 Task: Find a place to stay in Khanabad, Afghanistan, for 8 guests from 26 Aug to 10 Sep, with a price range of ₹10,000 to ₹15,000, 6 bedrooms, 6 beds, 6 bathrooms, and amenities like WiFi, air conditioning, pool, gym, and breakfast, with self check-in.
Action: Mouse moved to (661, 105)
Screenshot: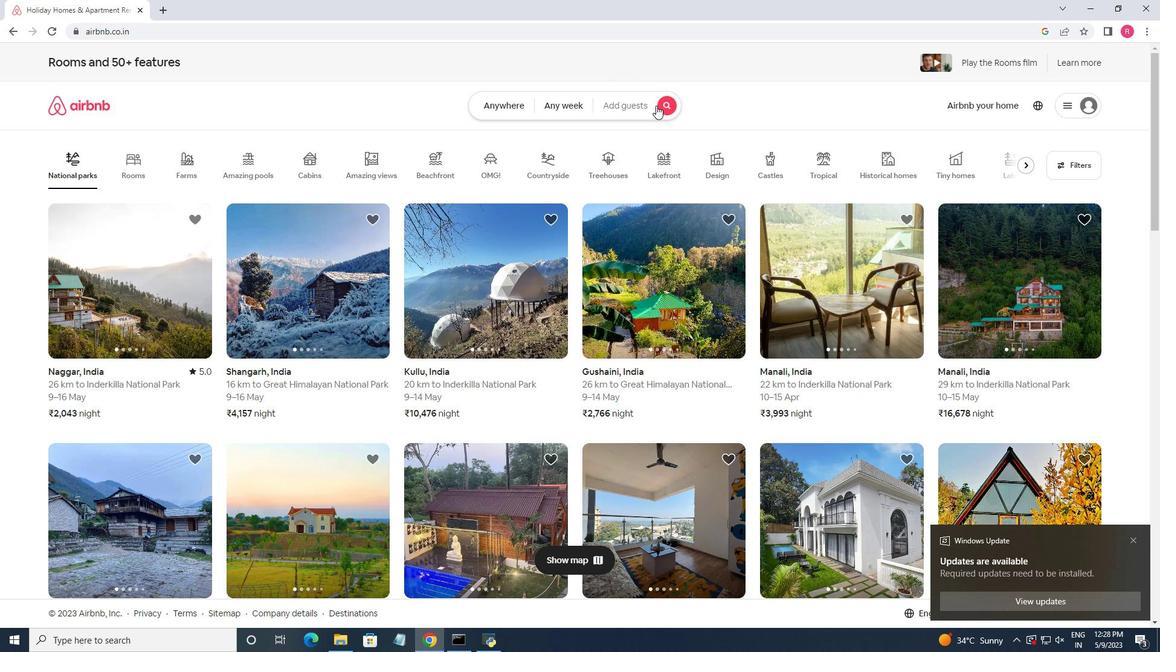 
Action: Mouse pressed left at (661, 105)
Screenshot: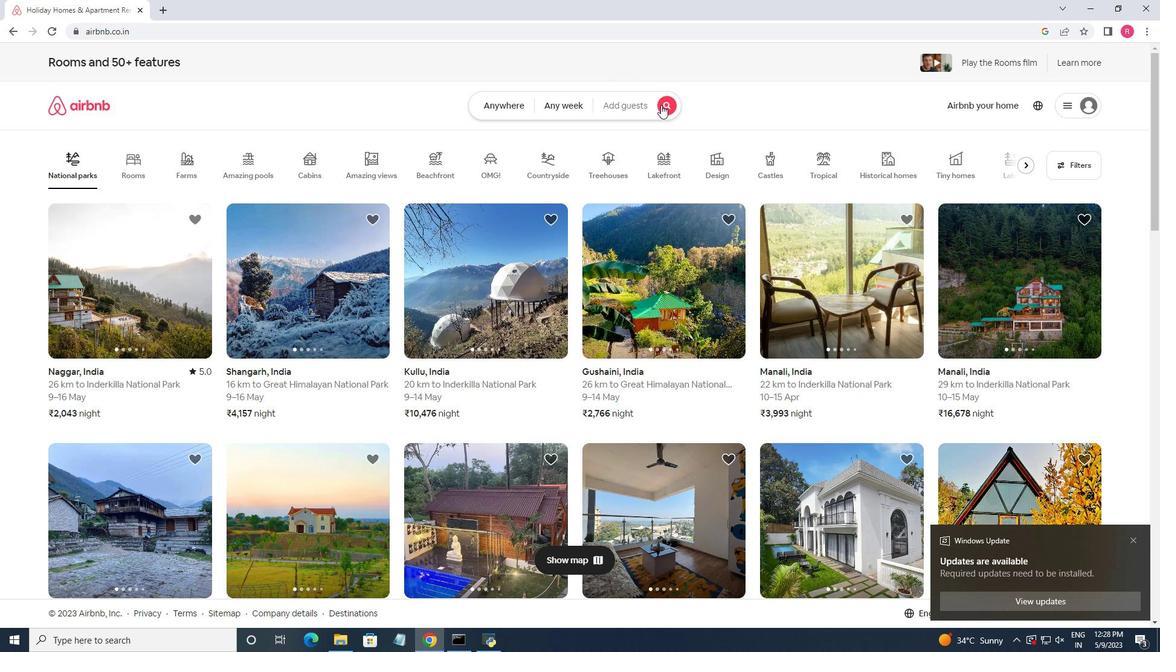 
Action: Mouse moved to (407, 151)
Screenshot: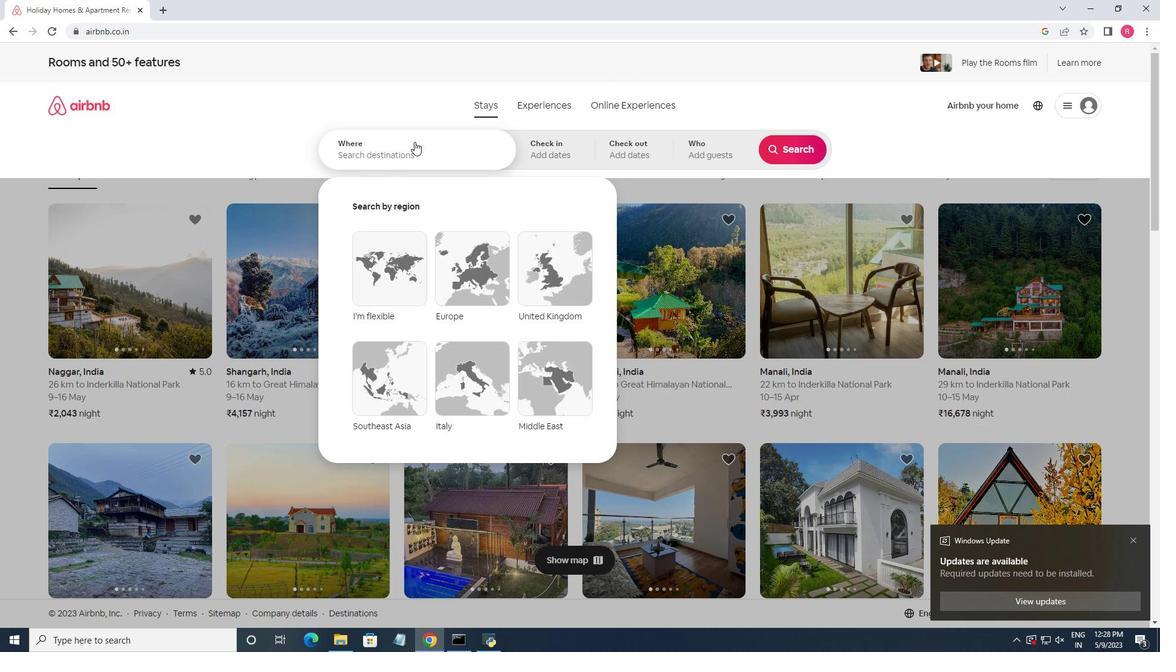 
Action: Mouse pressed left at (407, 151)
Screenshot: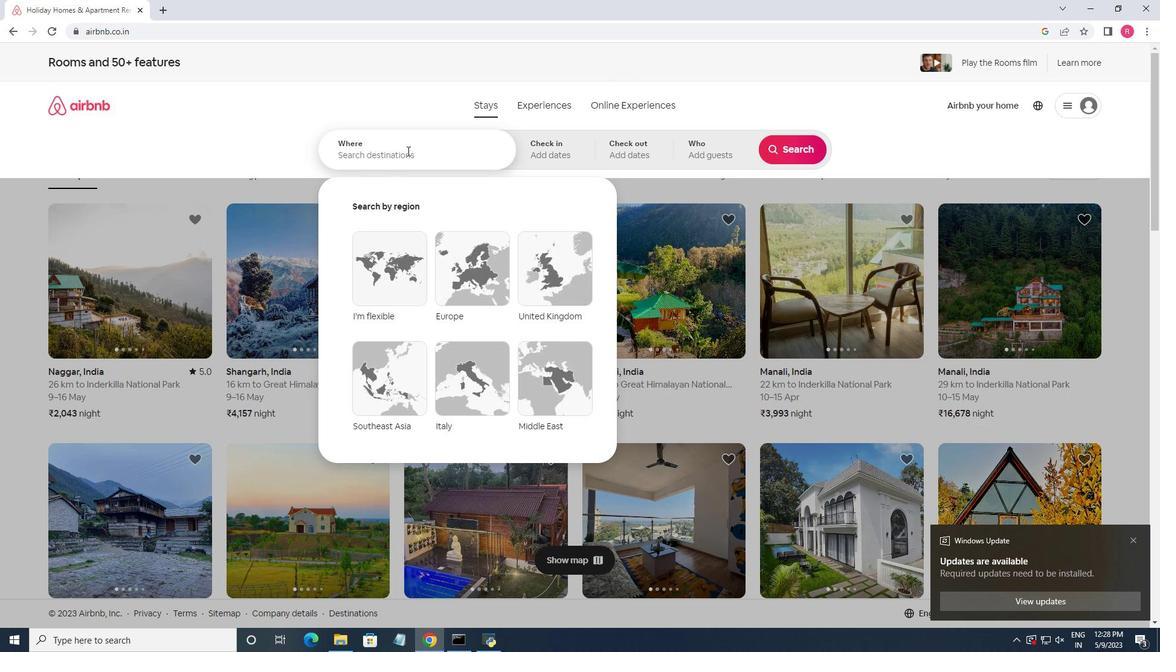 
Action: Key pressed <Key.shift><Key.shift><Key.shift><Key.shift><Key.shift><Key.shift><Key.shift><Key.shift><Key.shift><Key.shift><Key.shift><Key.shift>Khanabad,<Key.space><Key.shift><Key.shift><Key.shift><Key.shift><Key.shift>Afghanistan<Key.enter>
Screenshot: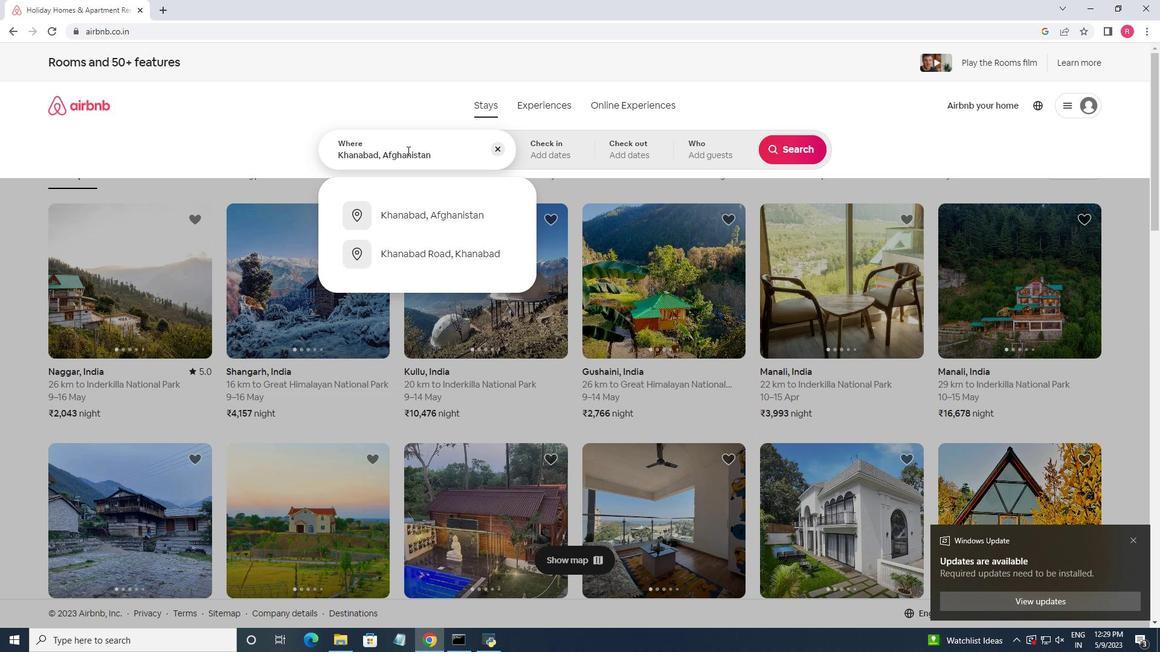 
Action: Mouse moved to (786, 244)
Screenshot: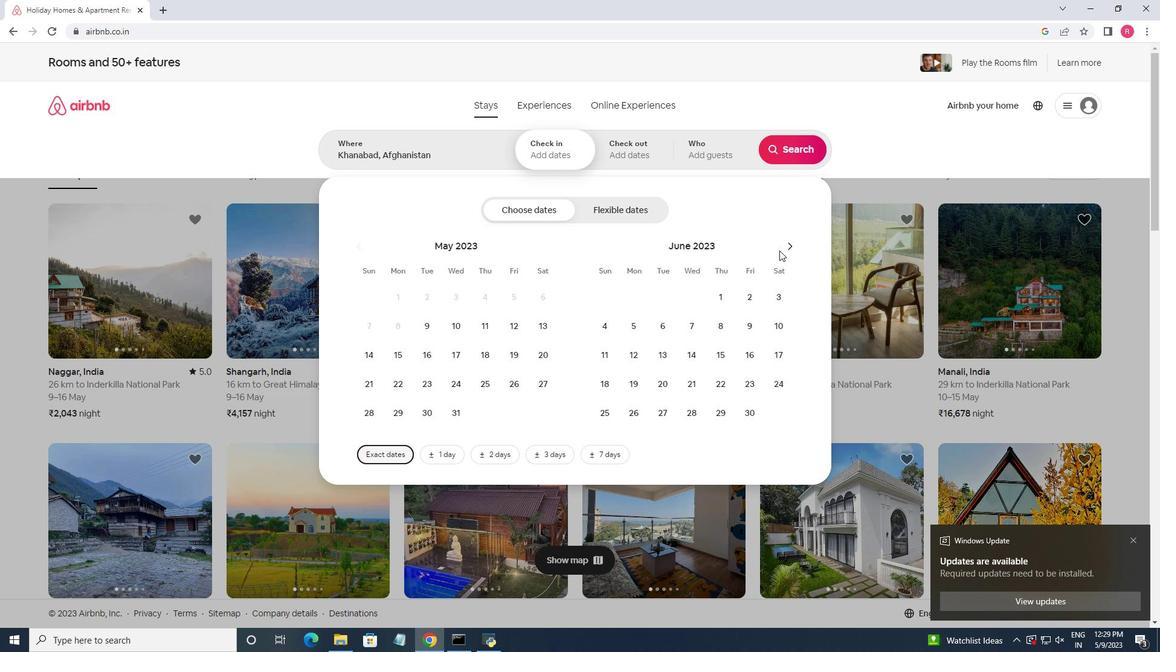 
Action: Mouse pressed left at (786, 244)
Screenshot: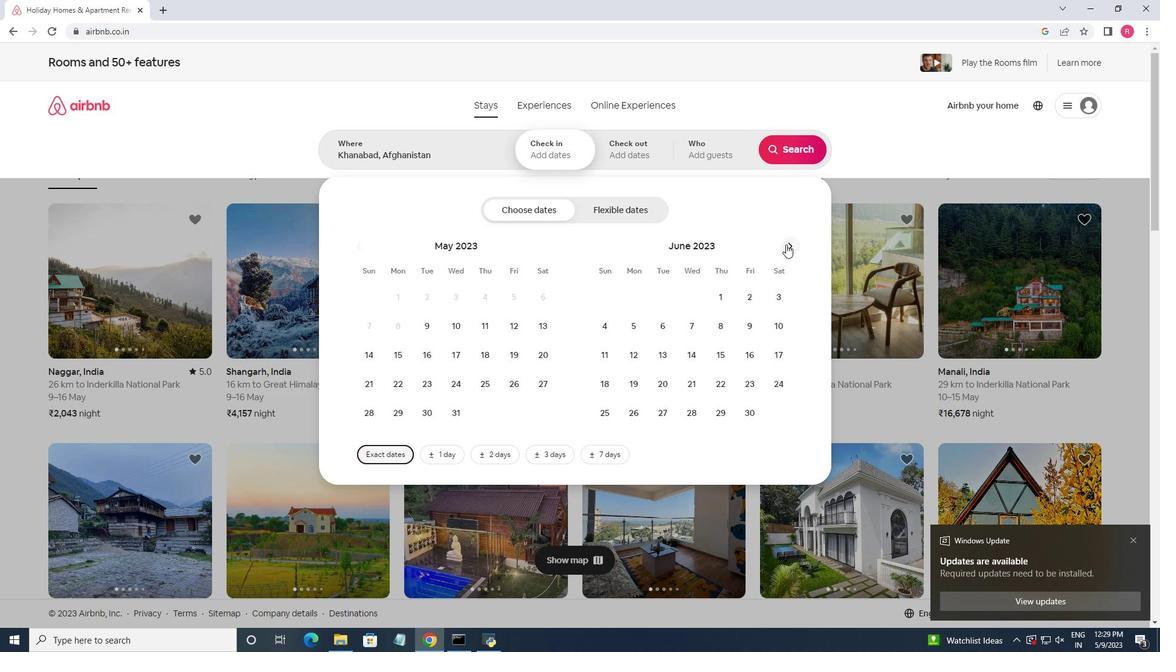
Action: Mouse pressed left at (786, 244)
Screenshot: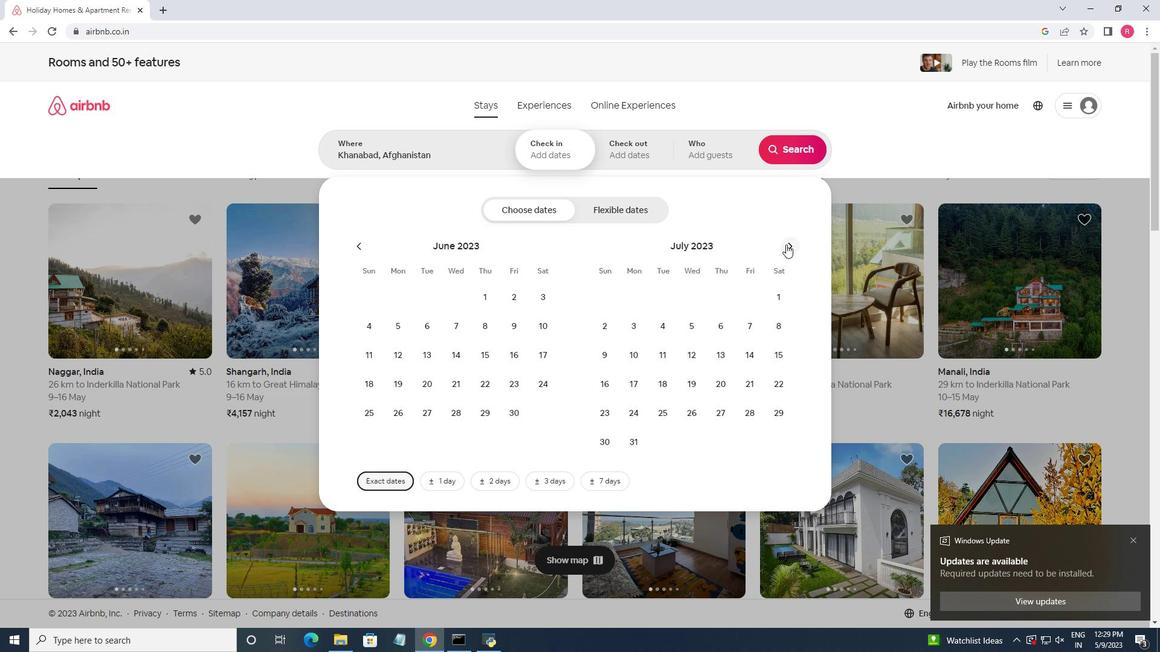 
Action: Mouse pressed left at (786, 244)
Screenshot: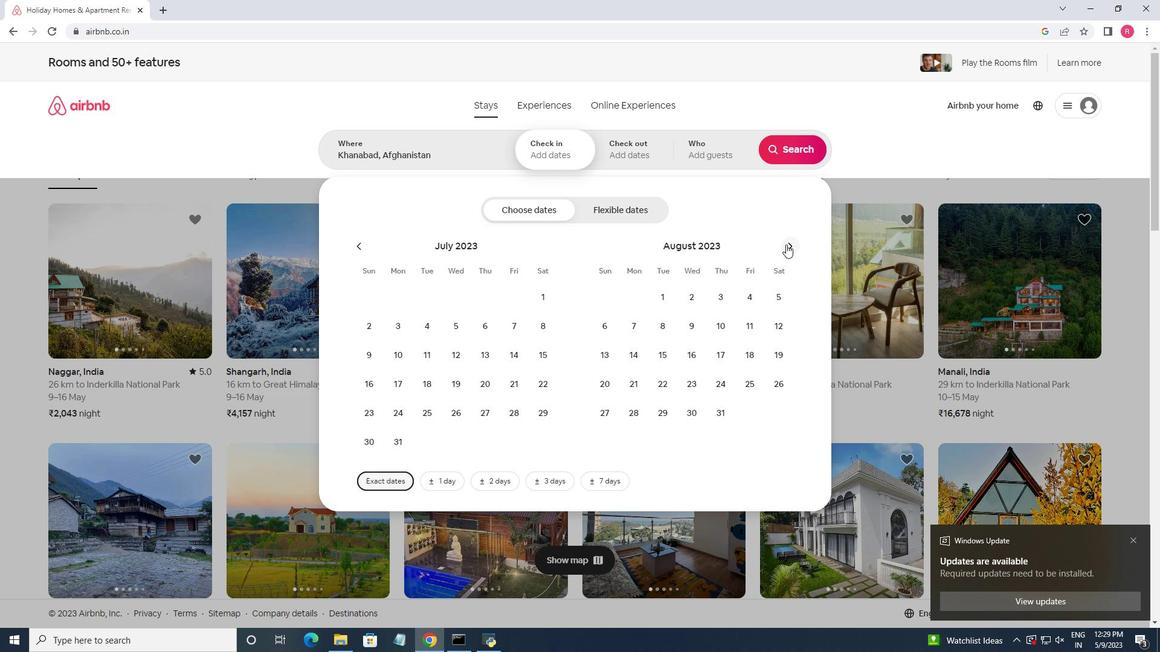 
Action: Mouse moved to (540, 389)
Screenshot: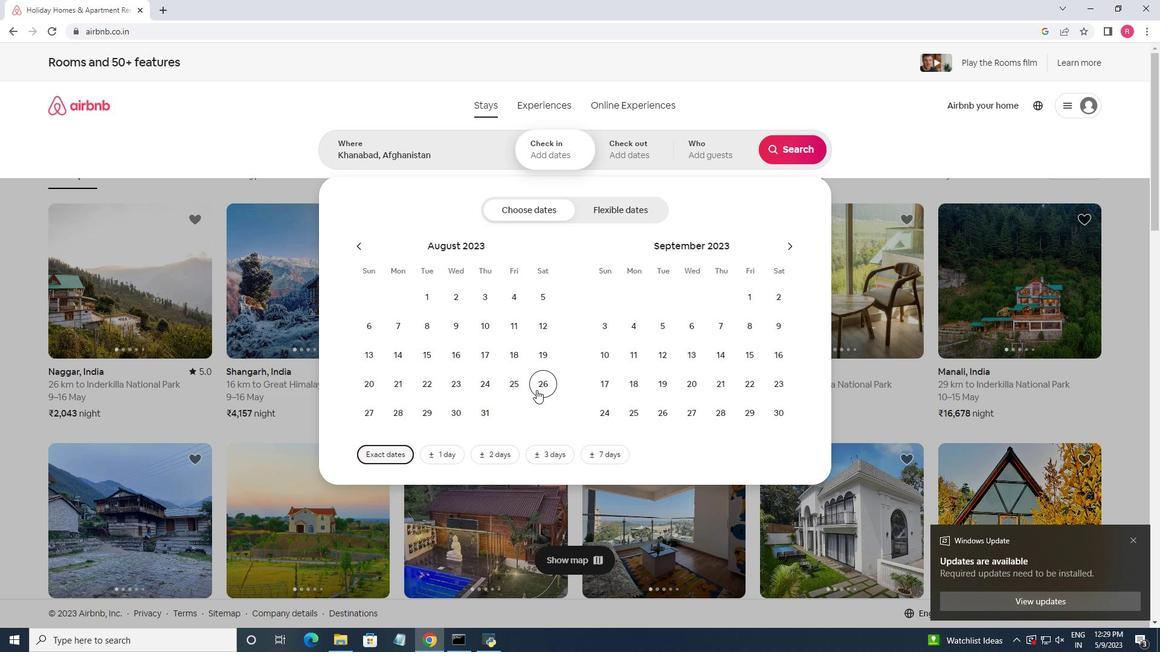 
Action: Mouse pressed left at (540, 389)
Screenshot: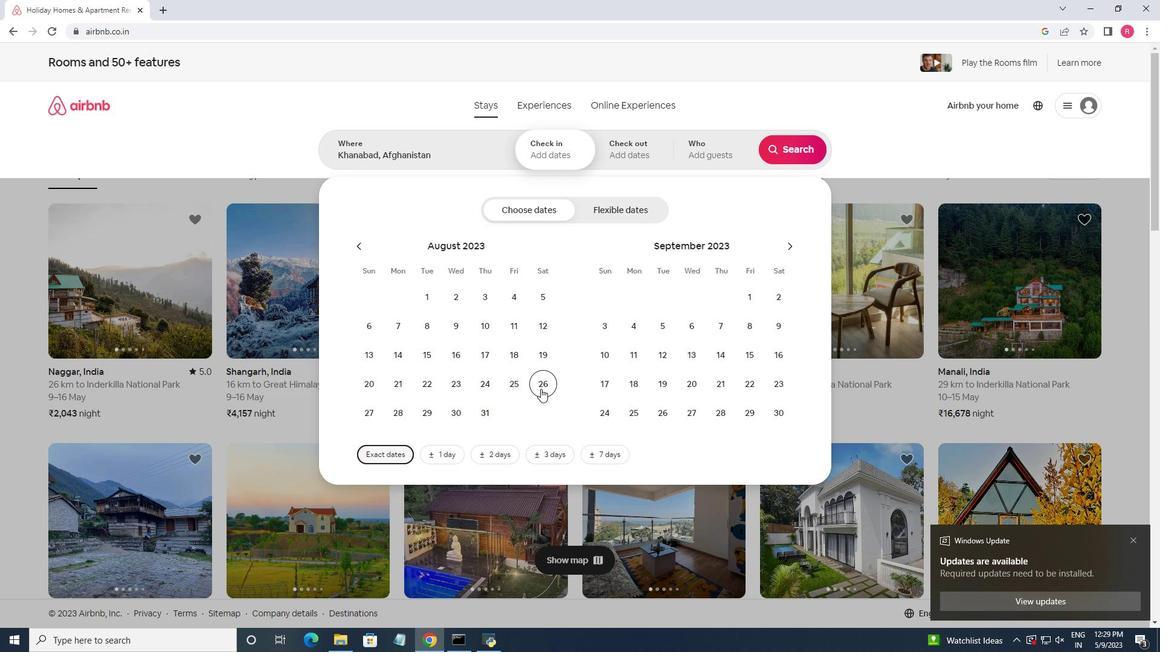 
Action: Mouse moved to (612, 357)
Screenshot: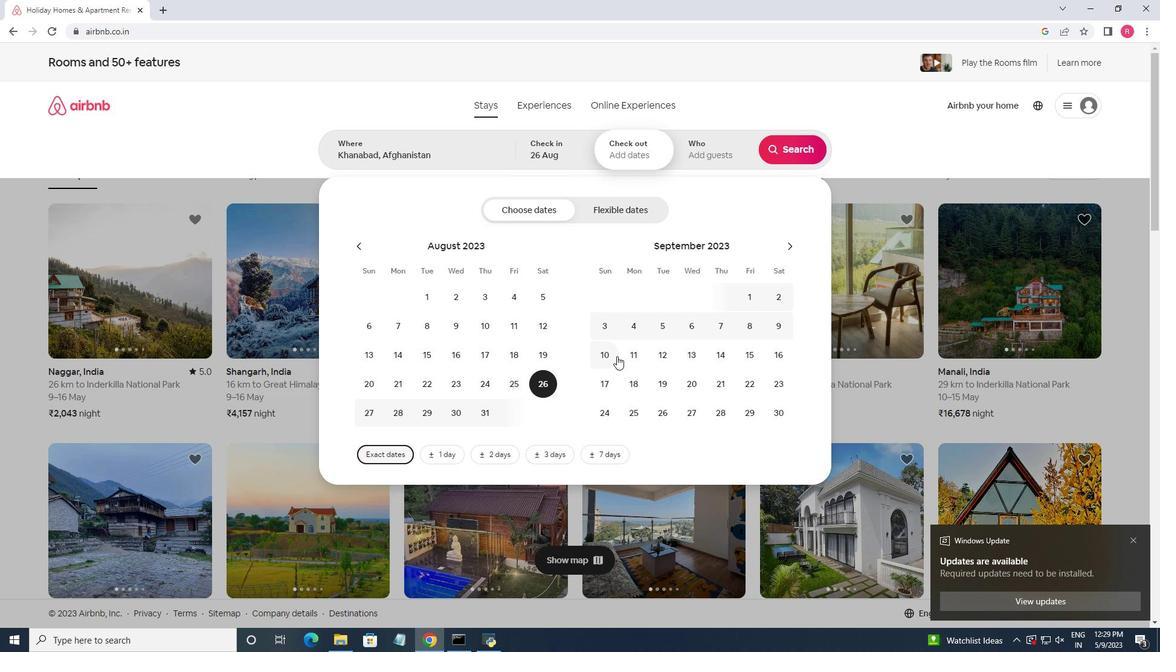 
Action: Mouse pressed left at (612, 357)
Screenshot: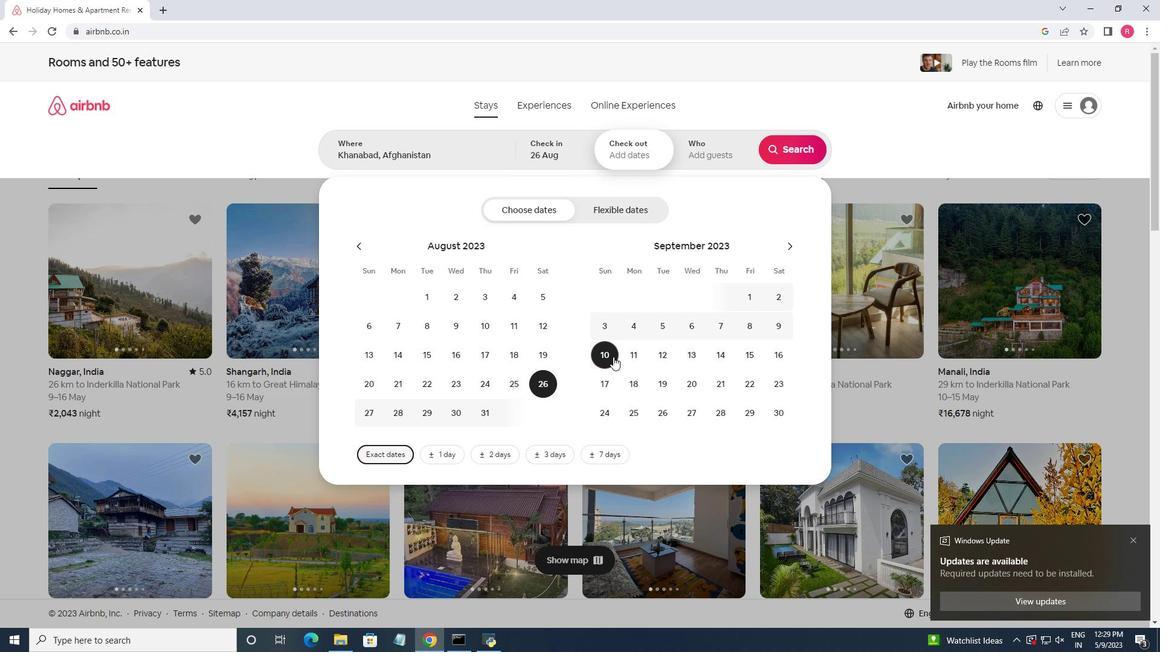 
Action: Mouse moved to (707, 157)
Screenshot: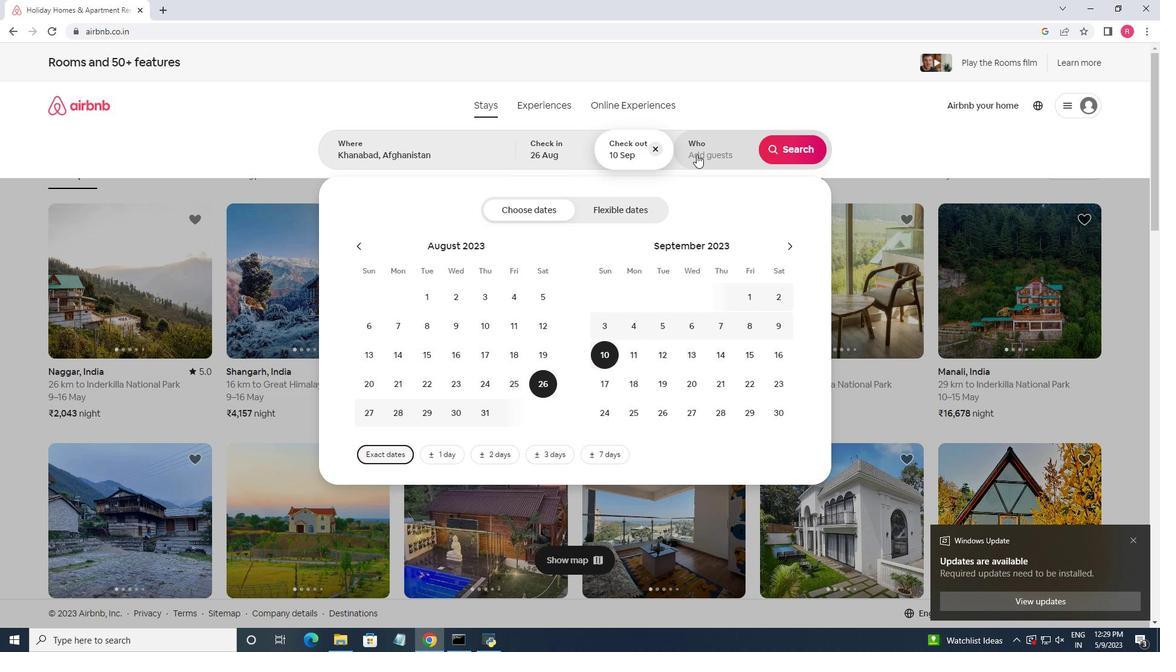 
Action: Mouse pressed left at (707, 157)
Screenshot: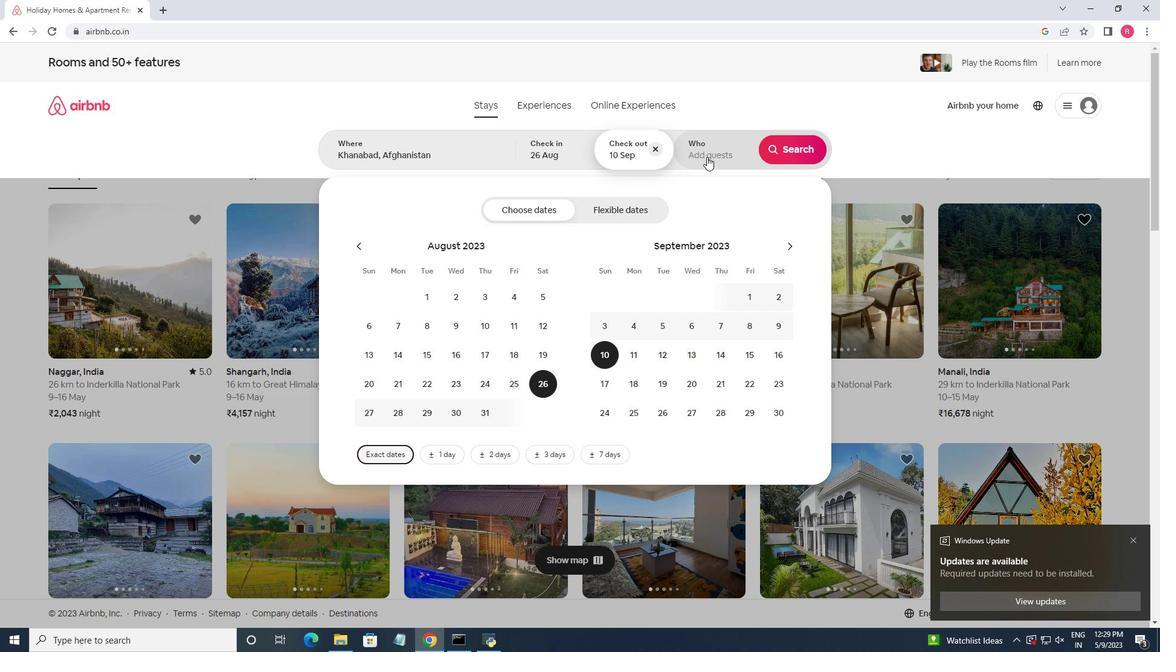 
Action: Mouse moved to (799, 218)
Screenshot: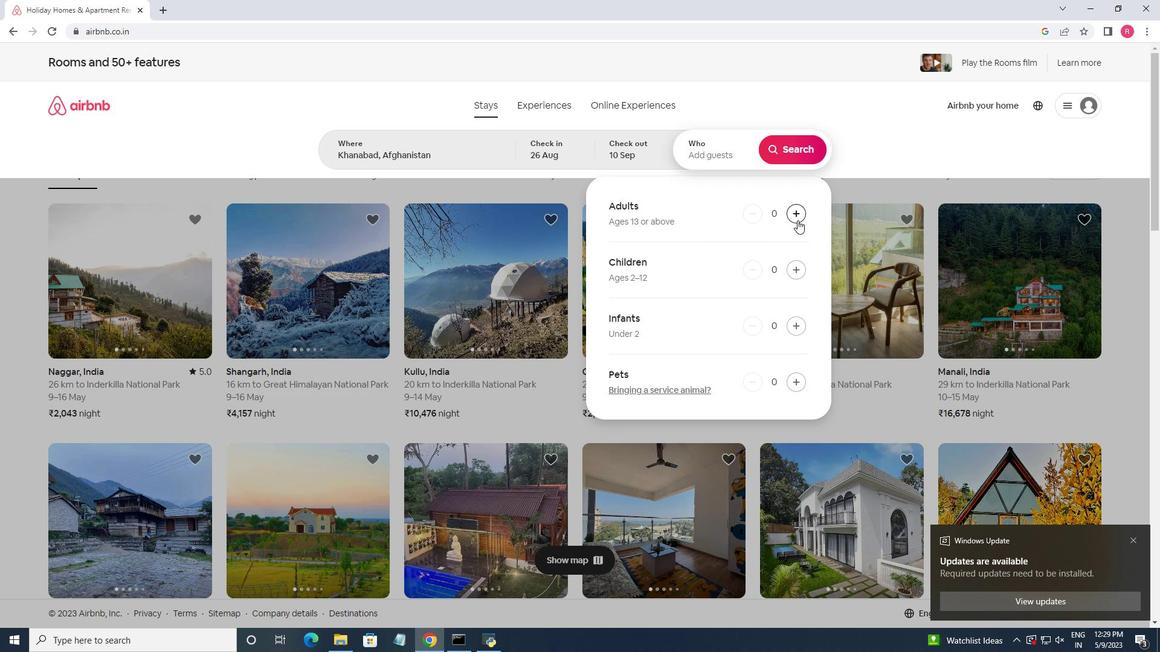 
Action: Mouse pressed left at (799, 218)
Screenshot: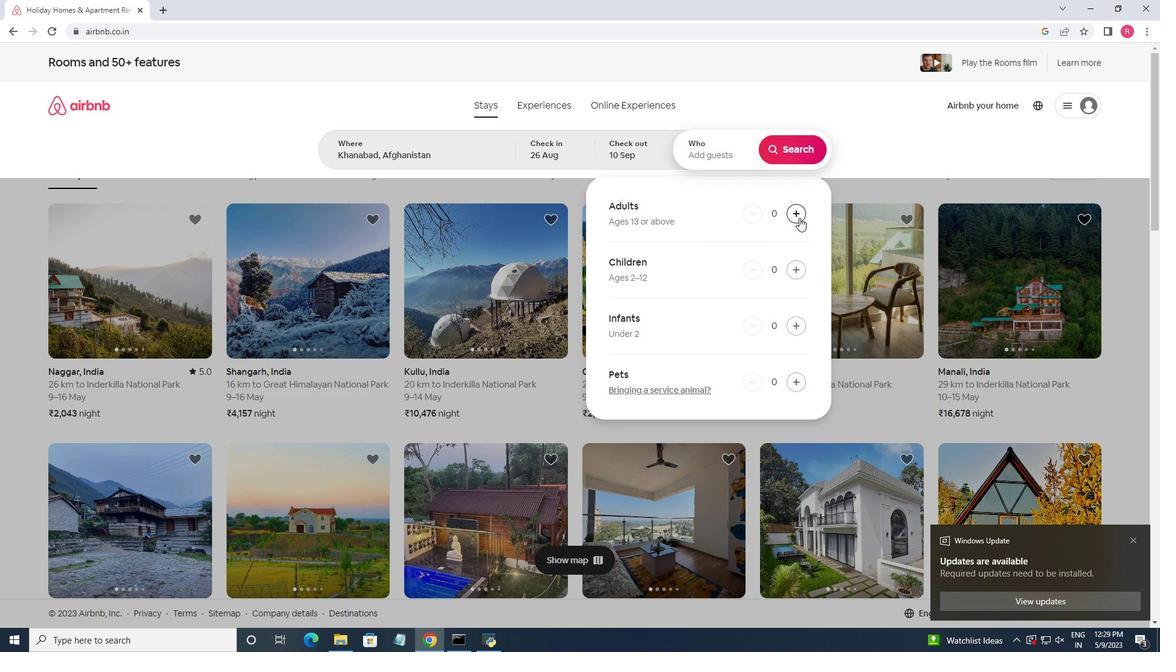 
Action: Mouse pressed left at (799, 218)
Screenshot: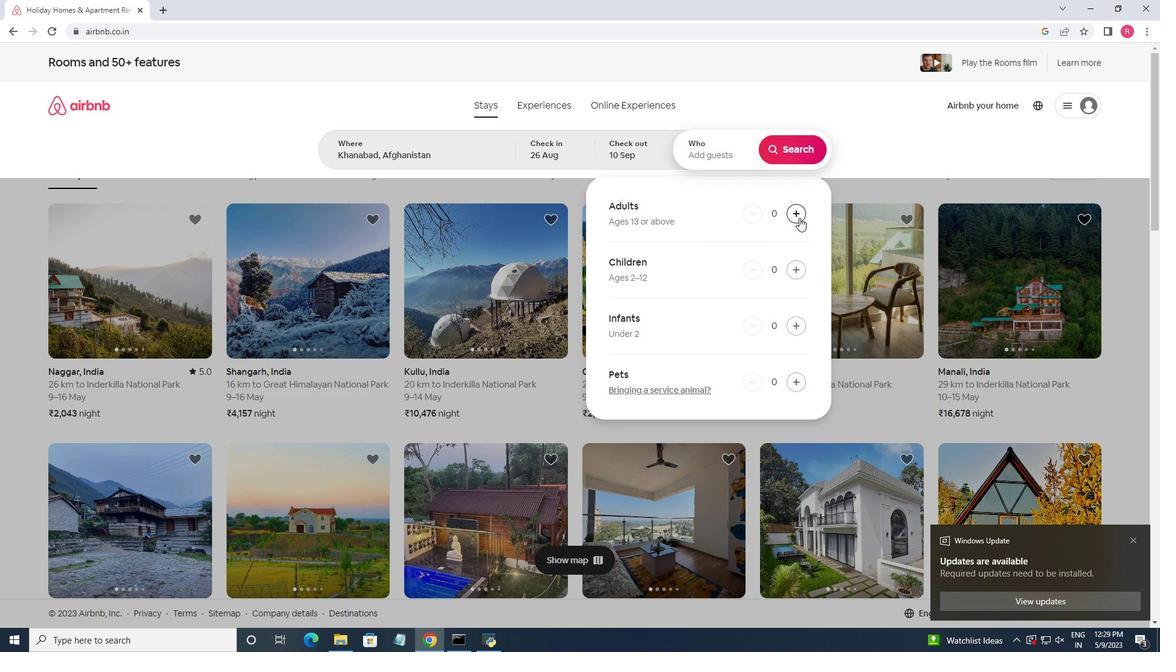 
Action: Mouse pressed left at (799, 218)
Screenshot: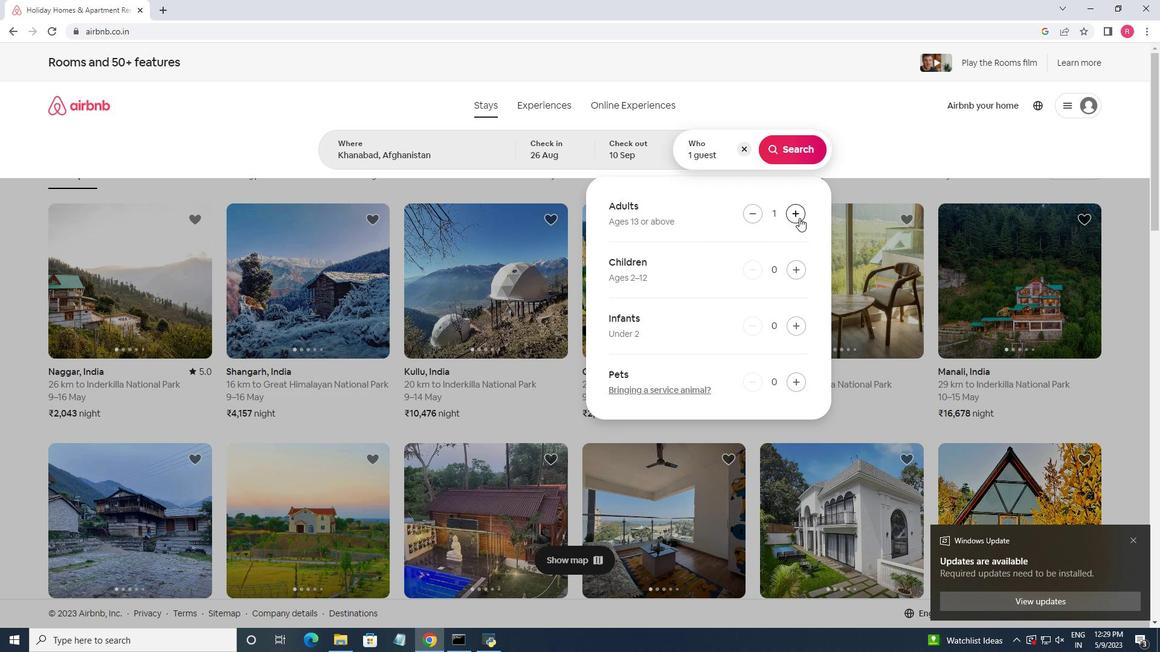 
Action: Mouse pressed left at (799, 218)
Screenshot: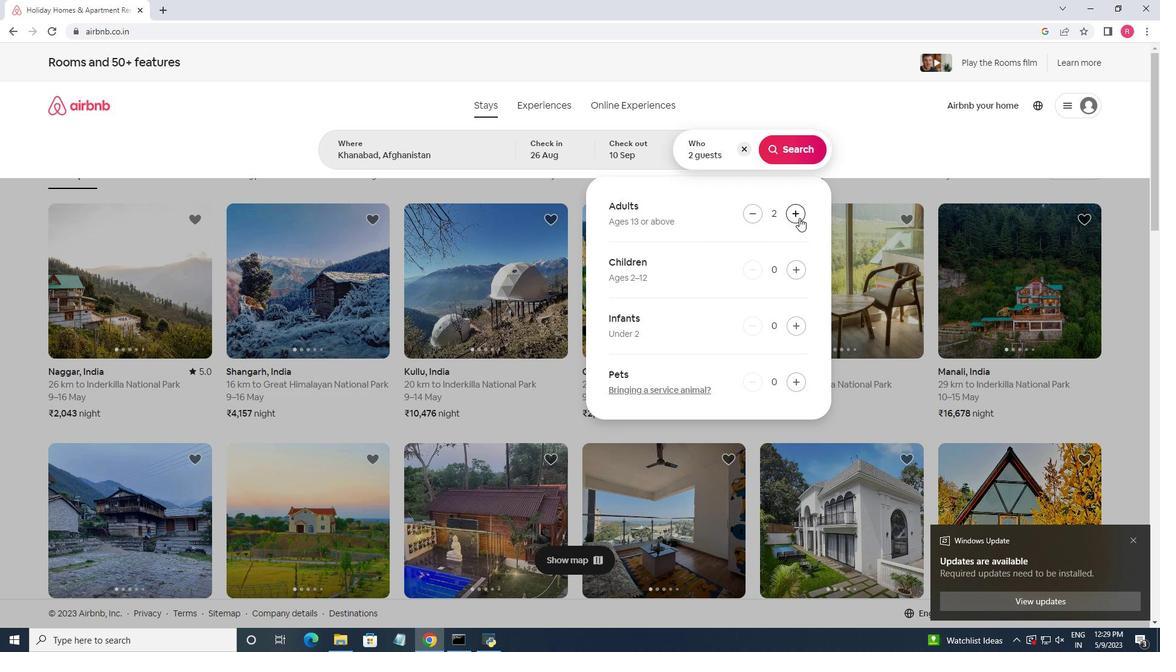 
Action: Mouse pressed left at (799, 218)
Screenshot: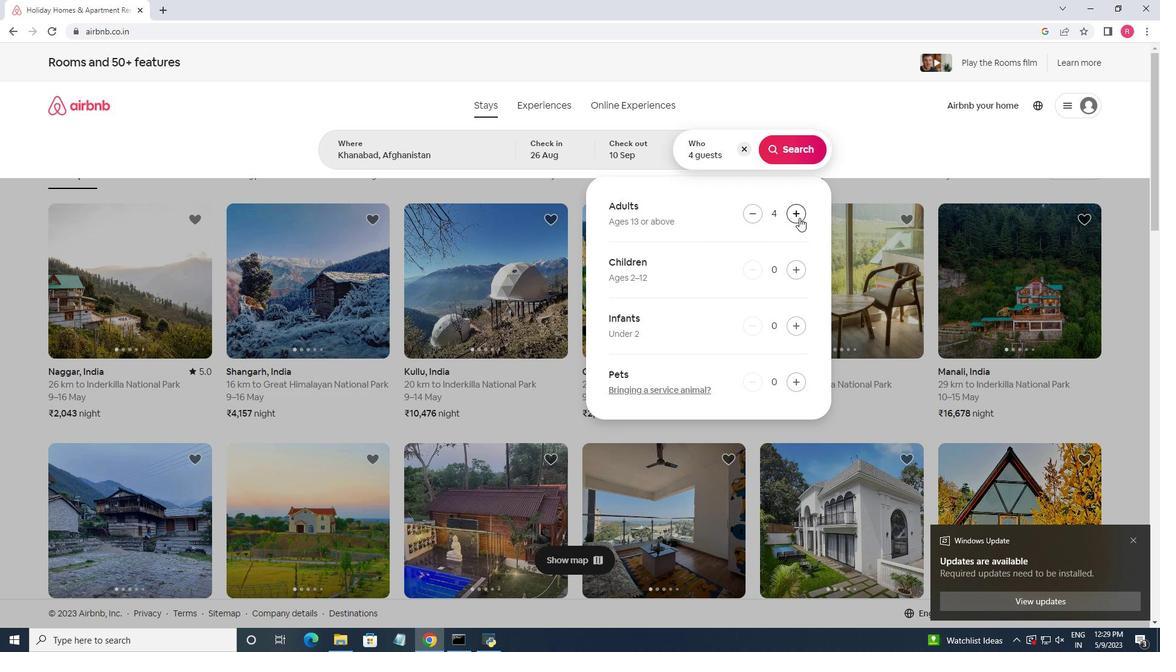 
Action: Mouse moved to (791, 216)
Screenshot: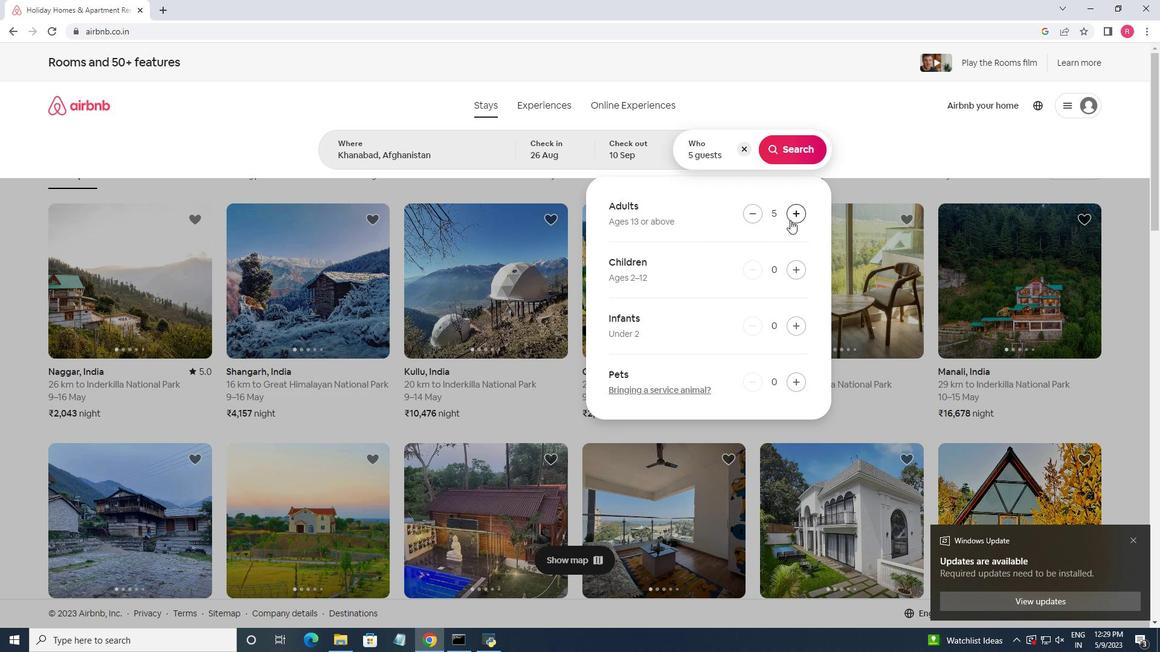 
Action: Mouse pressed left at (791, 216)
Screenshot: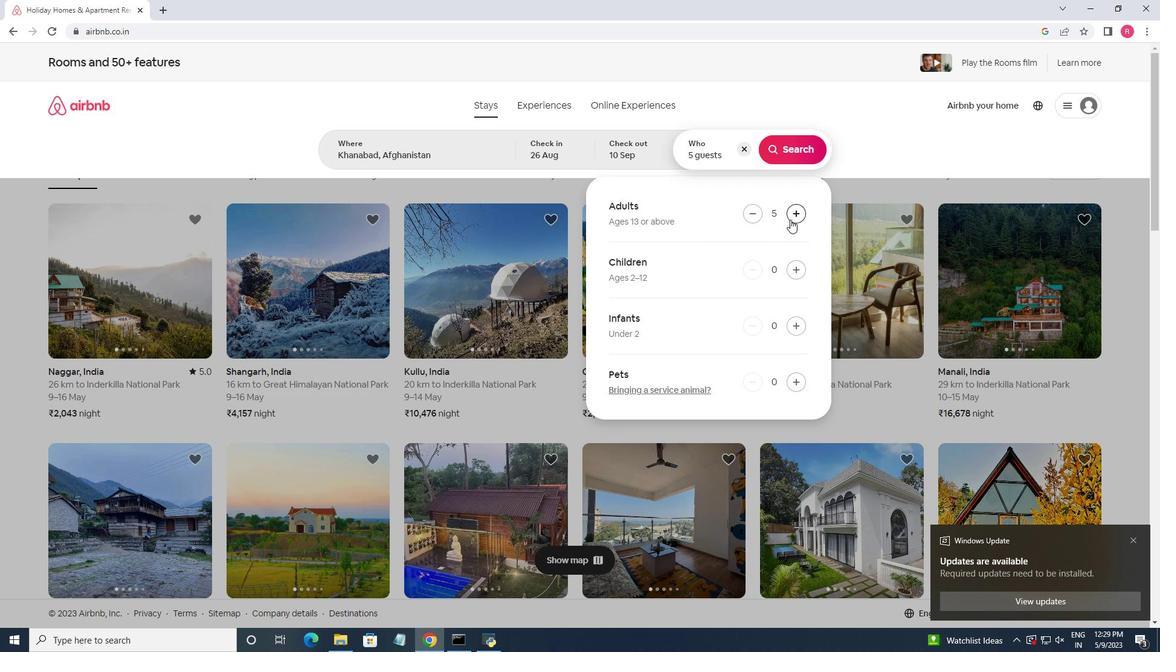 
Action: Mouse moved to (789, 272)
Screenshot: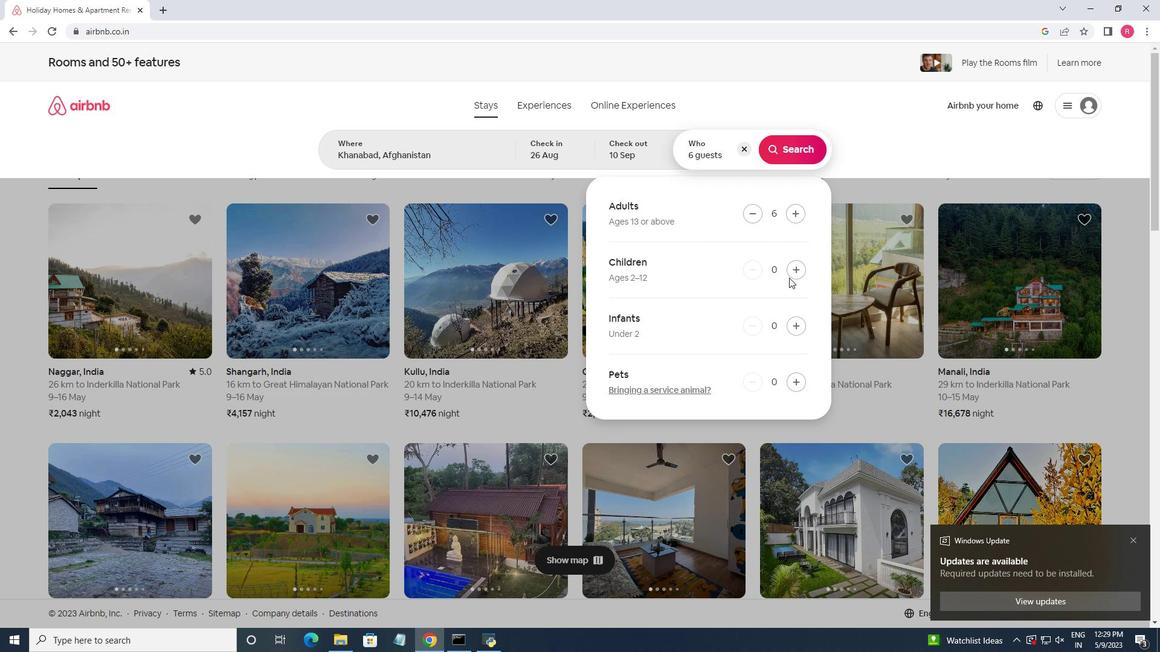 
Action: Mouse pressed left at (789, 272)
Screenshot: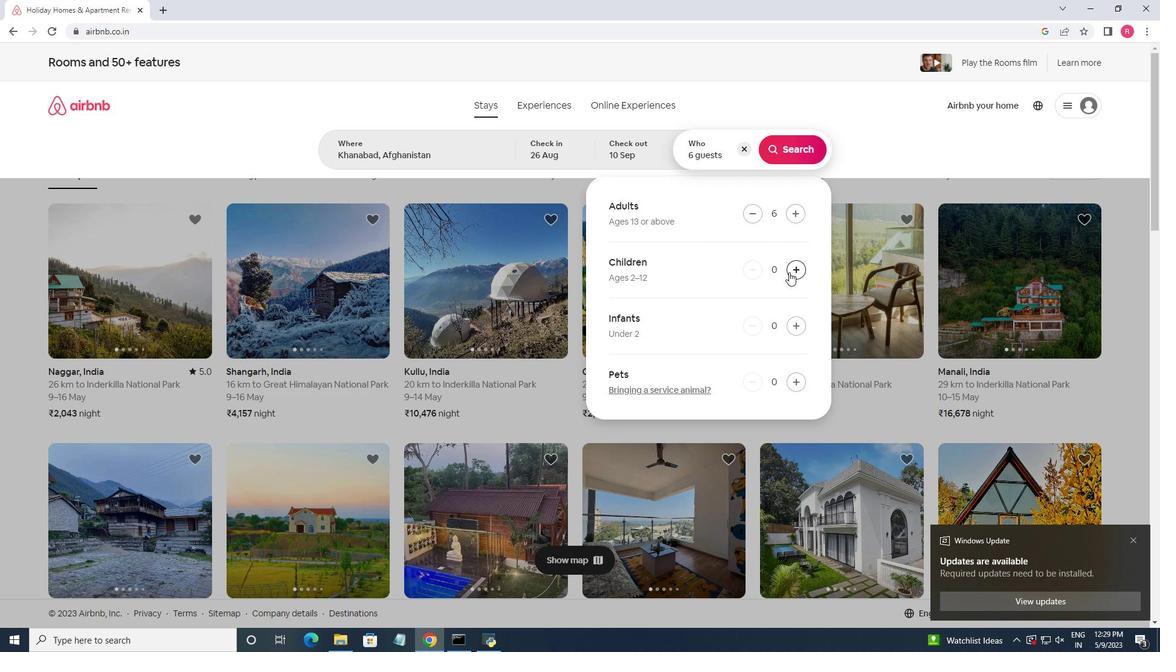 
Action: Mouse pressed left at (789, 272)
Screenshot: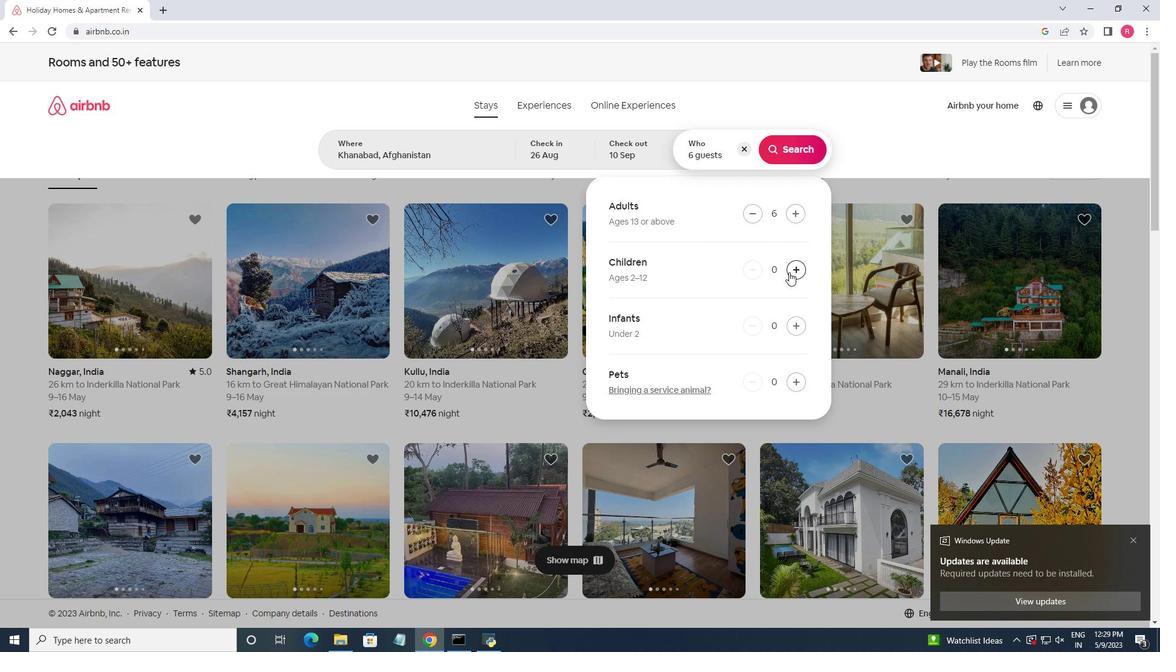 
Action: Mouse moved to (799, 150)
Screenshot: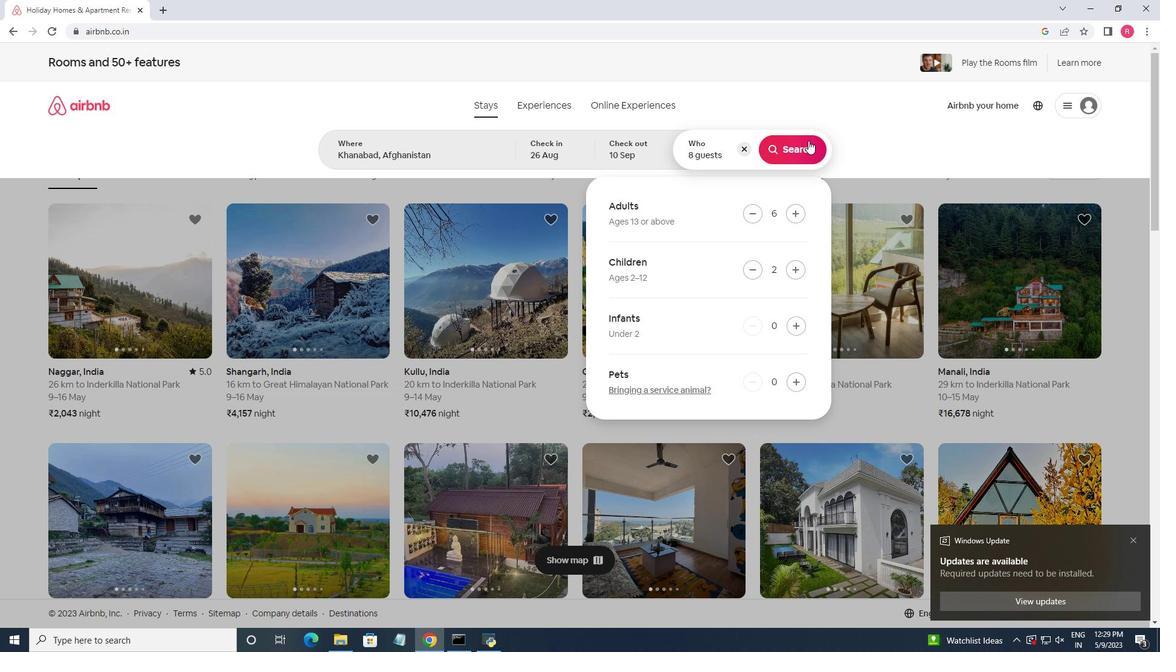 
Action: Mouse pressed left at (799, 150)
Screenshot: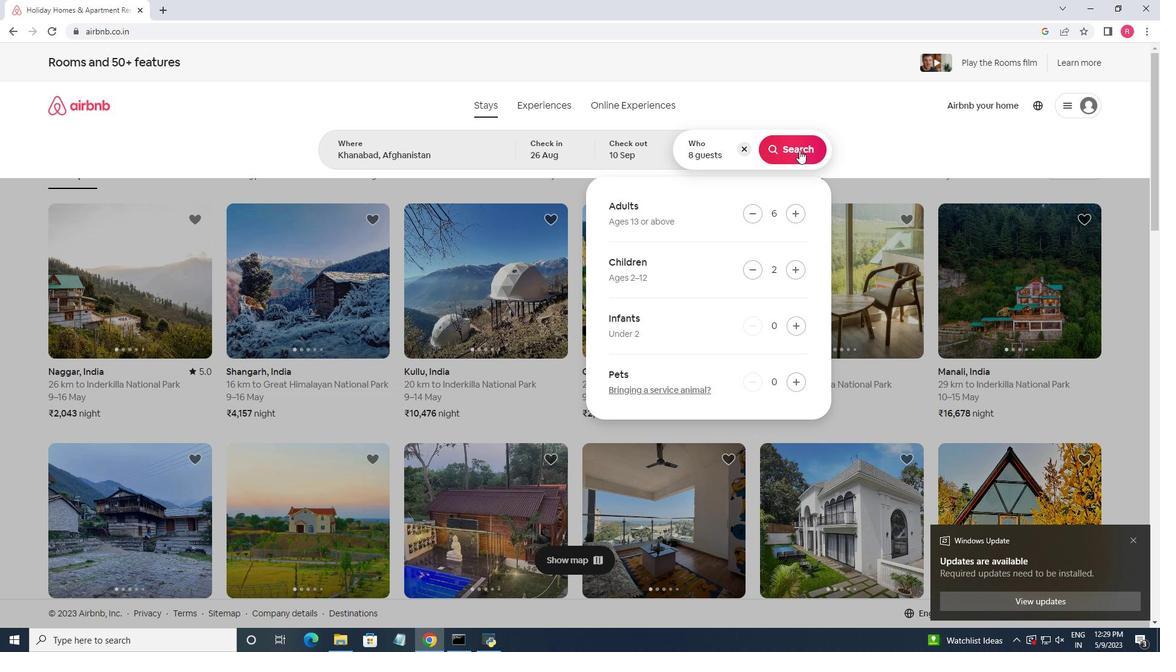 
Action: Mouse moved to (1102, 120)
Screenshot: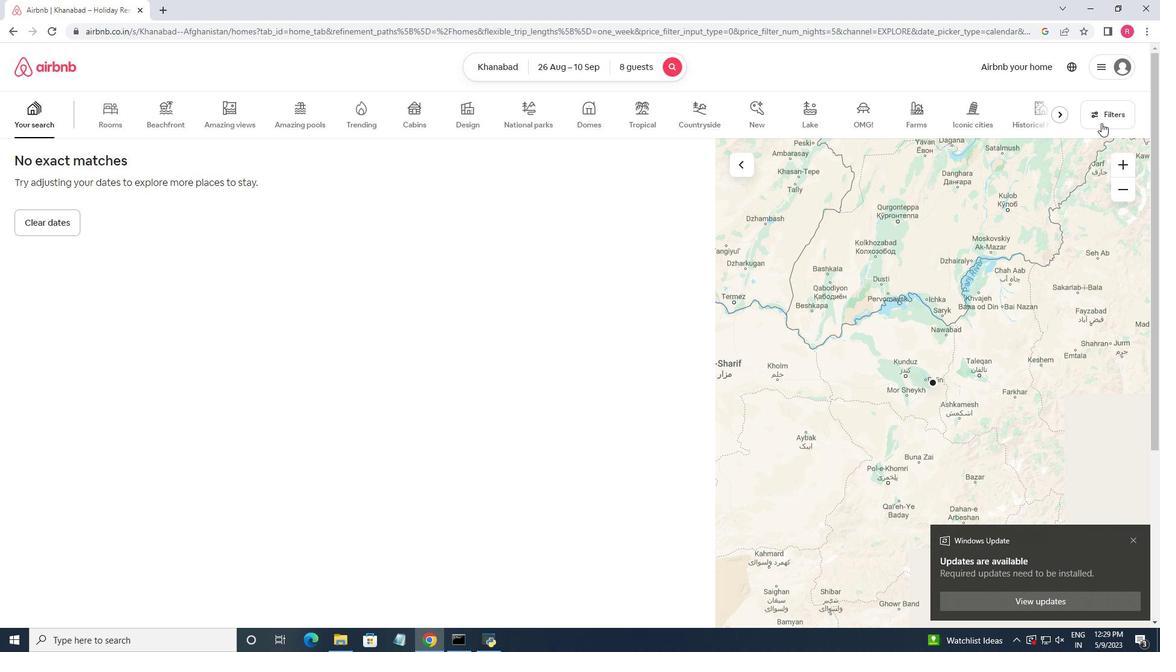 
Action: Mouse pressed left at (1102, 120)
Screenshot: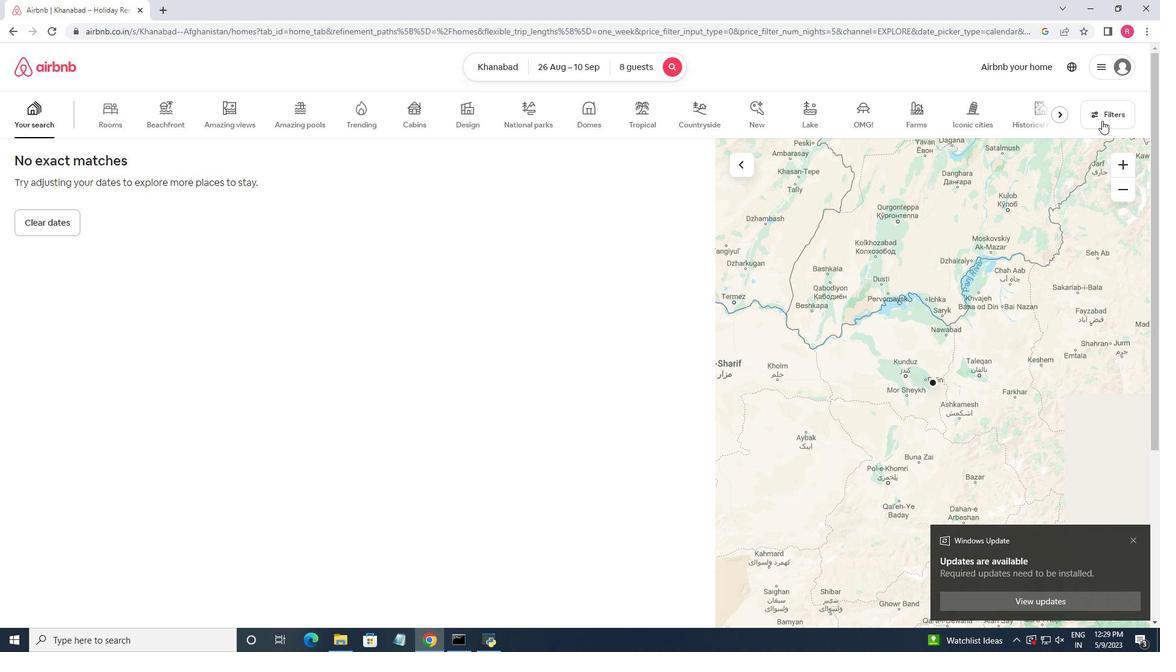 
Action: Mouse moved to (433, 413)
Screenshot: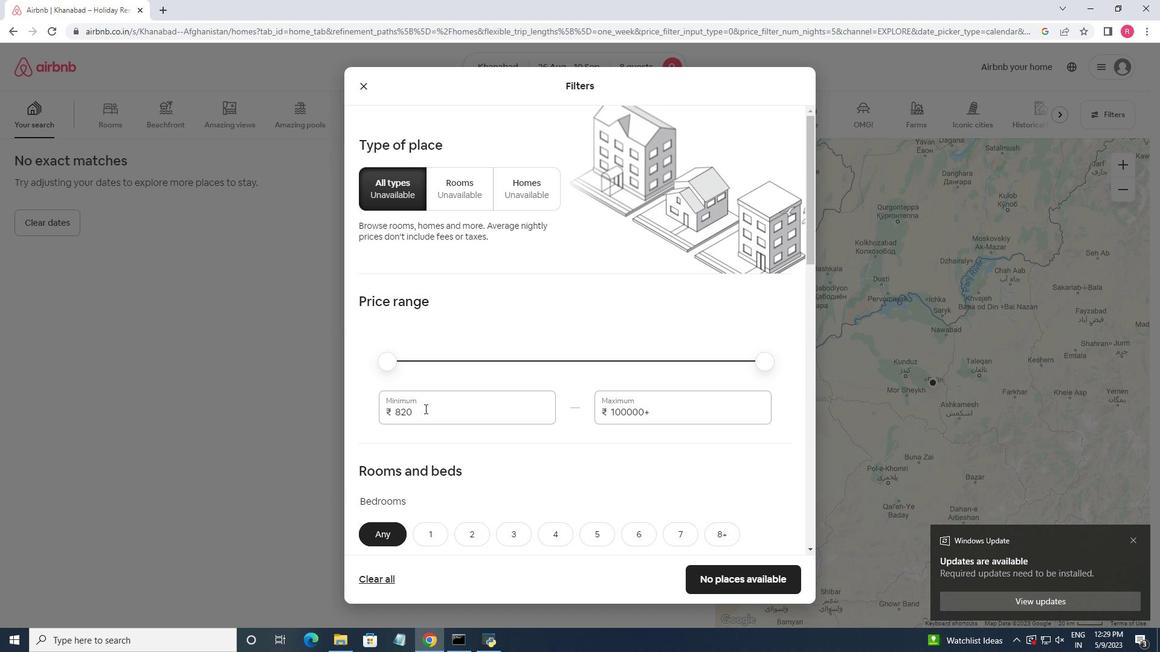 
Action: Mouse pressed left at (433, 413)
Screenshot: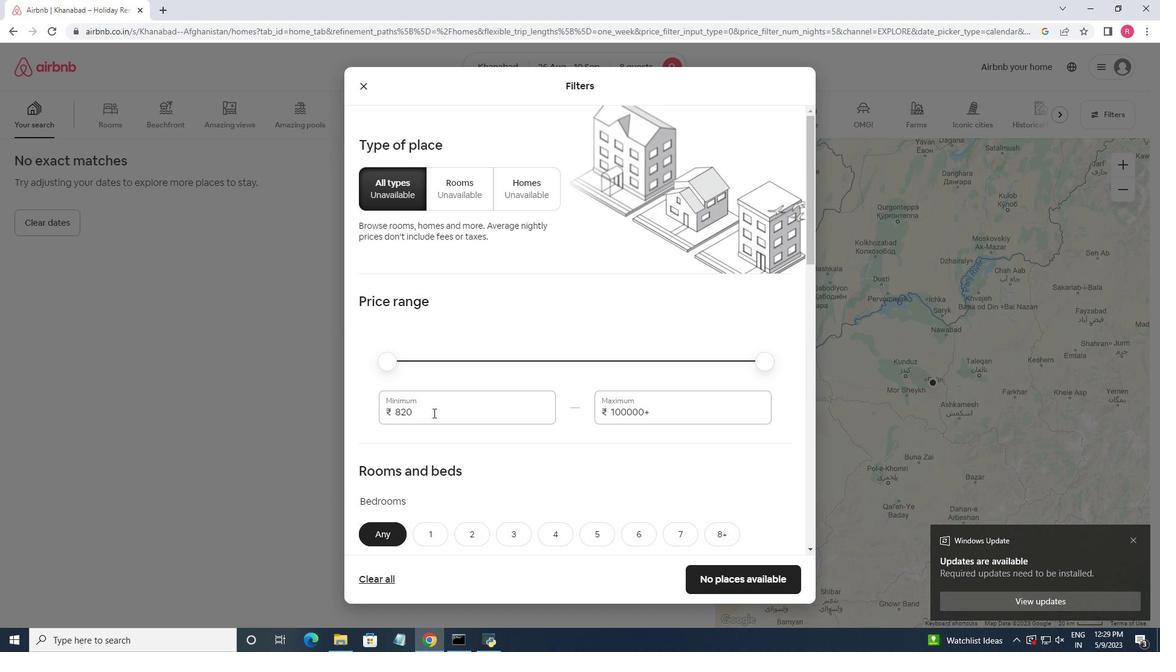 
Action: Mouse pressed left at (433, 413)
Screenshot: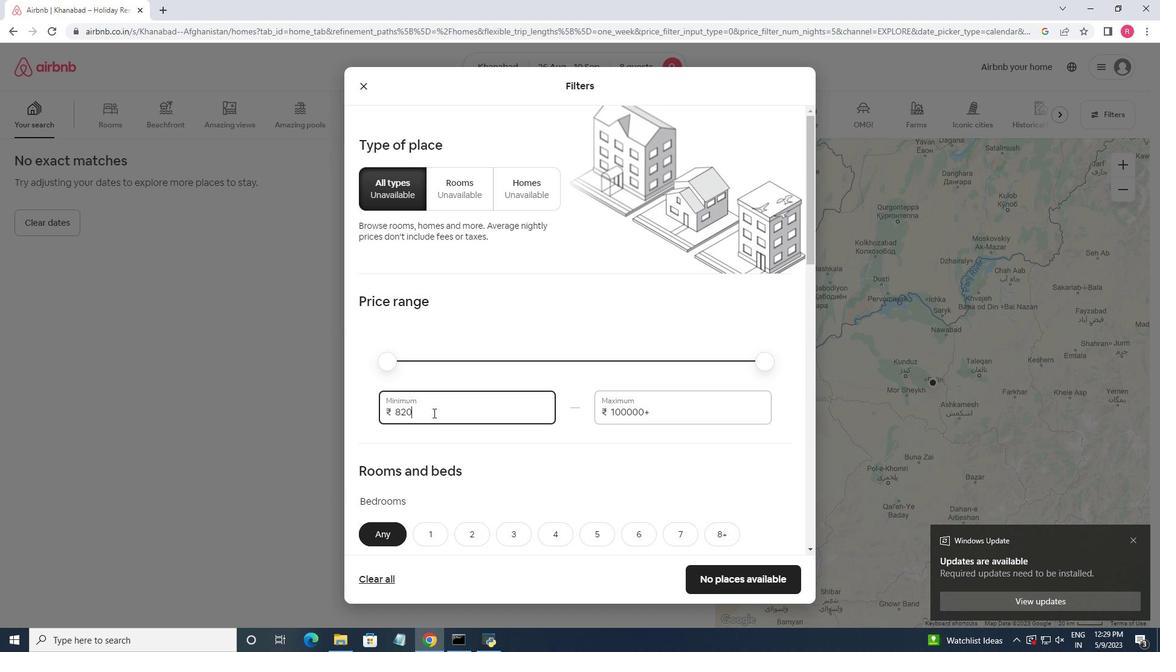 
Action: Key pressed <Key.backspace>10000<Key.tab>15000
Screenshot: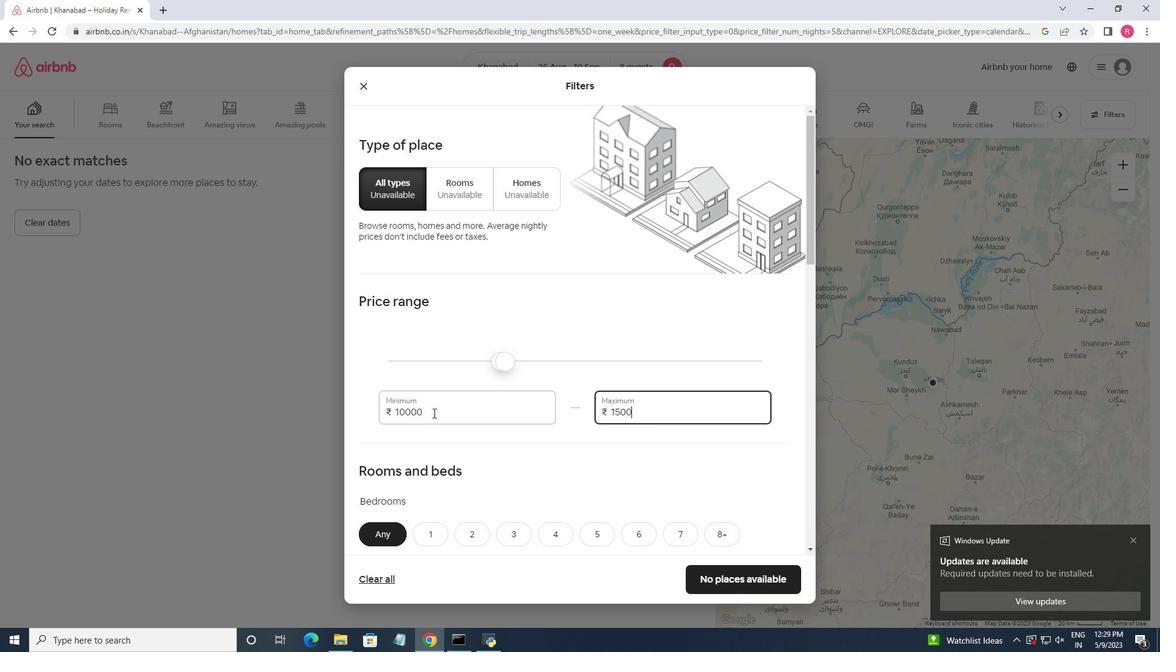 
Action: Mouse moved to (540, 355)
Screenshot: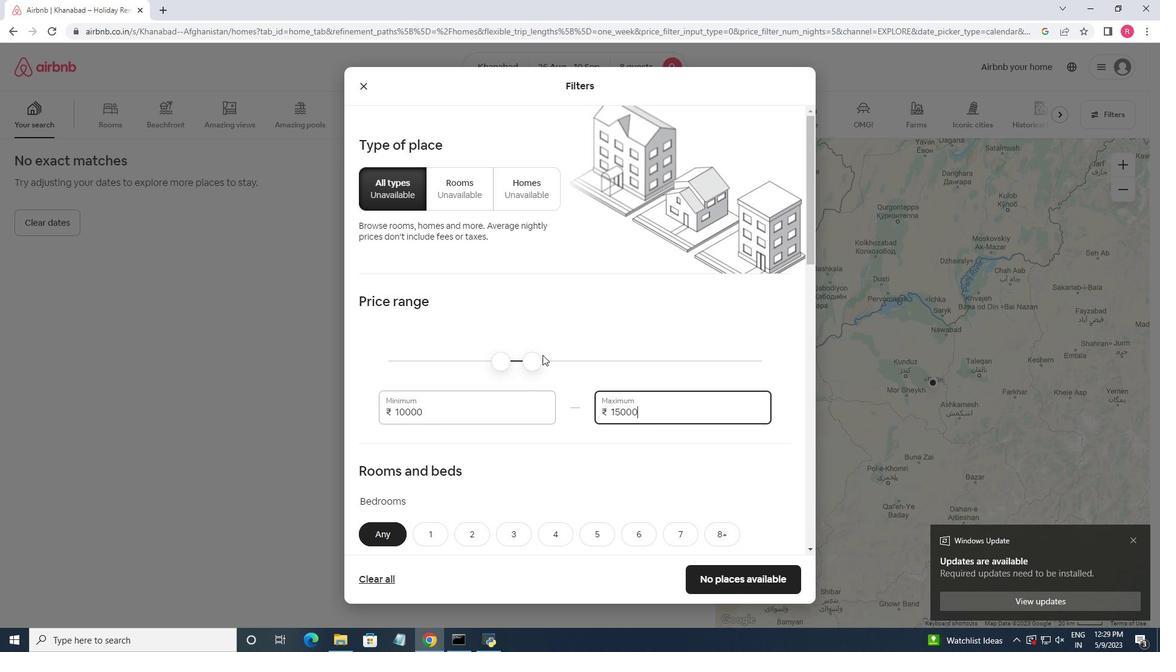 
Action: Mouse scrolled (540, 354) with delta (0, 0)
Screenshot: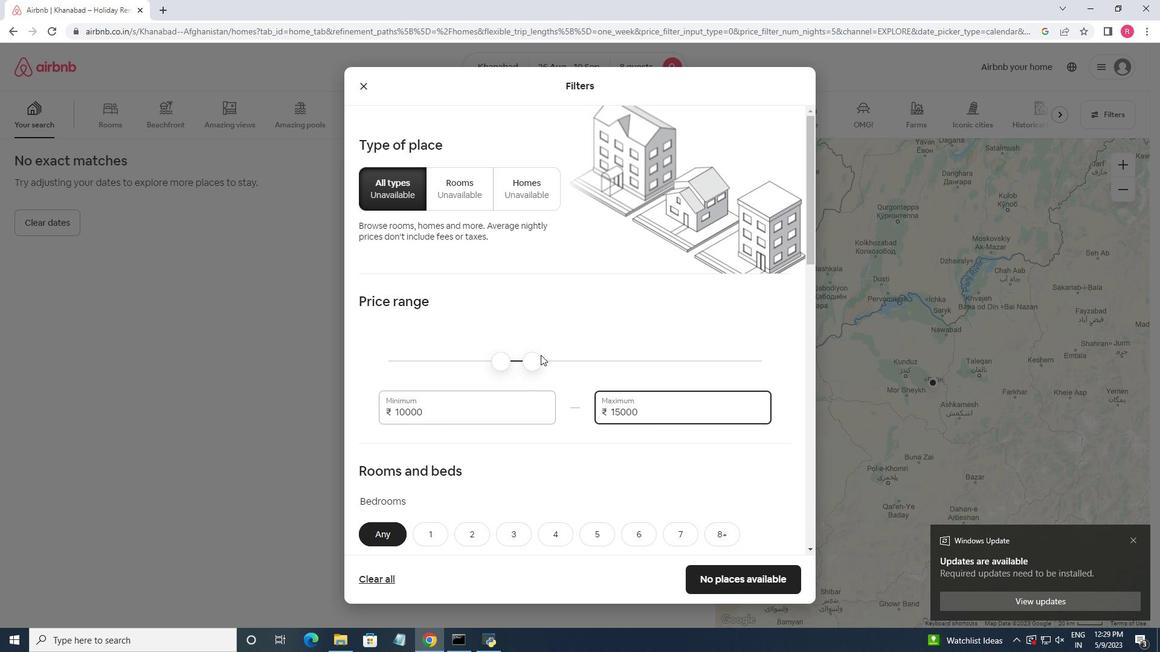 
Action: Mouse scrolled (540, 354) with delta (0, 0)
Screenshot: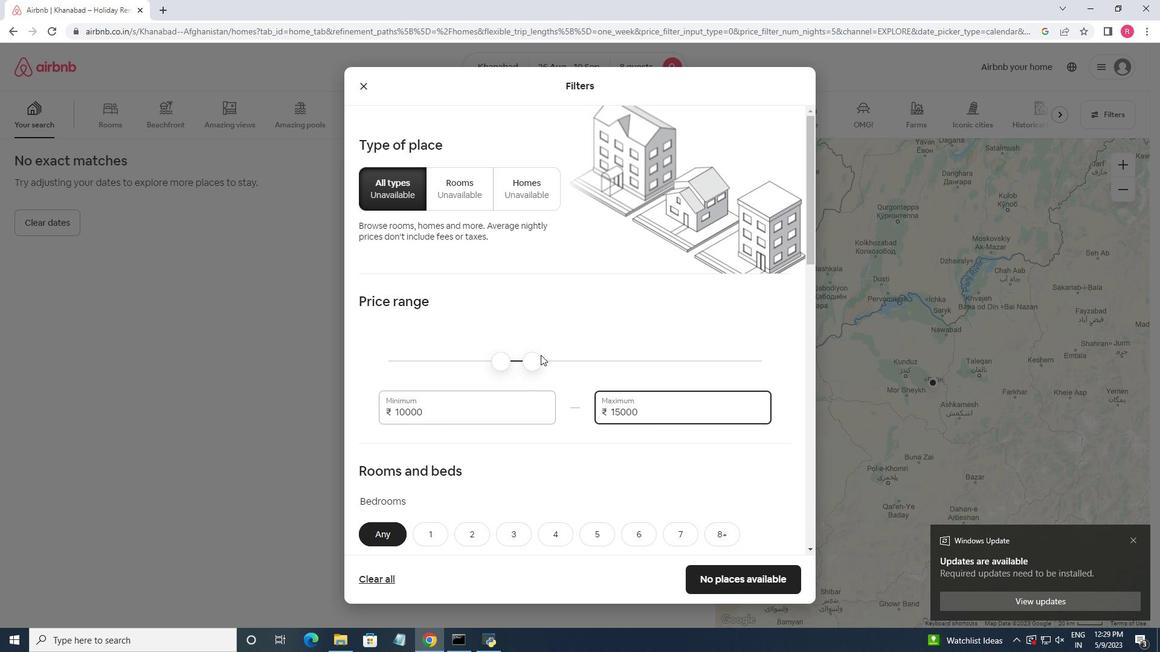 
Action: Mouse moved to (631, 411)
Screenshot: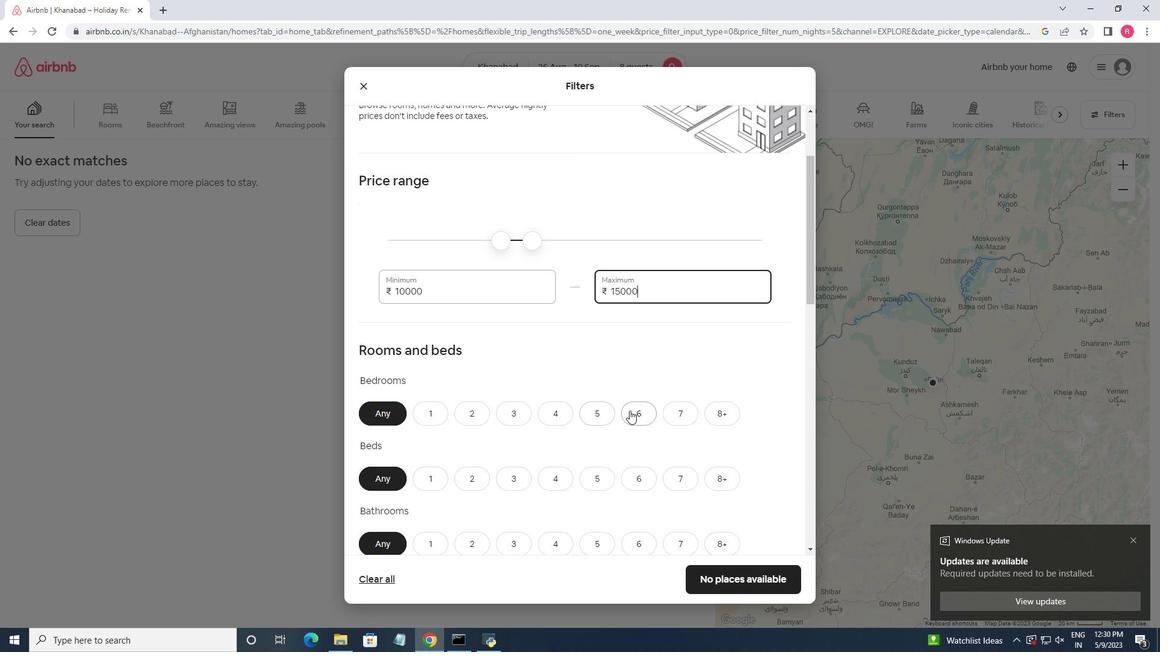 
Action: Mouse pressed left at (631, 411)
Screenshot: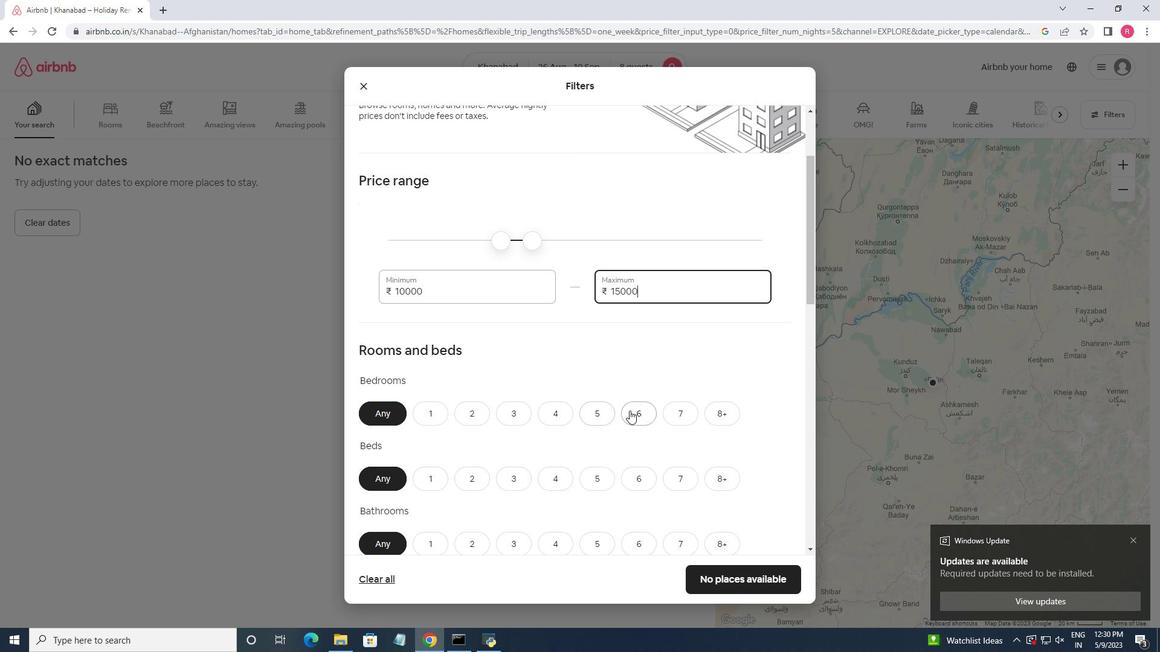 
Action: Mouse moved to (630, 481)
Screenshot: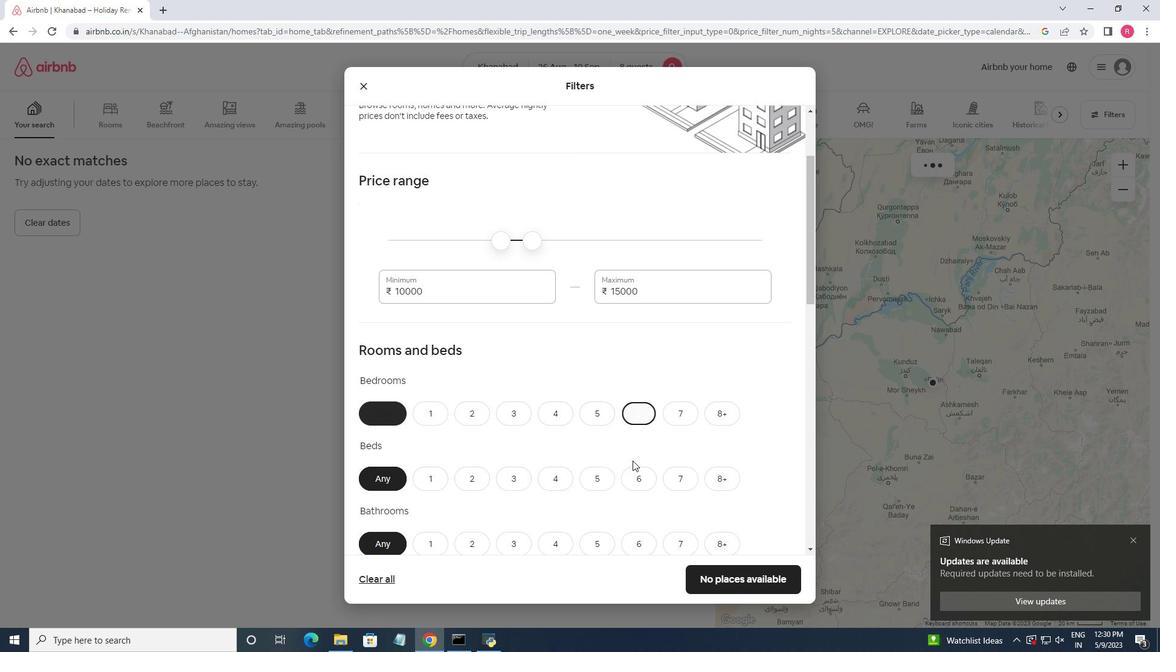 
Action: Mouse pressed left at (630, 481)
Screenshot: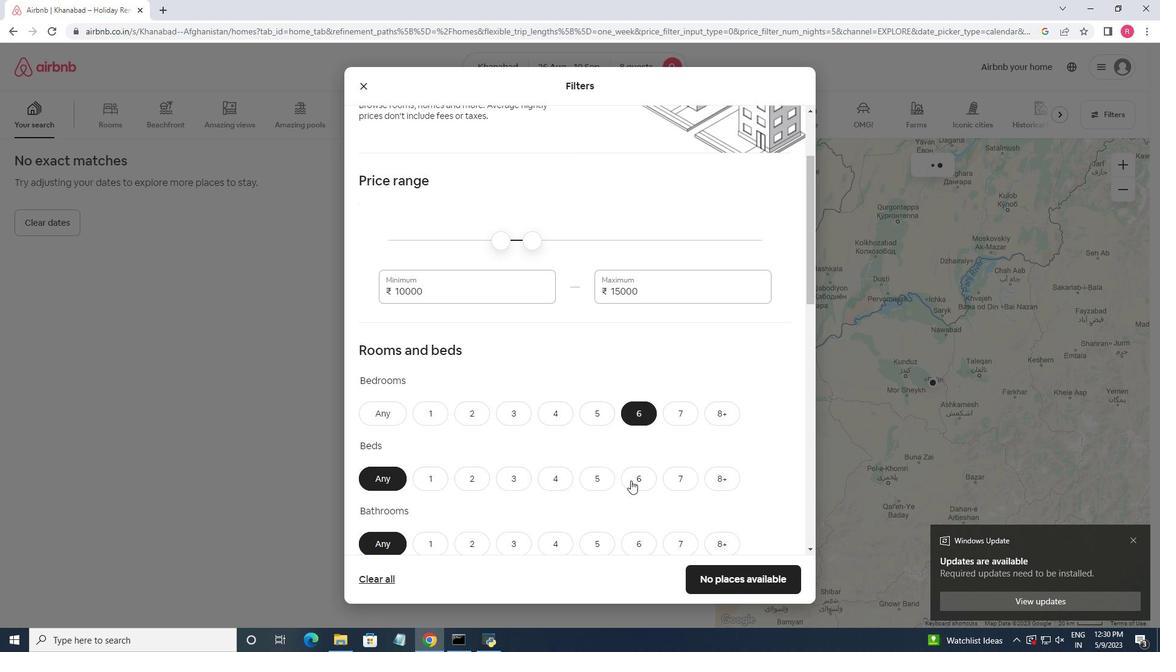 
Action: Mouse moved to (571, 395)
Screenshot: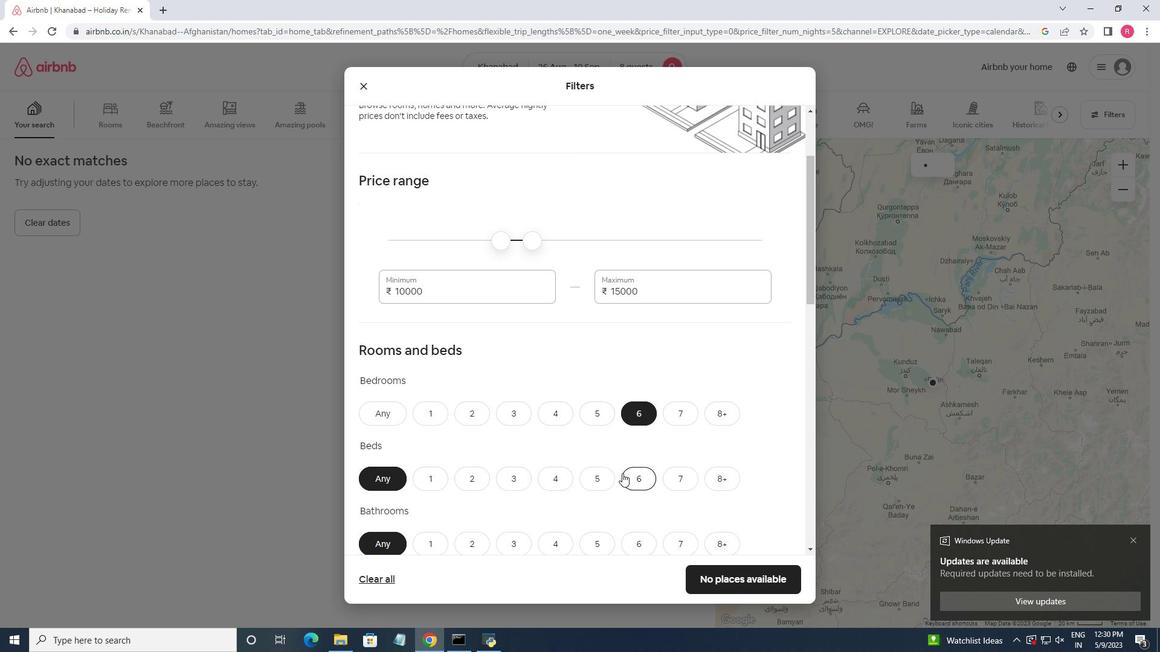 
Action: Mouse scrolled (571, 395) with delta (0, 0)
Screenshot: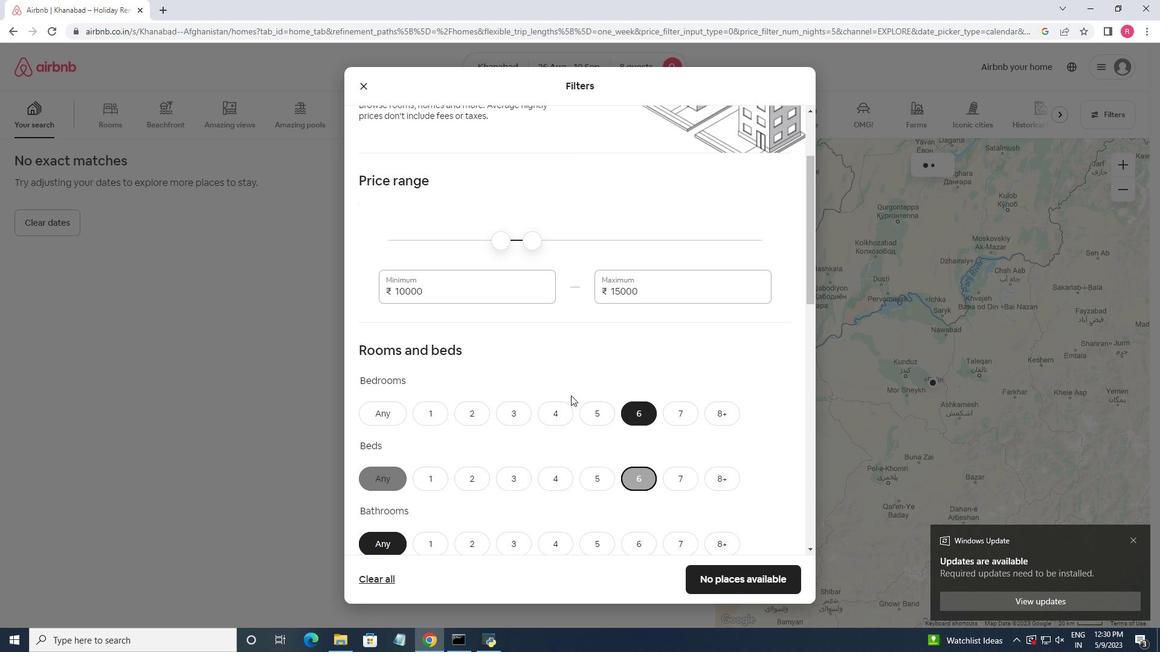 
Action: Mouse scrolled (571, 395) with delta (0, 0)
Screenshot: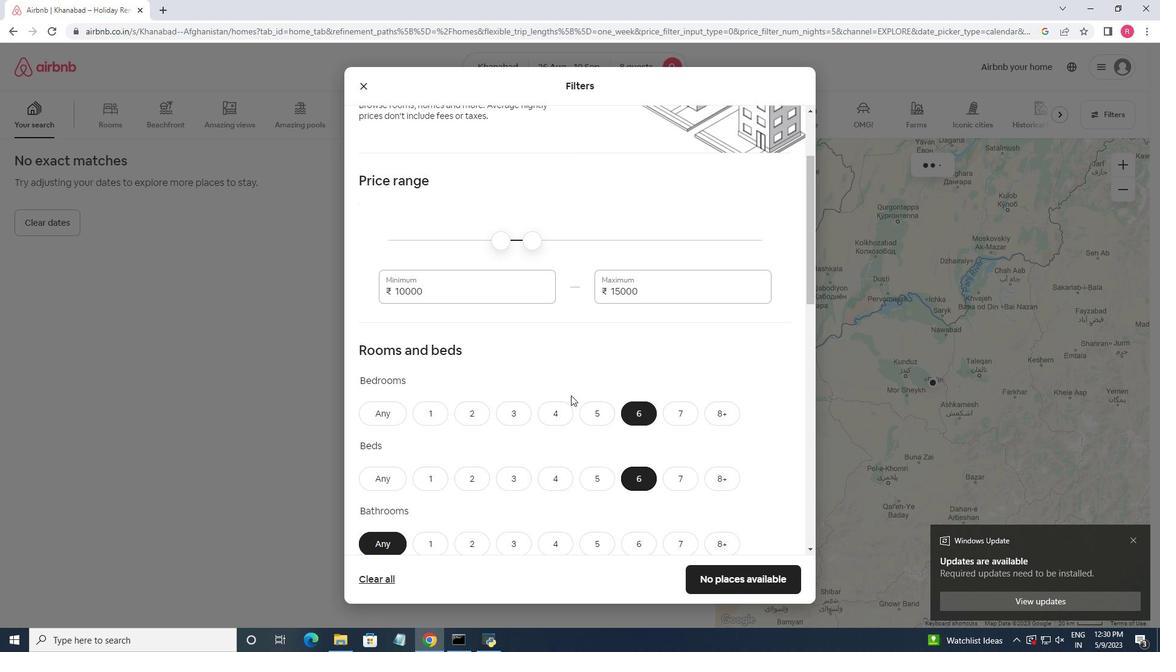 
Action: Mouse moved to (637, 418)
Screenshot: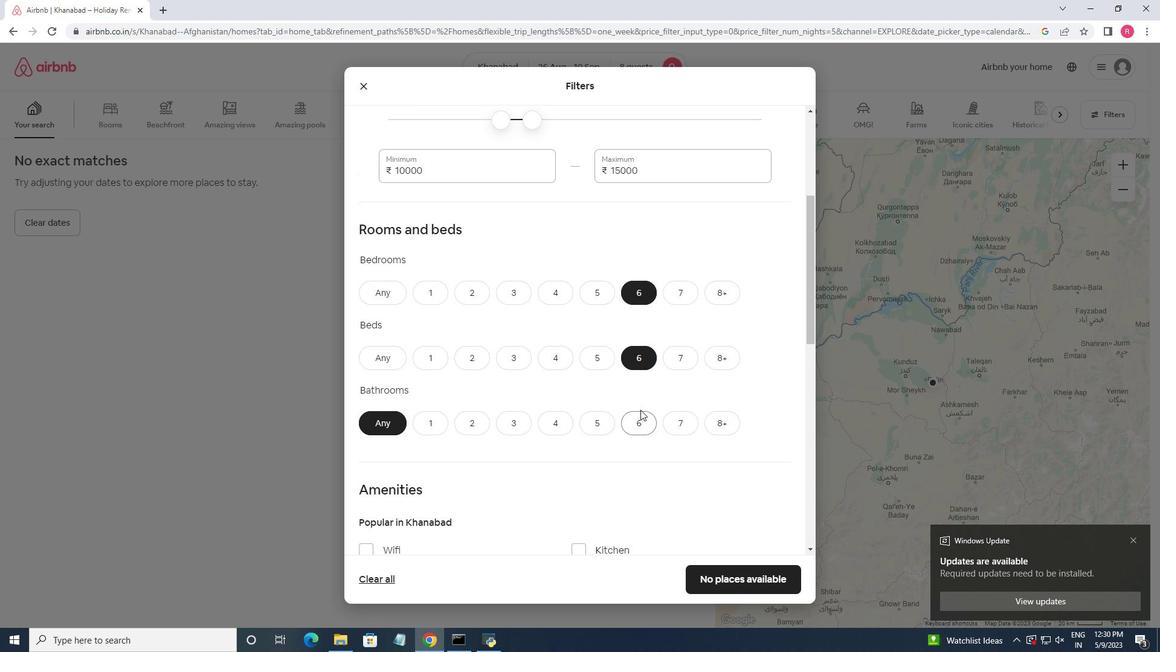 
Action: Mouse pressed left at (637, 418)
Screenshot: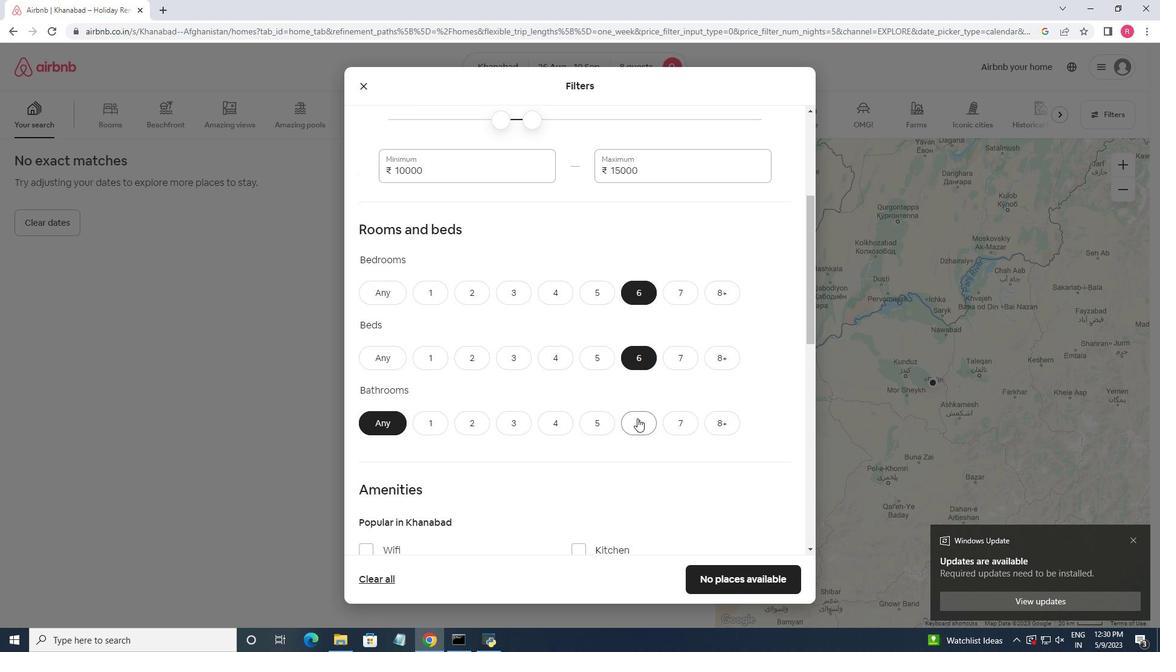 
Action: Mouse moved to (511, 401)
Screenshot: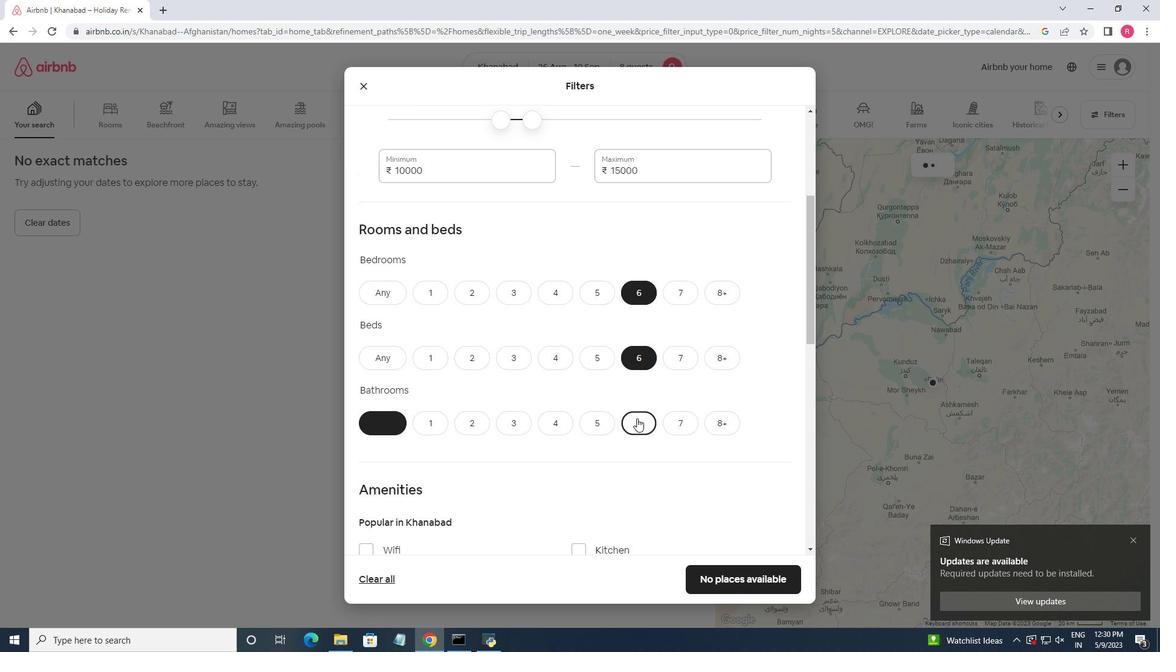 
Action: Mouse scrolled (511, 400) with delta (0, 0)
Screenshot: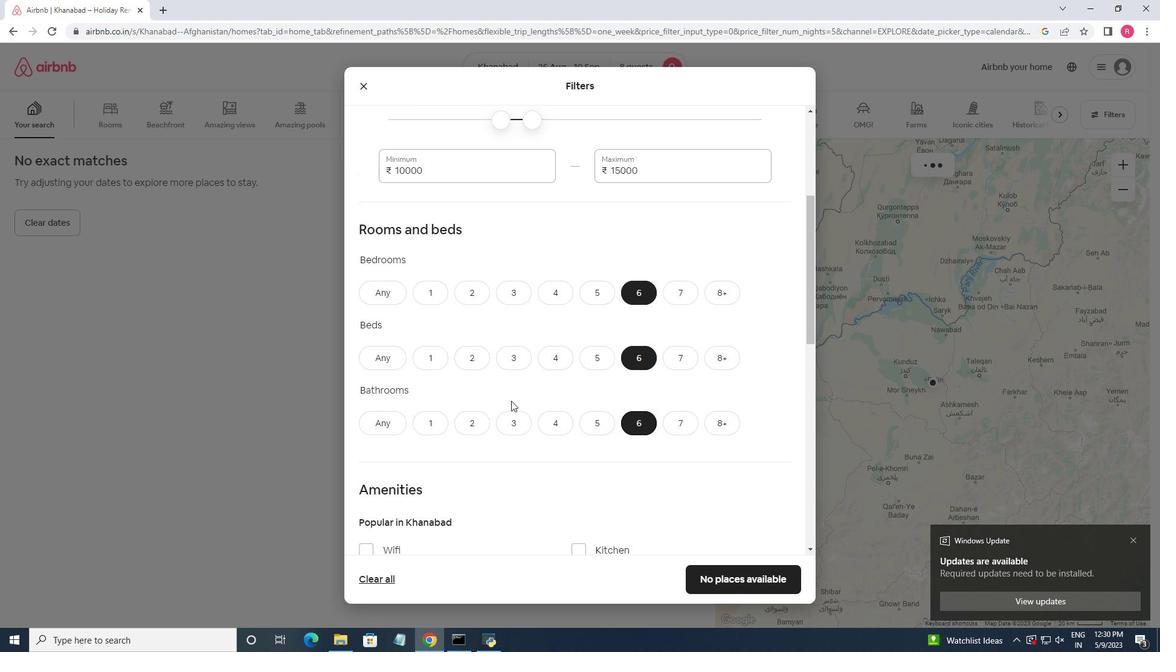 
Action: Mouse scrolled (511, 400) with delta (0, 0)
Screenshot: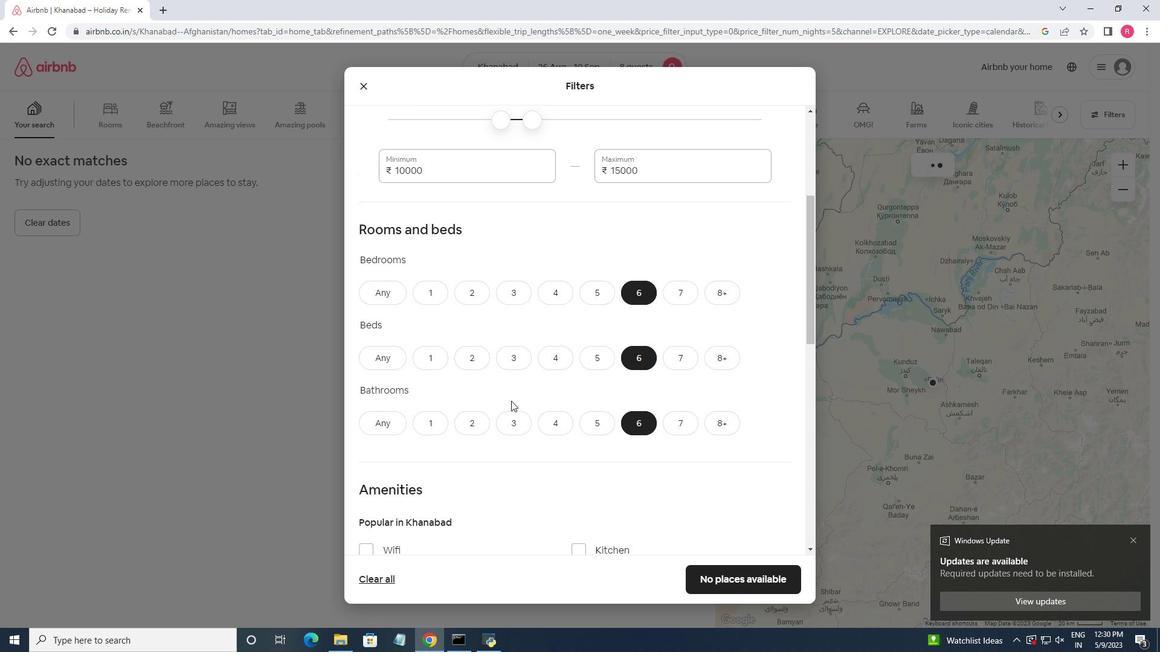 
Action: Mouse moved to (536, 384)
Screenshot: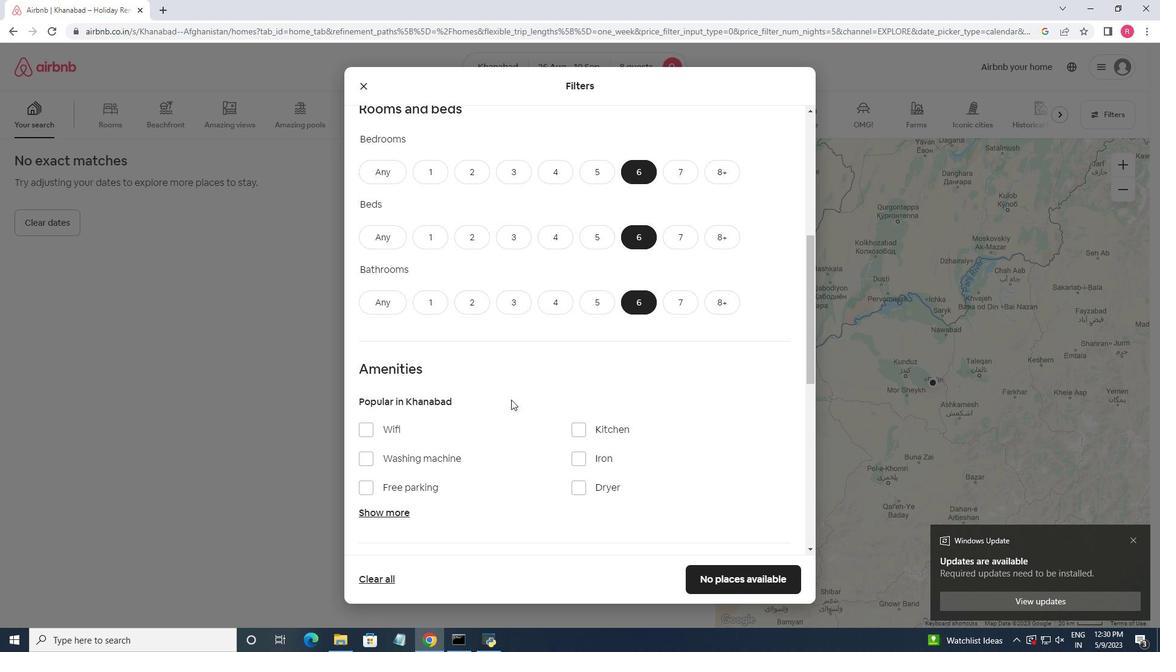 
Action: Mouse scrolled (536, 385) with delta (0, 0)
Screenshot: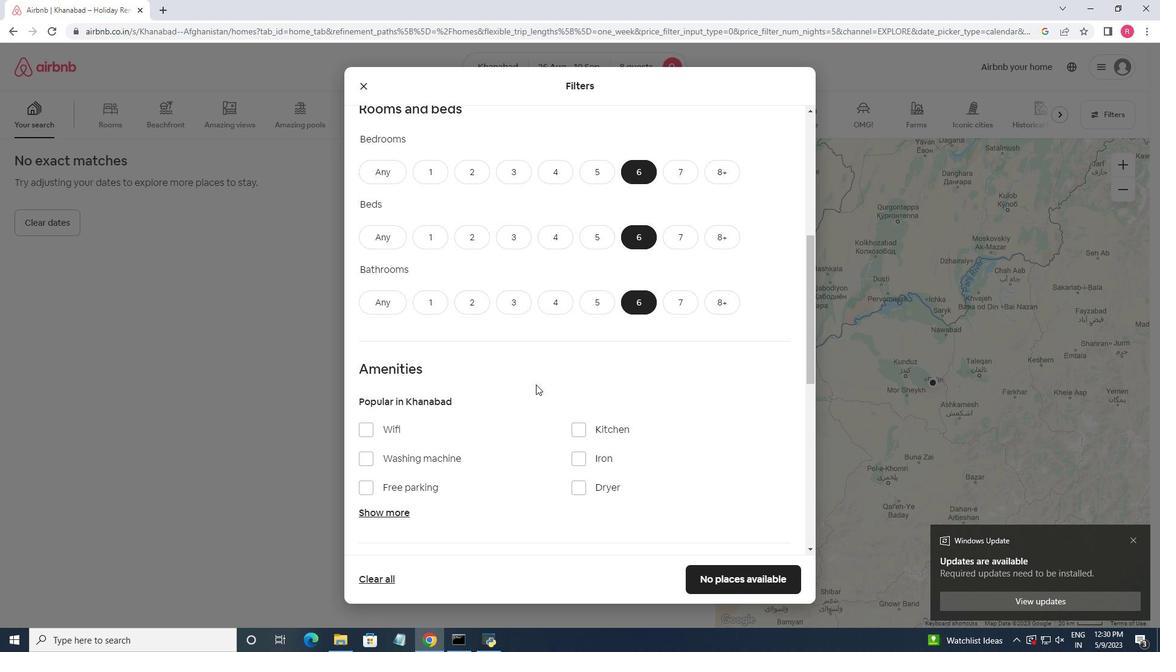 
Action: Mouse scrolled (536, 385) with delta (0, 0)
Screenshot: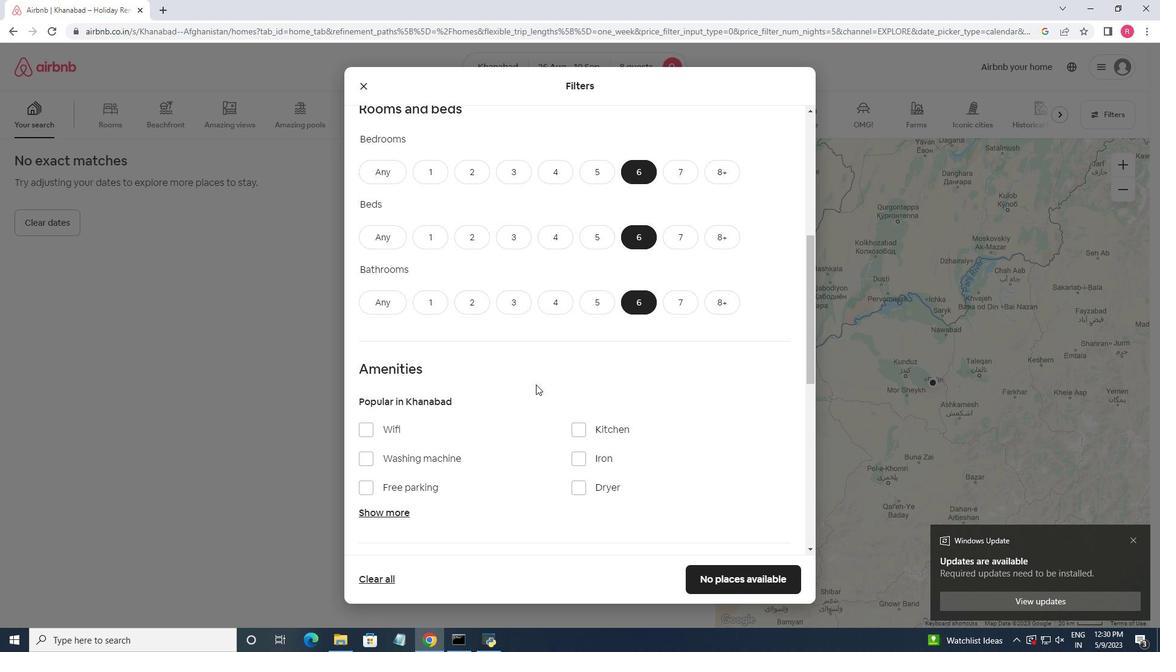 
Action: Mouse scrolled (536, 385) with delta (0, 0)
Screenshot: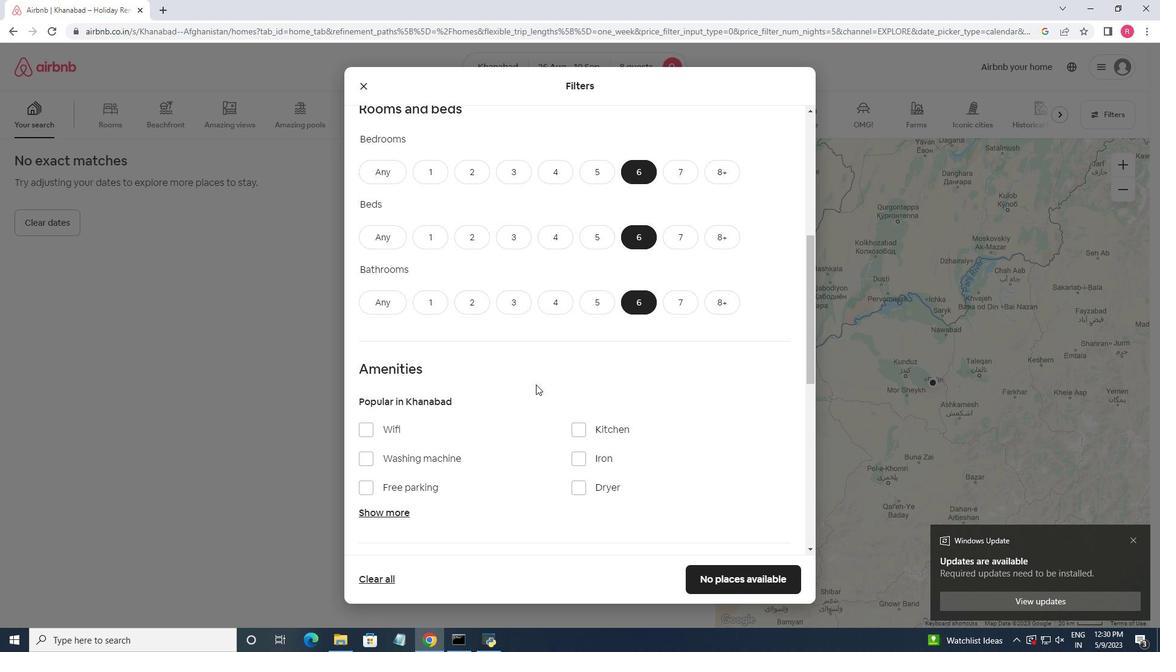 
Action: Mouse scrolled (536, 385) with delta (0, 0)
Screenshot: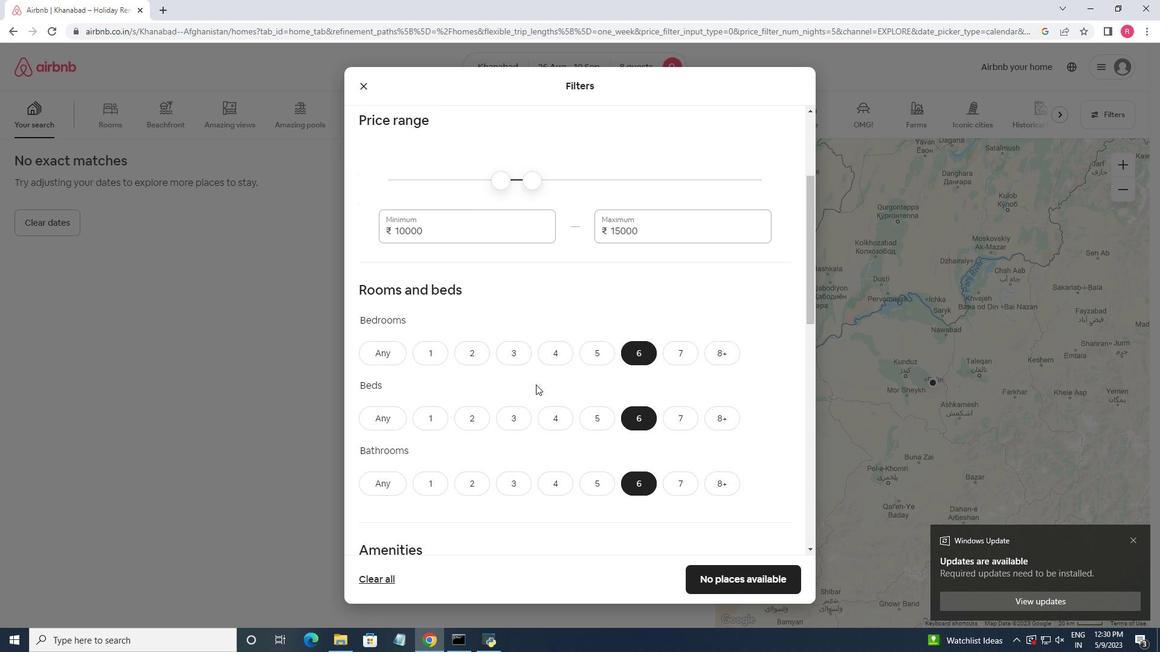 
Action: Mouse scrolled (536, 385) with delta (0, 0)
Screenshot: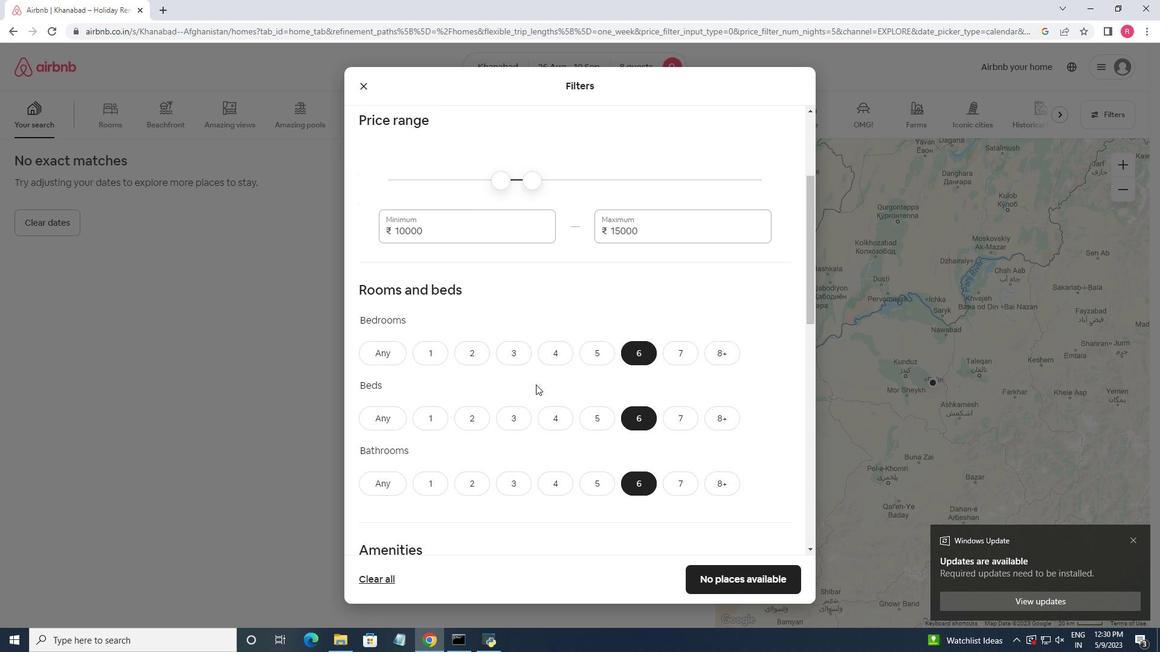 
Action: Mouse scrolled (536, 385) with delta (0, 0)
Screenshot: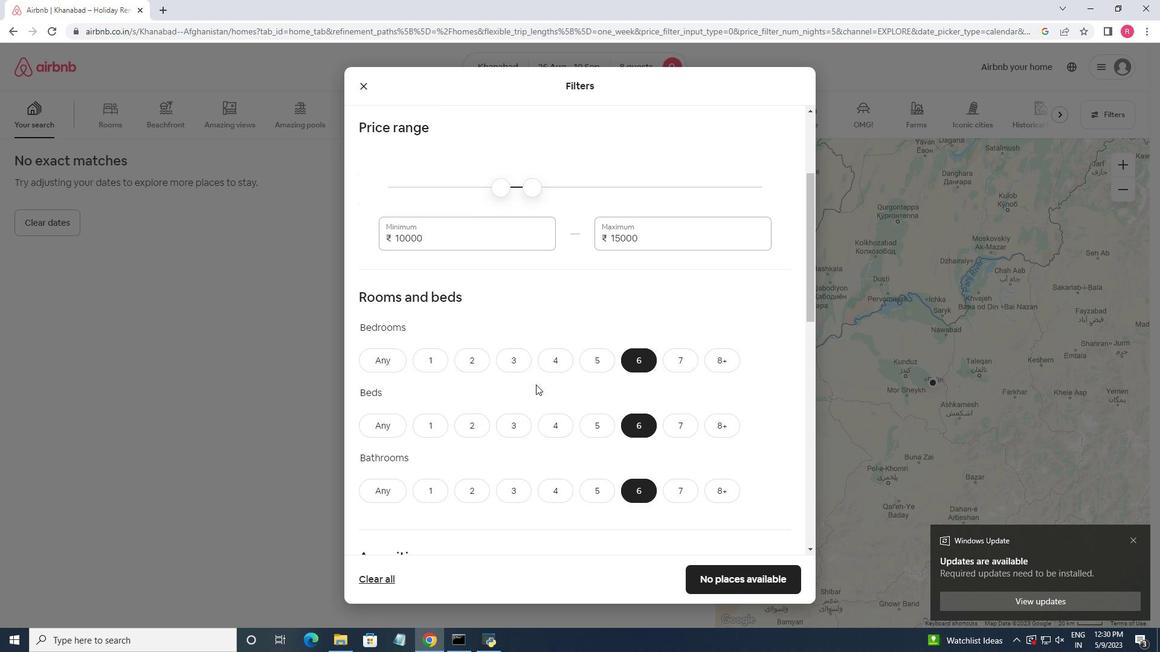 
Action: Mouse moved to (546, 375)
Screenshot: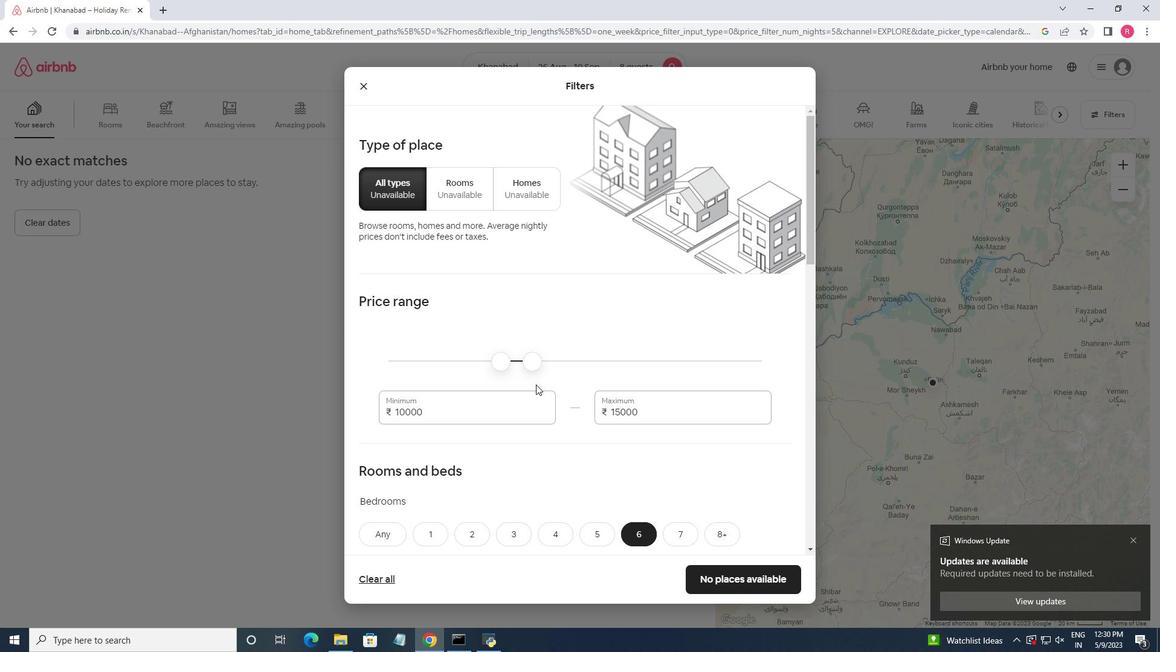 
Action: Mouse scrolled (546, 375) with delta (0, 0)
Screenshot: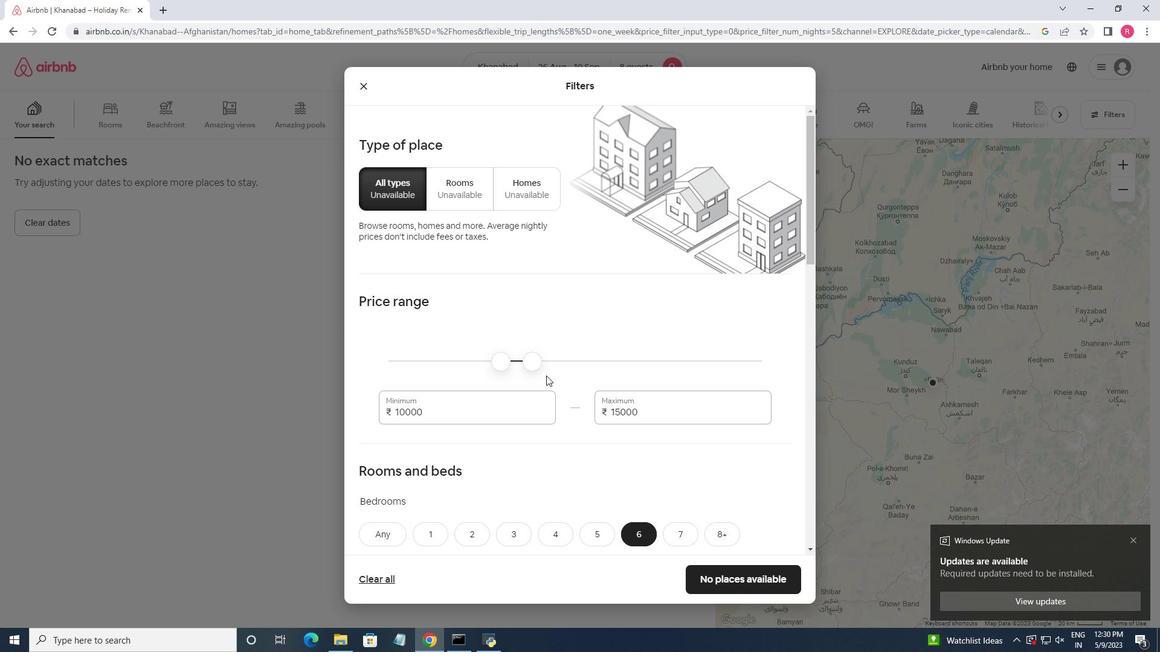 
Action: Mouse scrolled (546, 375) with delta (0, 0)
Screenshot: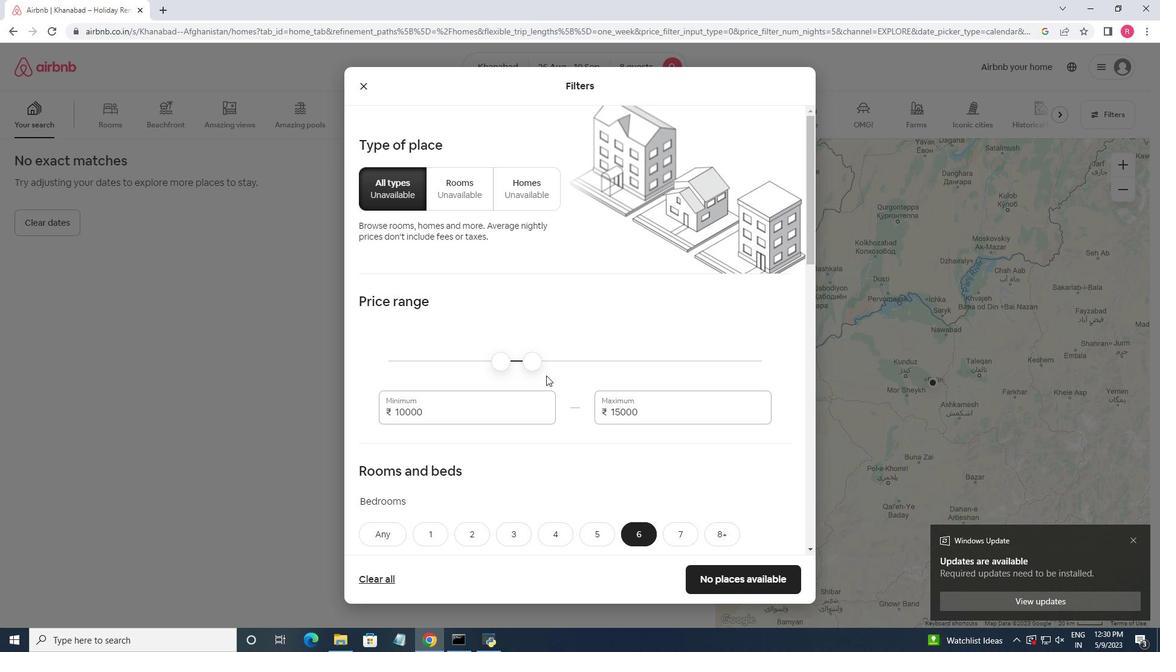 
Action: Mouse scrolled (546, 375) with delta (0, 0)
Screenshot: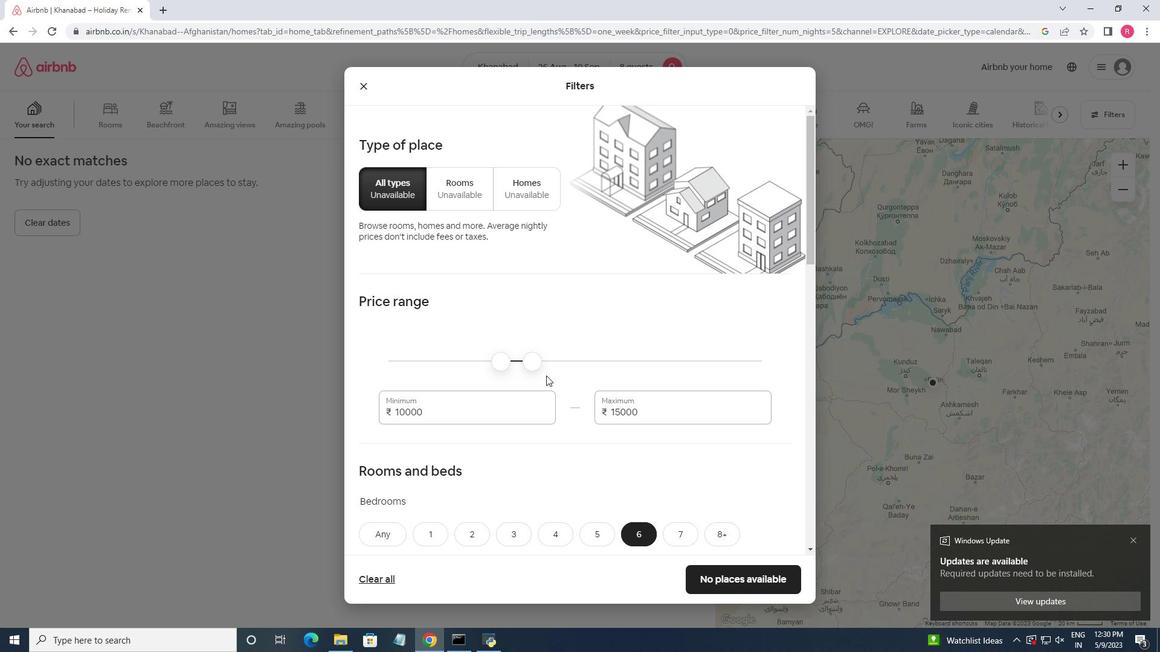 
Action: Mouse scrolled (546, 375) with delta (0, 0)
Screenshot: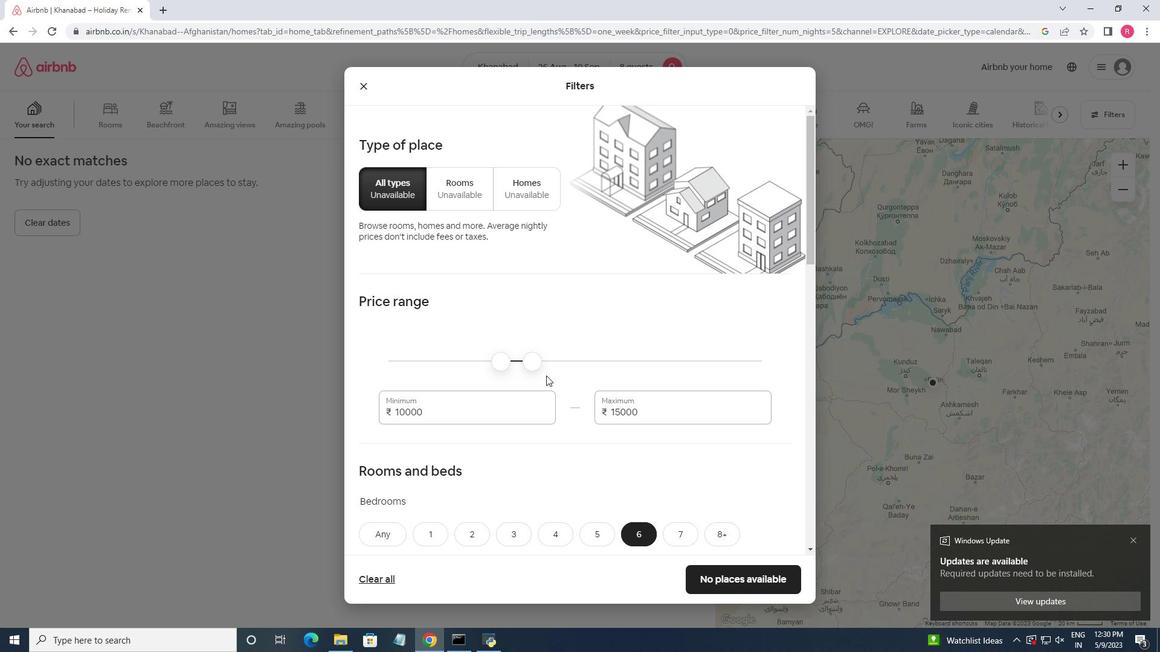 
Action: Mouse scrolled (546, 375) with delta (0, 0)
Screenshot: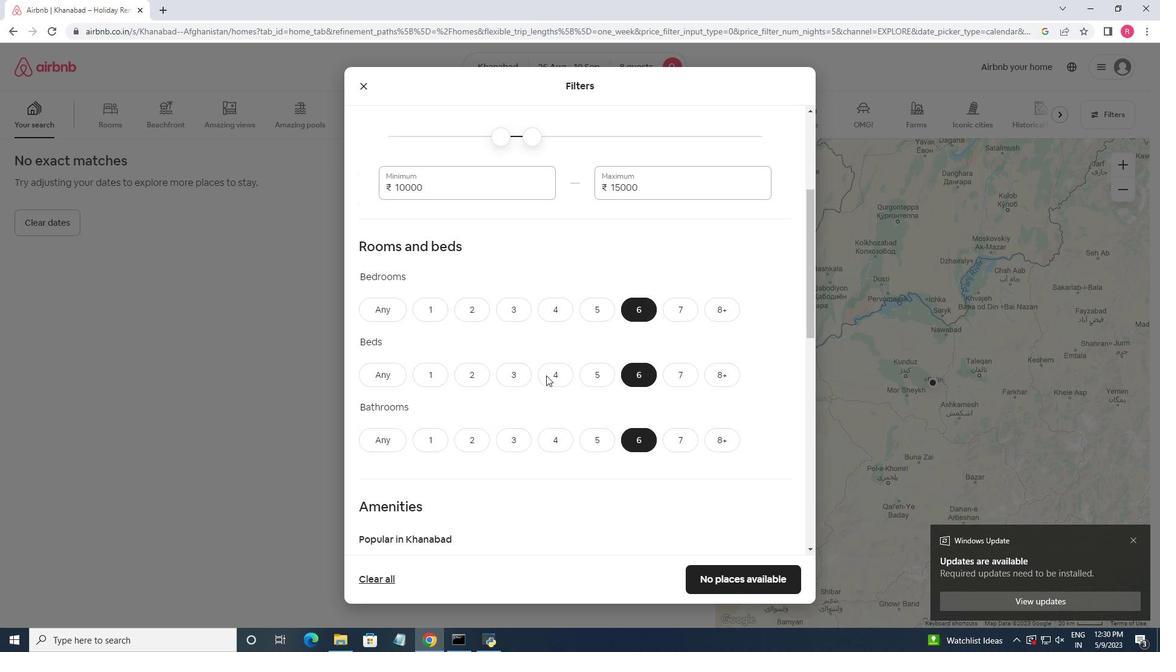 
Action: Mouse scrolled (546, 375) with delta (0, 0)
Screenshot: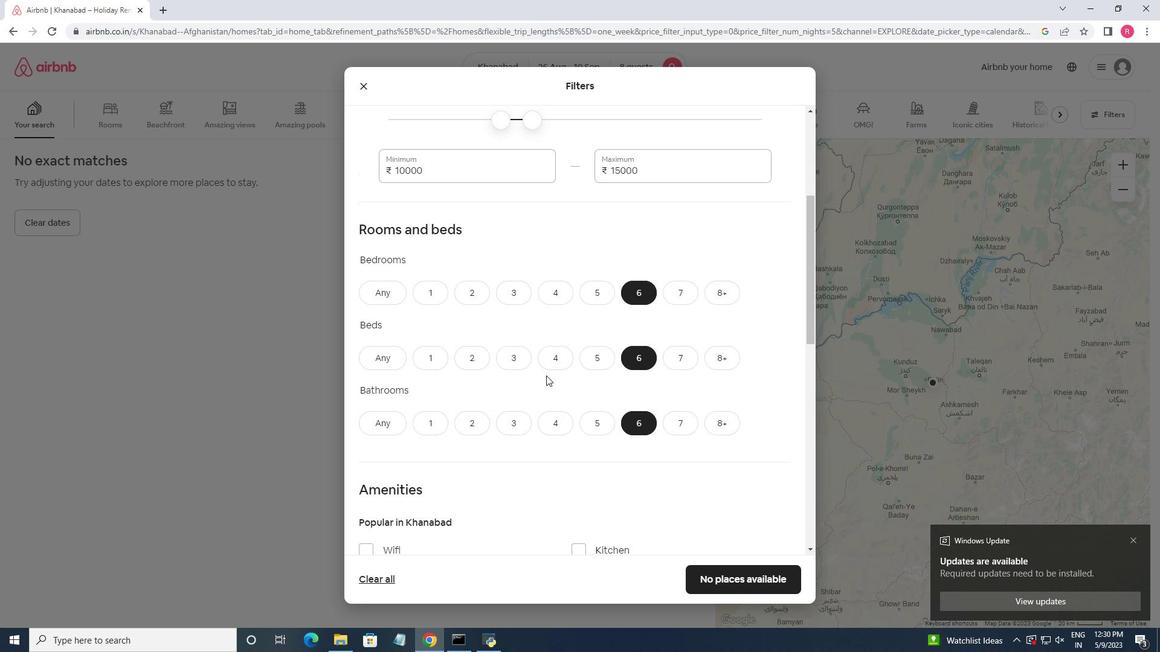 
Action: Mouse scrolled (546, 375) with delta (0, 0)
Screenshot: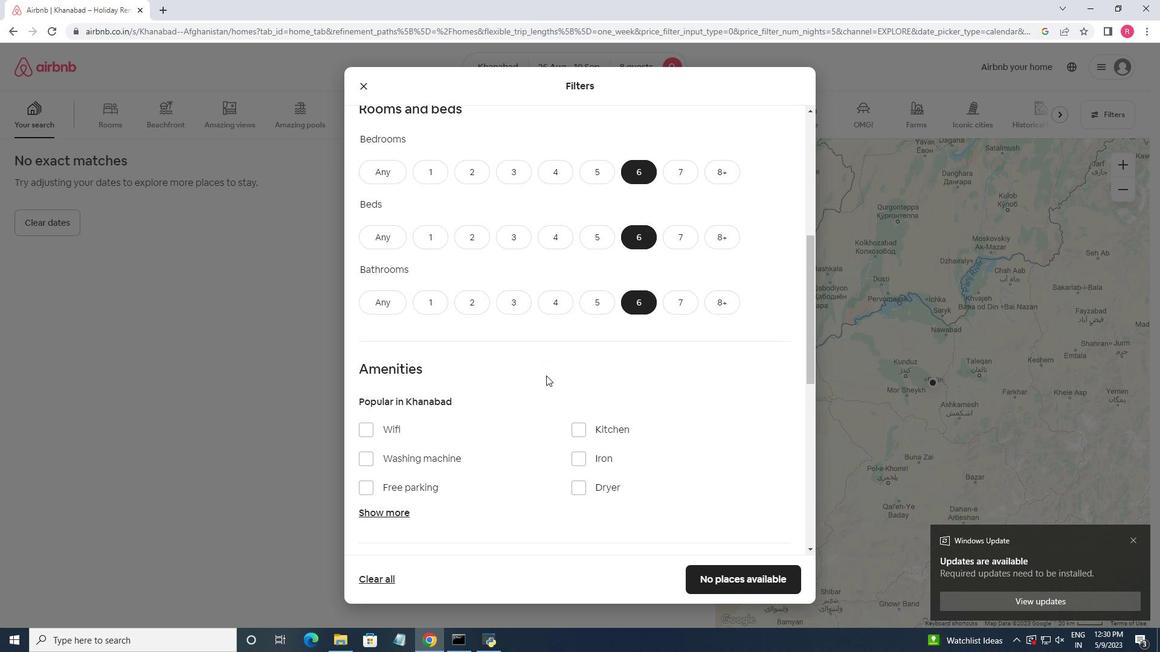 
Action: Mouse moved to (365, 368)
Screenshot: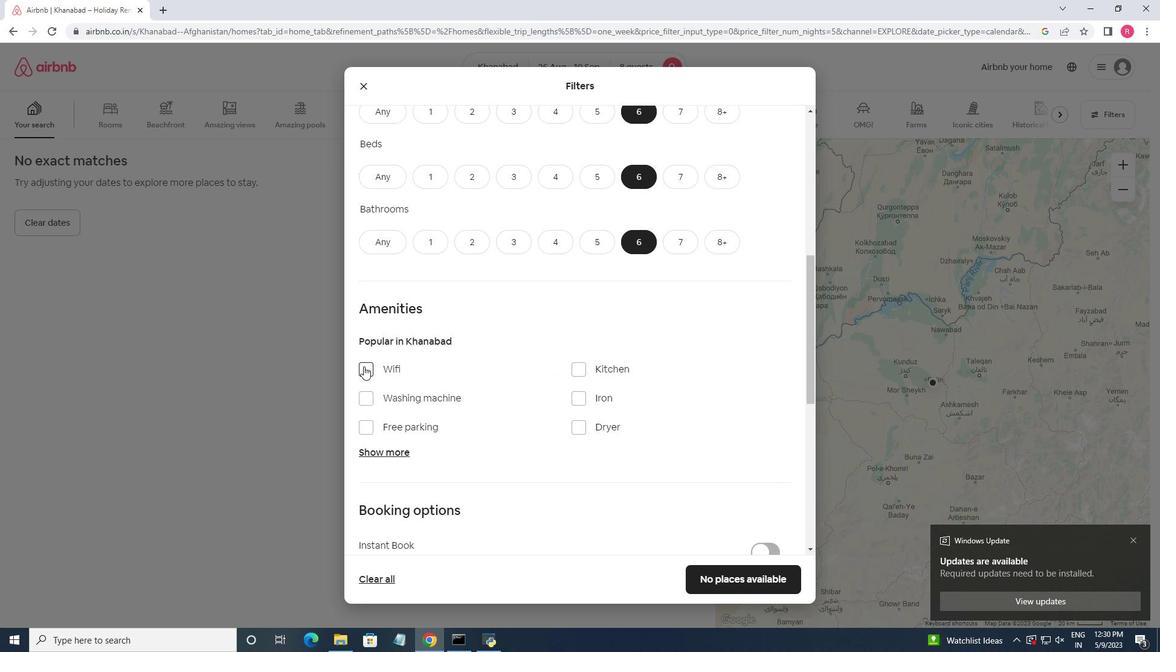 
Action: Mouse pressed left at (365, 368)
Screenshot: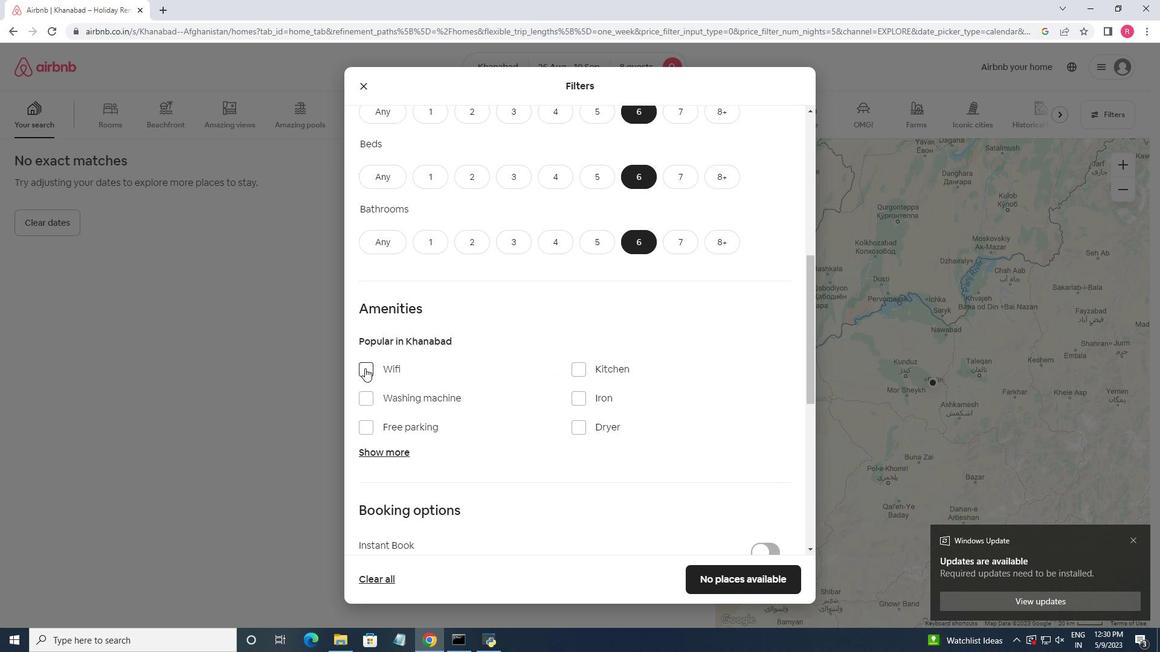 
Action: Mouse moved to (394, 451)
Screenshot: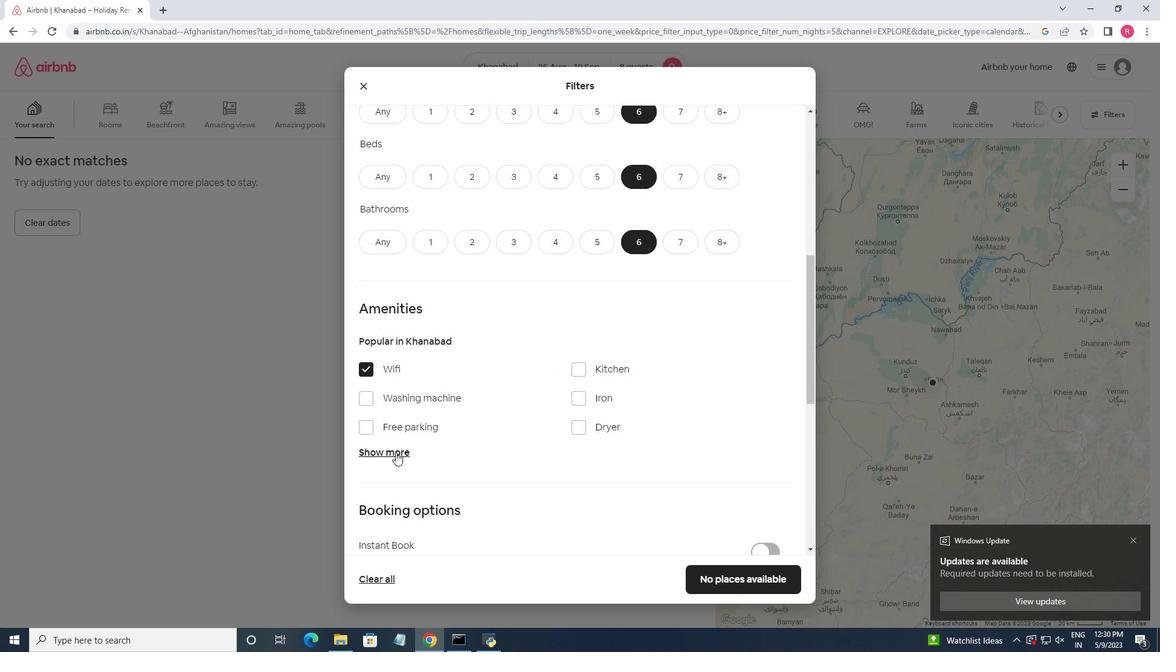 
Action: Mouse pressed left at (394, 451)
Screenshot: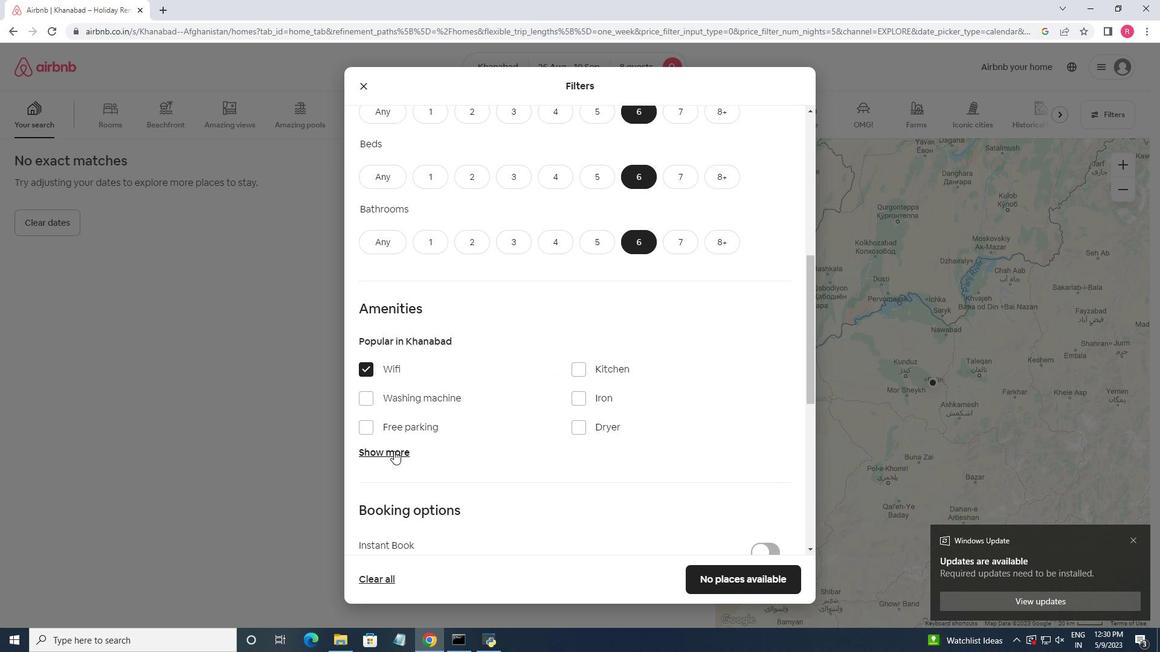 
Action: Mouse moved to (480, 406)
Screenshot: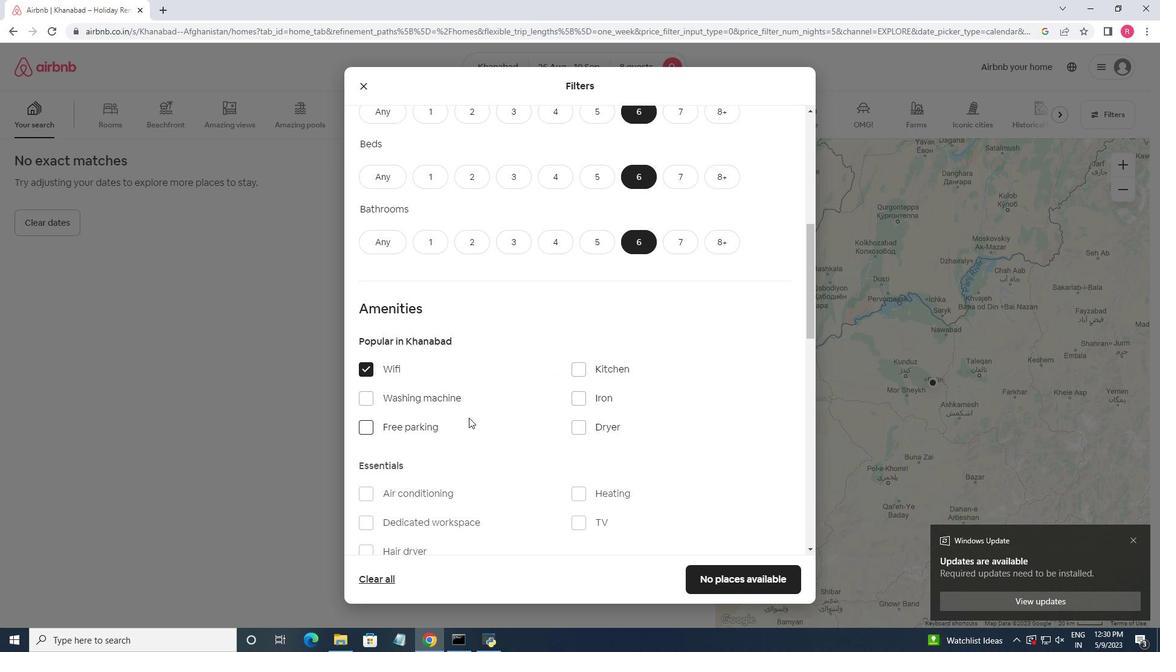 
Action: Mouse scrolled (480, 405) with delta (0, 0)
Screenshot: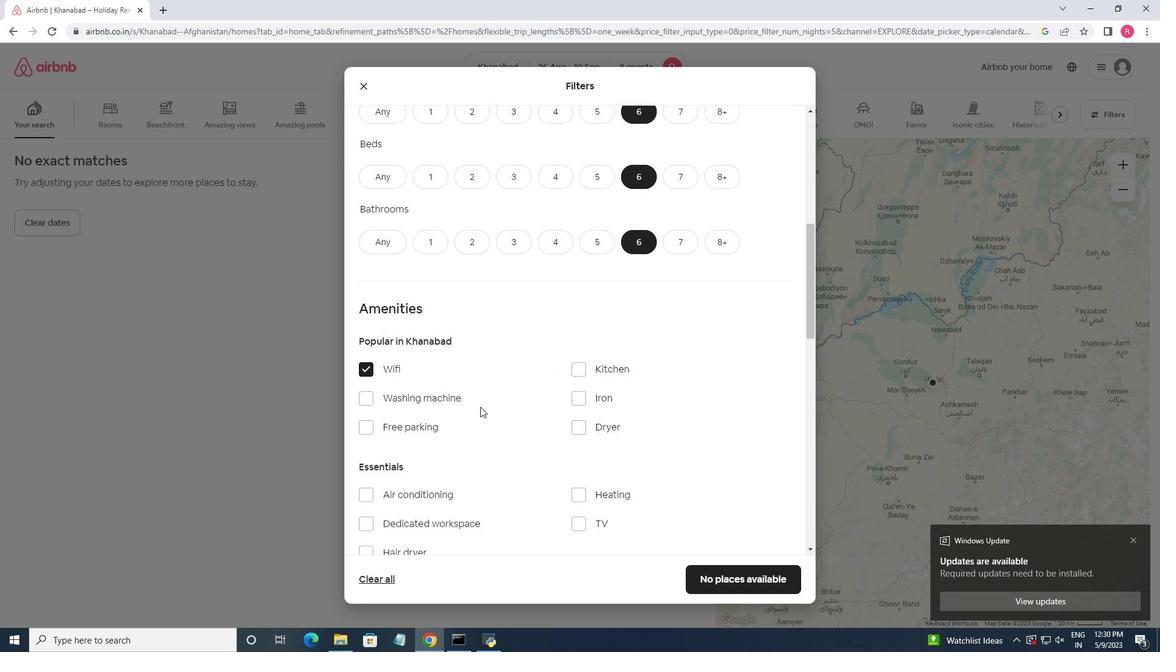 
Action: Mouse moved to (367, 430)
Screenshot: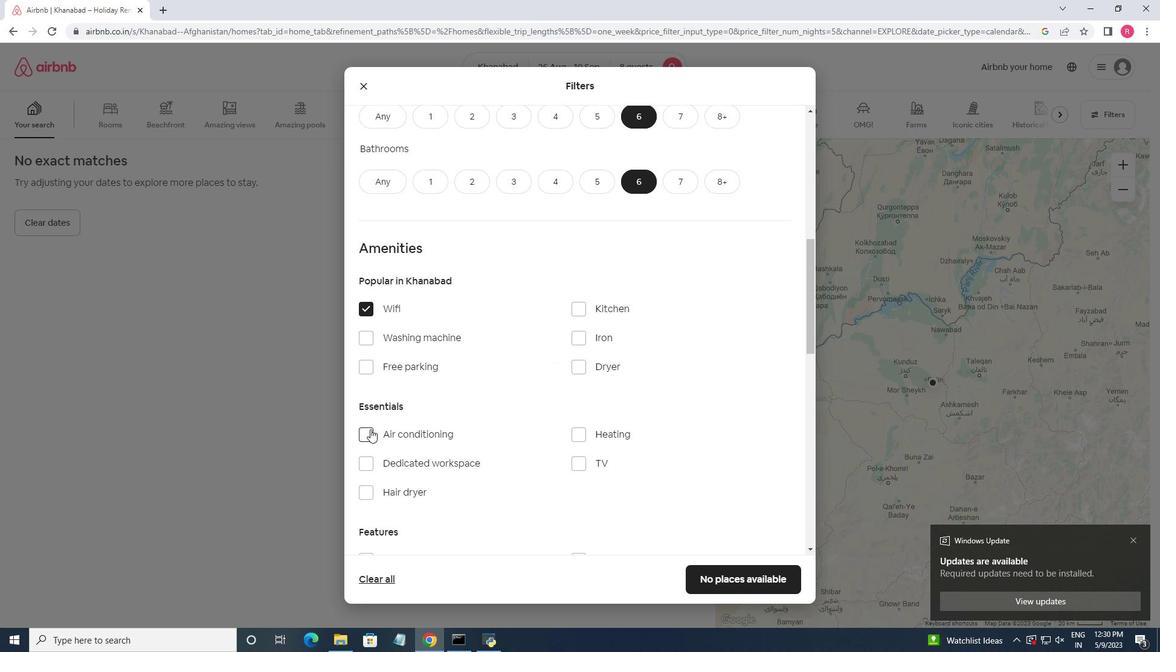 
Action: Mouse pressed left at (367, 430)
Screenshot: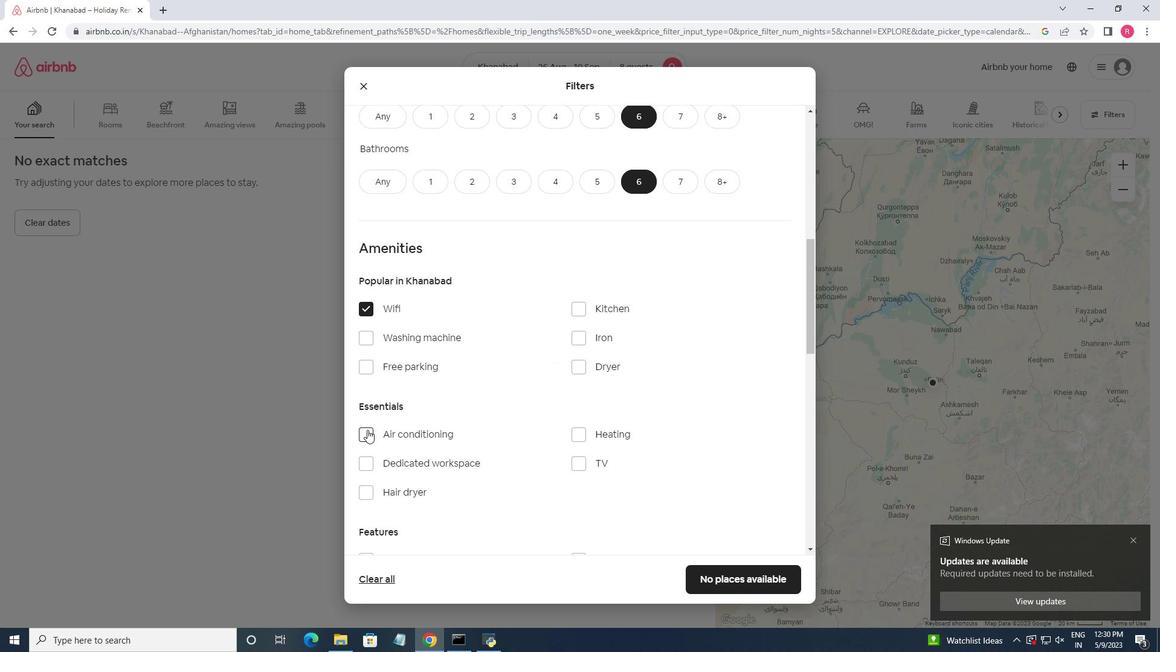 
Action: Mouse moved to (489, 413)
Screenshot: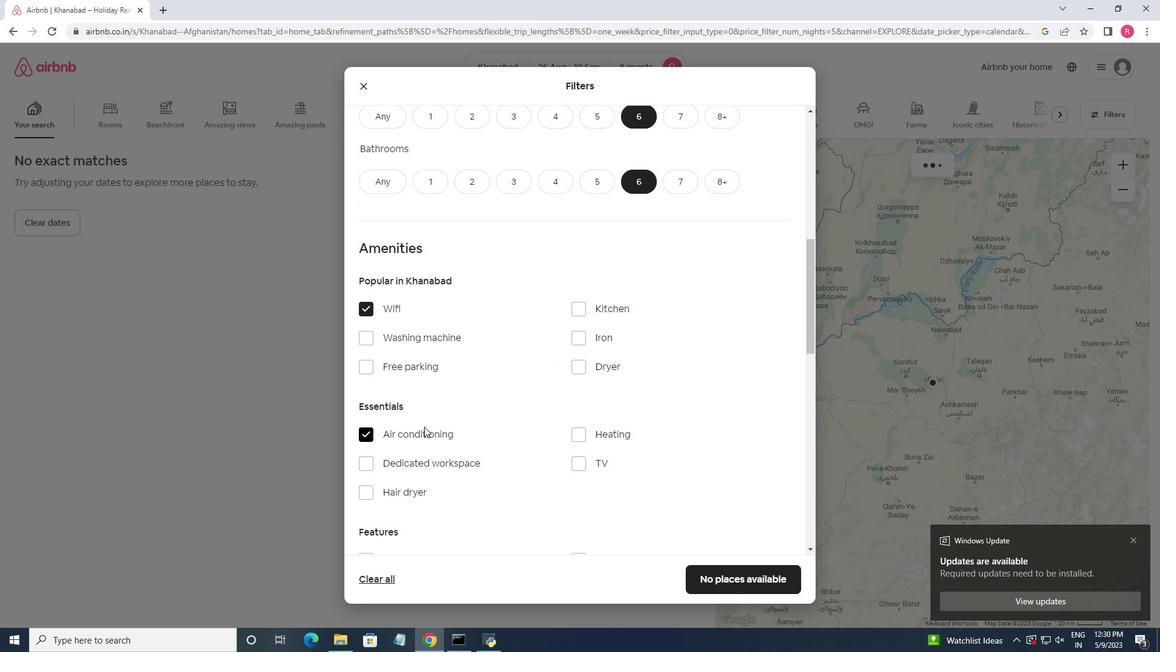 
Action: Mouse scrolled (489, 412) with delta (0, 0)
Screenshot: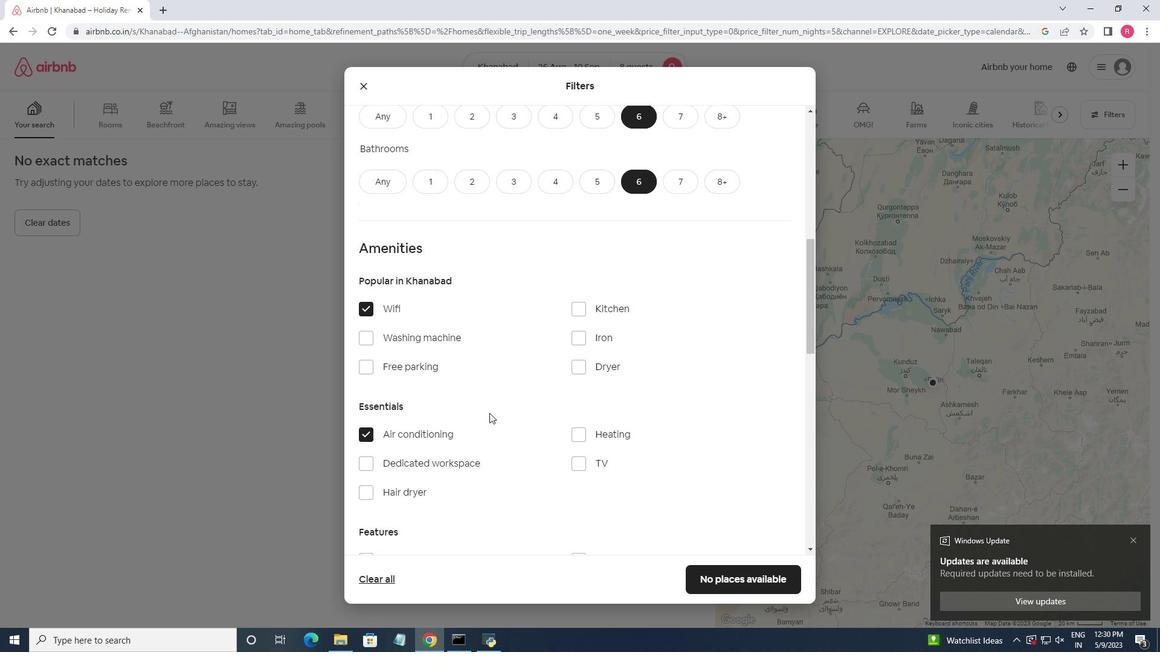 
Action: Mouse scrolled (489, 412) with delta (0, 0)
Screenshot: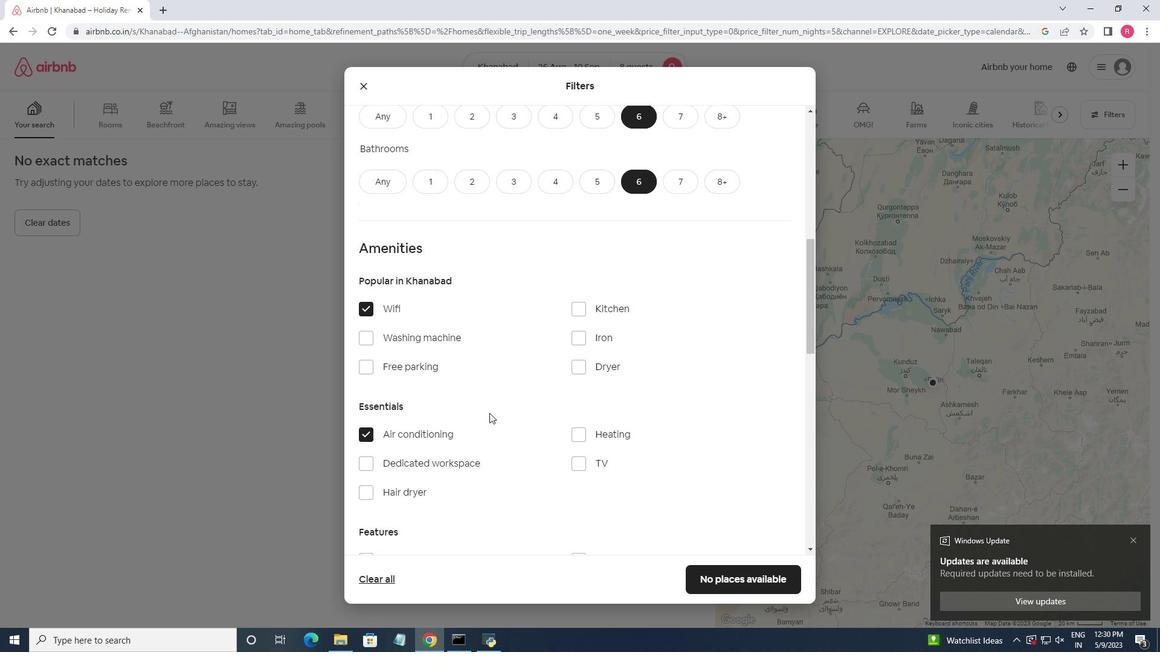 
Action: Mouse moved to (368, 439)
Screenshot: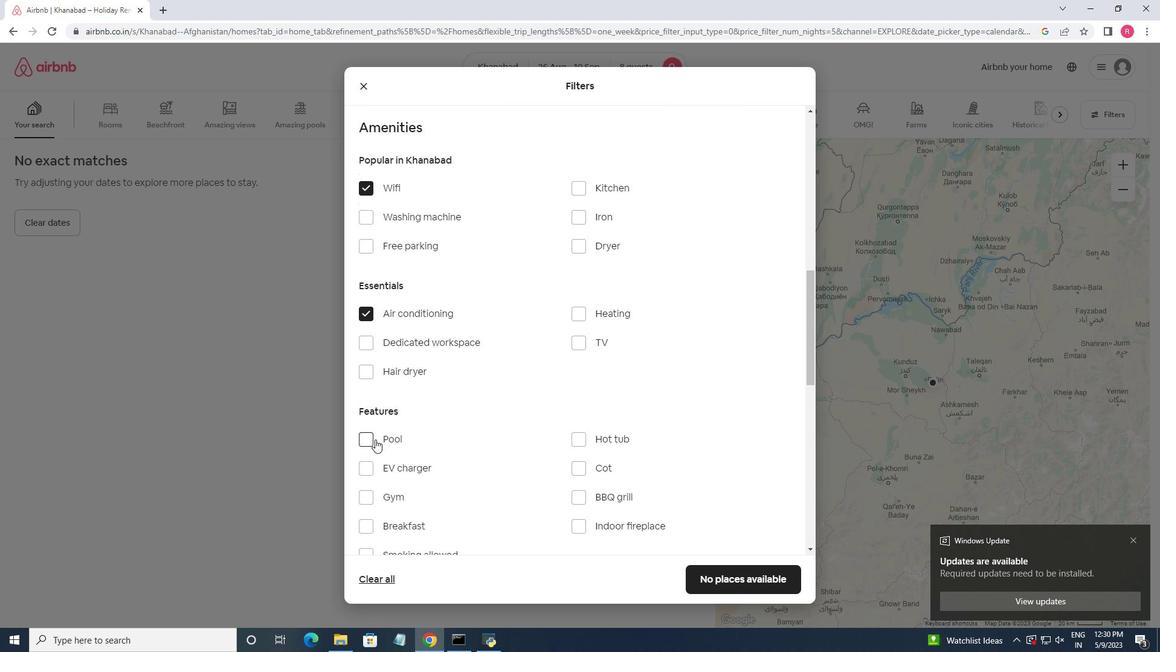 
Action: Mouse pressed left at (368, 439)
Screenshot: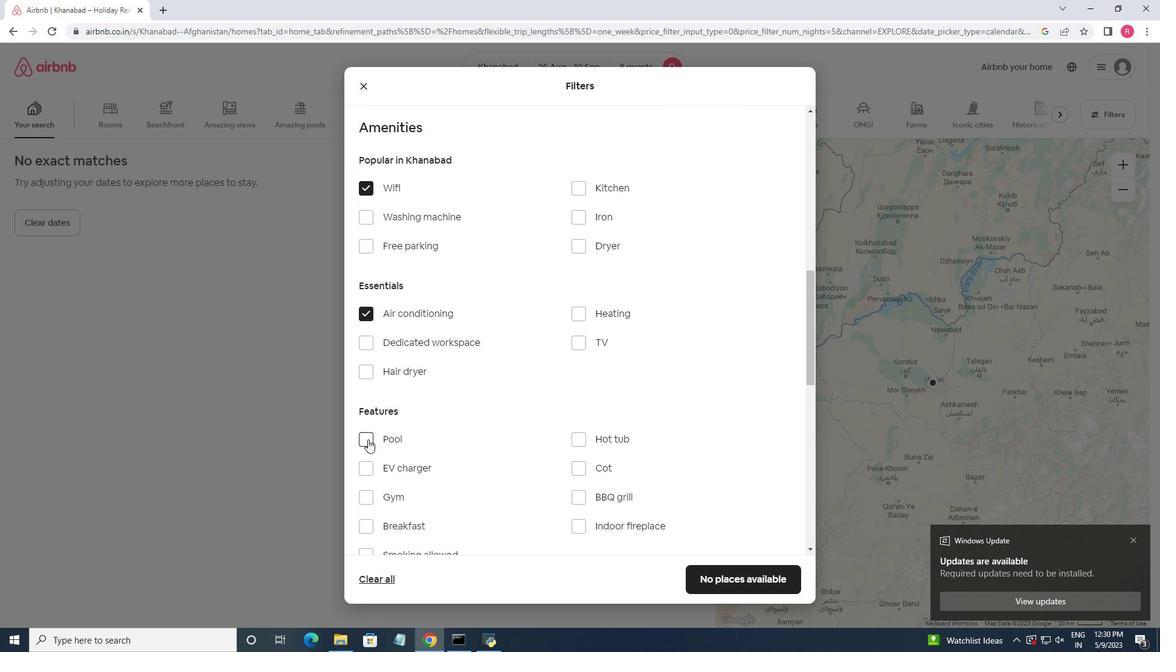
Action: Mouse moved to (523, 363)
Screenshot: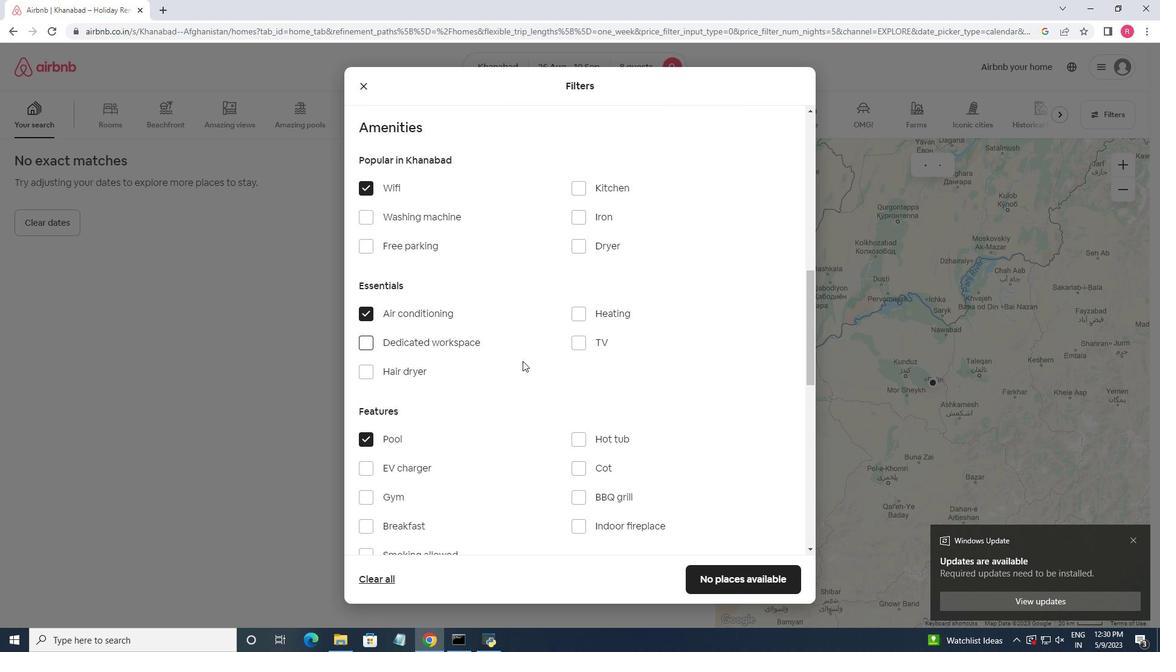 
Action: Mouse scrolled (523, 362) with delta (0, 0)
Screenshot: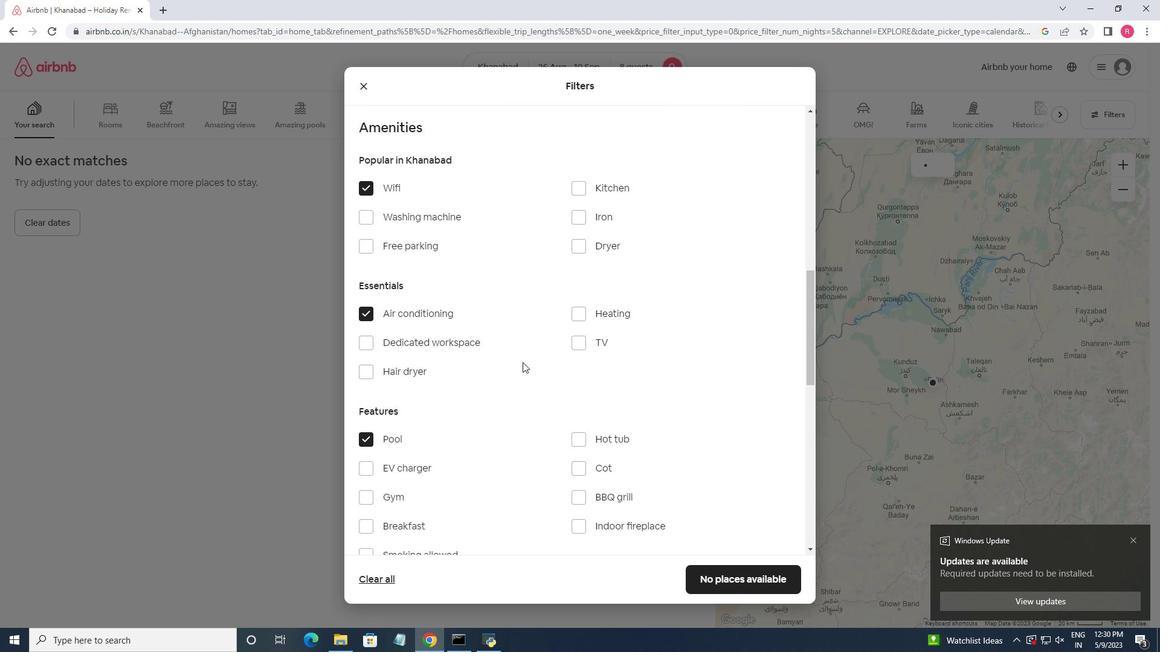 
Action: Mouse moved to (532, 445)
Screenshot: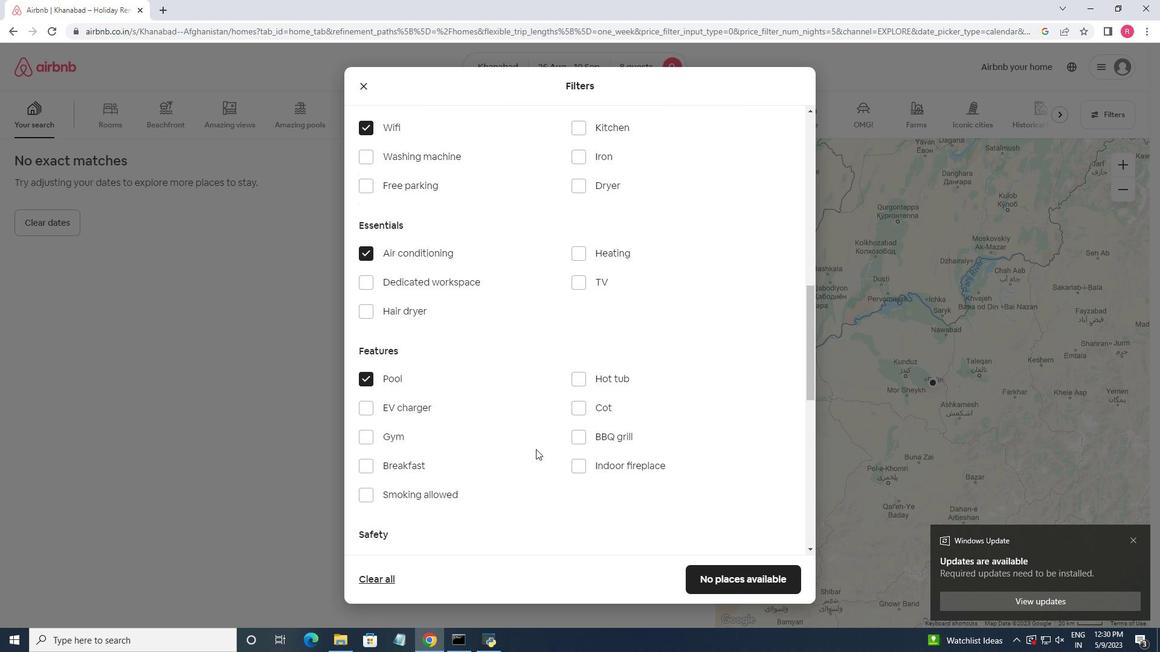 
Action: Mouse scrolled (532, 444) with delta (0, 0)
Screenshot: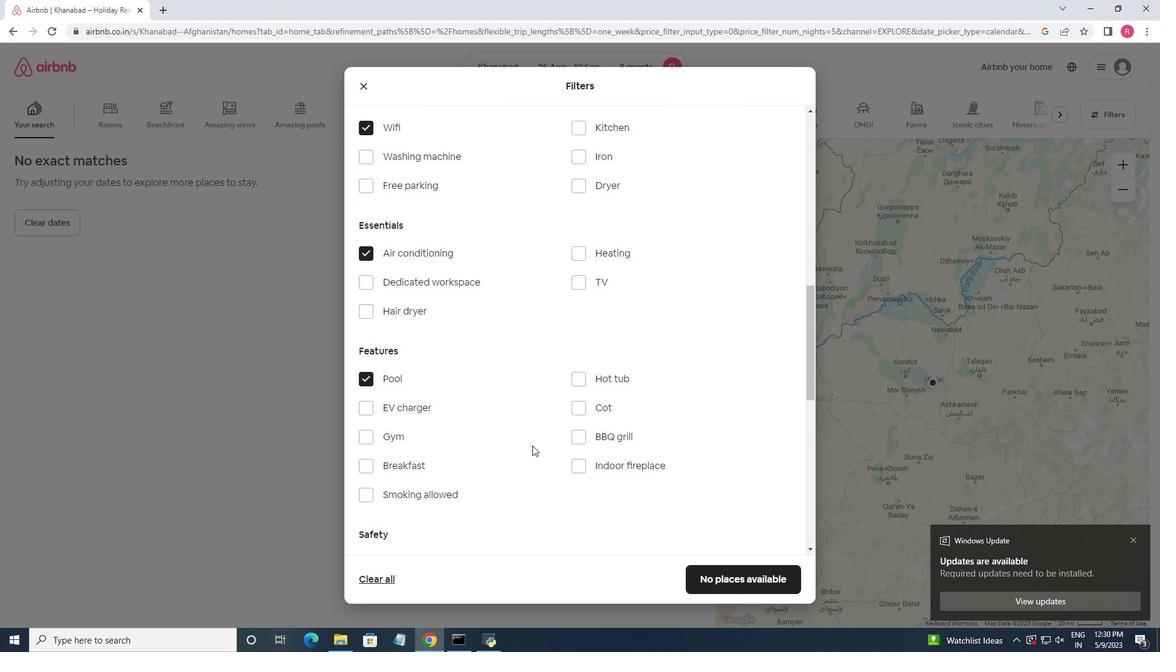 
Action: Mouse scrolled (532, 444) with delta (0, 0)
Screenshot: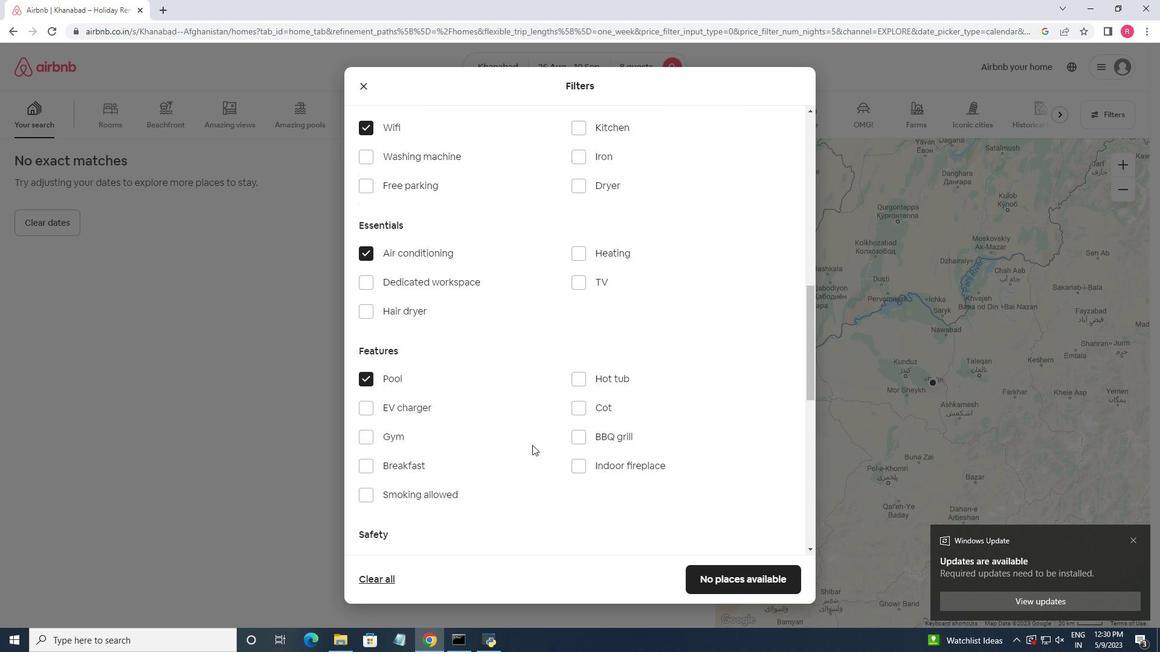 
Action: Mouse moved to (366, 312)
Screenshot: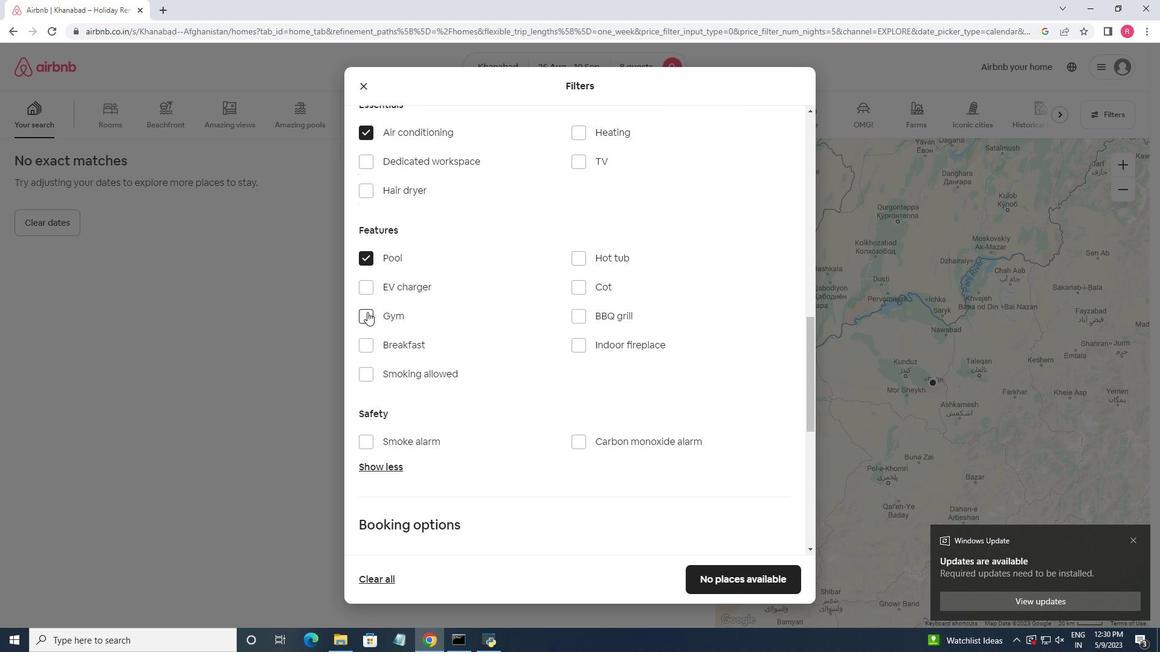 
Action: Mouse pressed left at (366, 312)
Screenshot: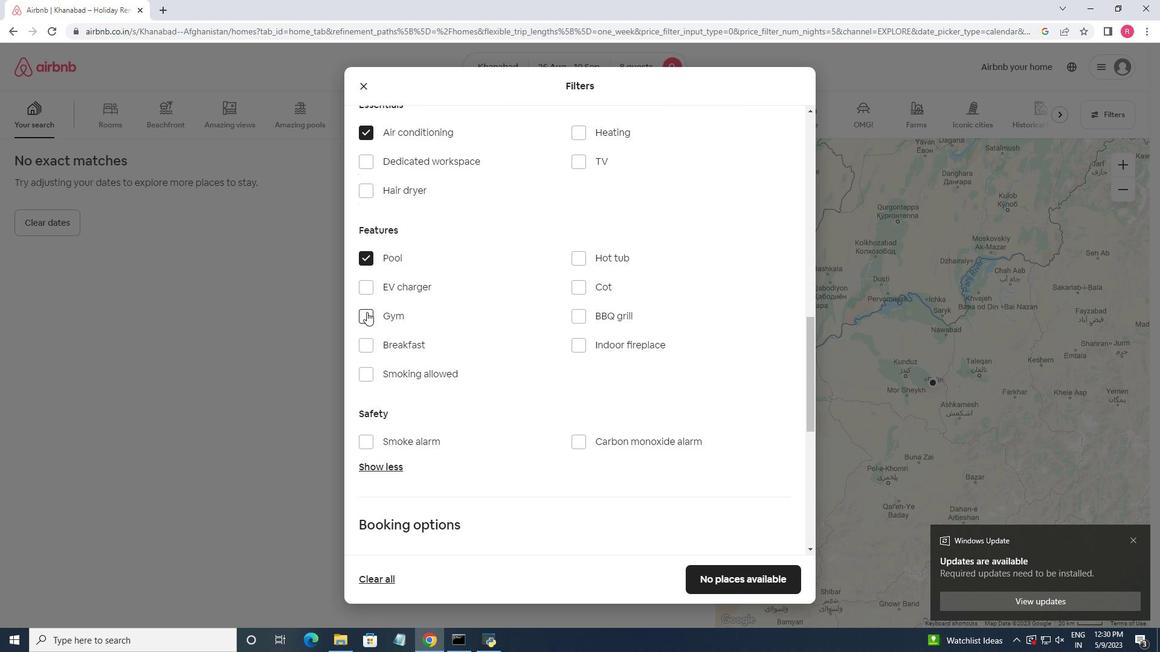 
Action: Mouse moved to (364, 348)
Screenshot: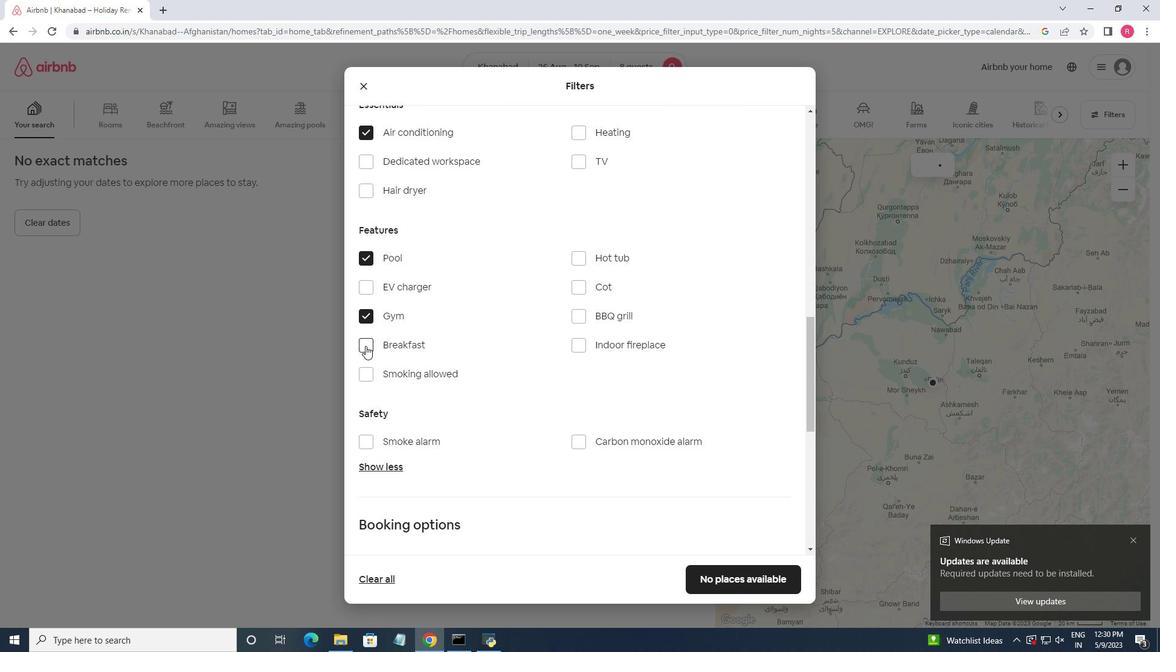 
Action: Mouse pressed left at (364, 348)
Screenshot: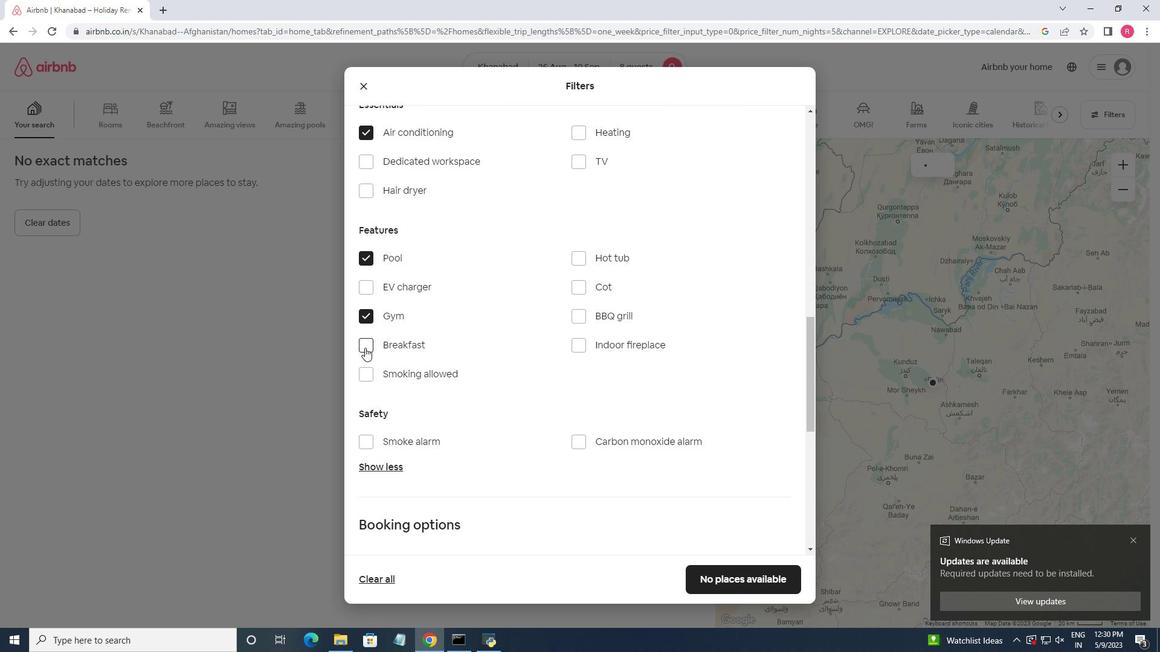 
Action: Mouse moved to (505, 342)
Screenshot: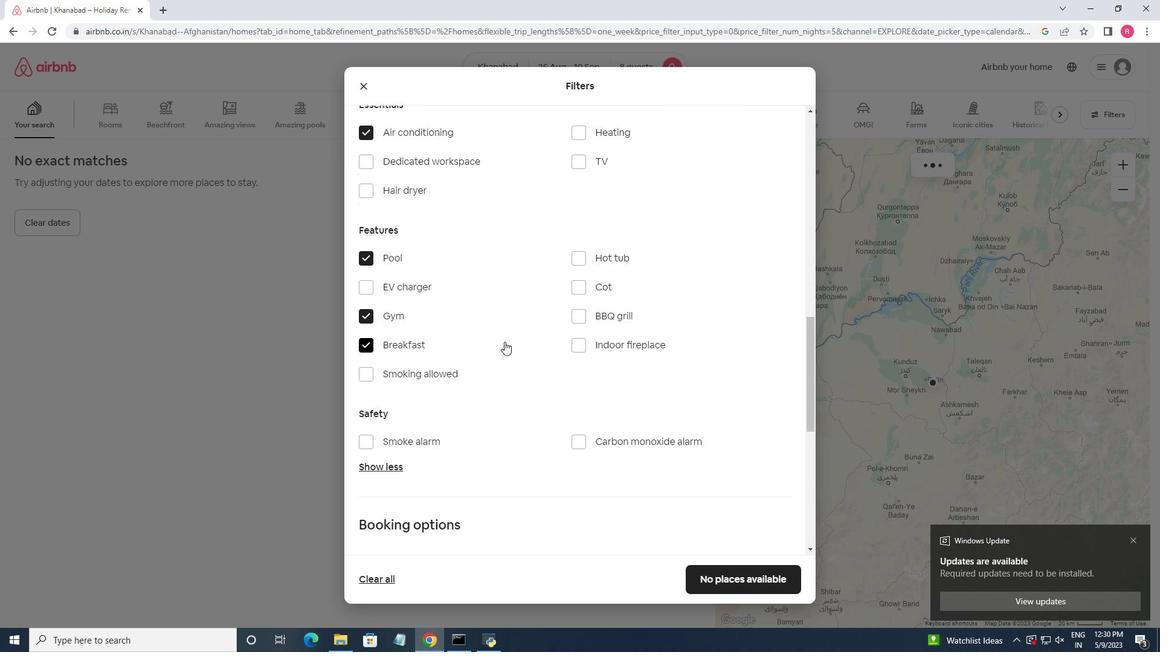 
Action: Mouse scrolled (505, 341) with delta (0, 0)
Screenshot: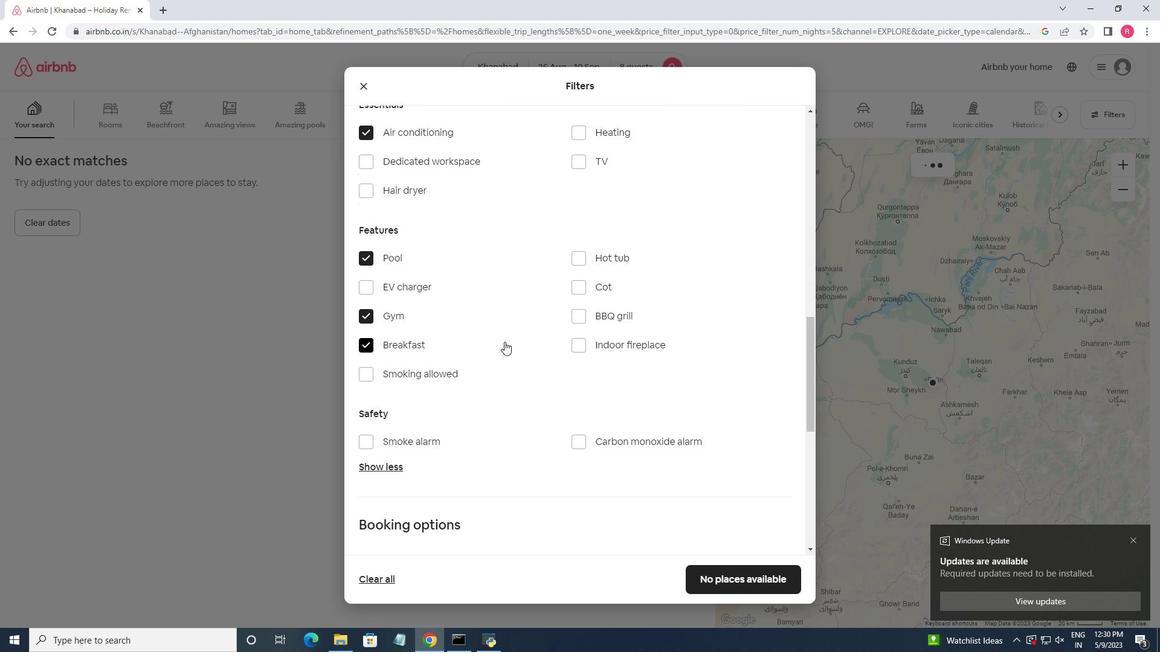 
Action: Mouse moved to (505, 345)
Screenshot: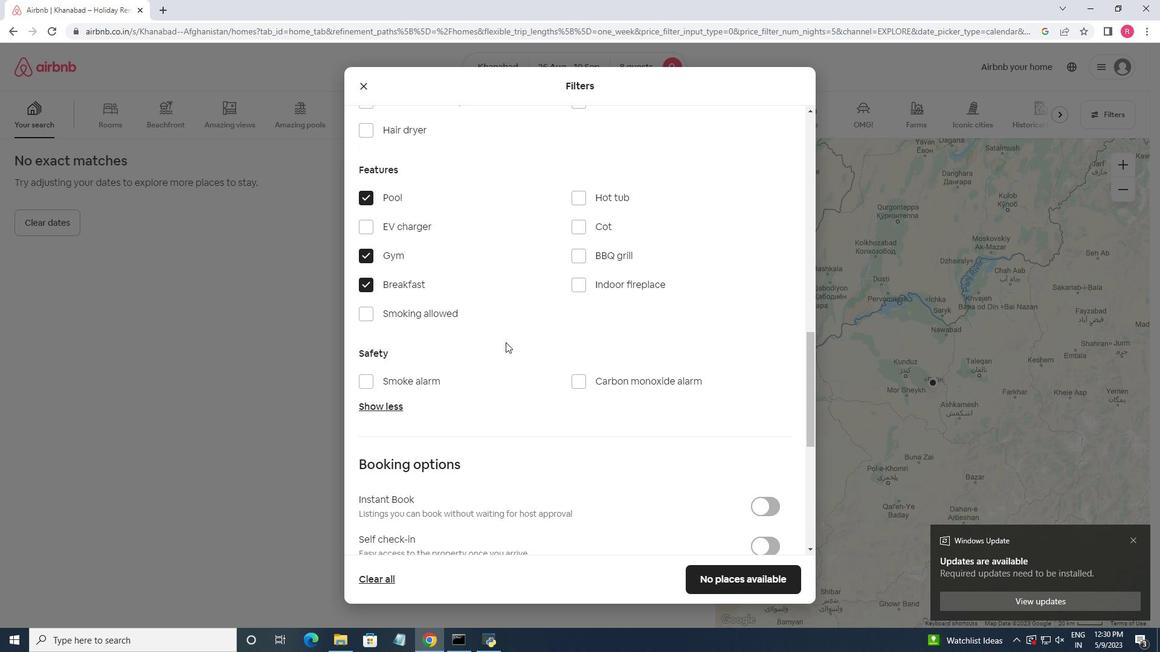 
Action: Mouse scrolled (505, 344) with delta (0, 0)
Screenshot: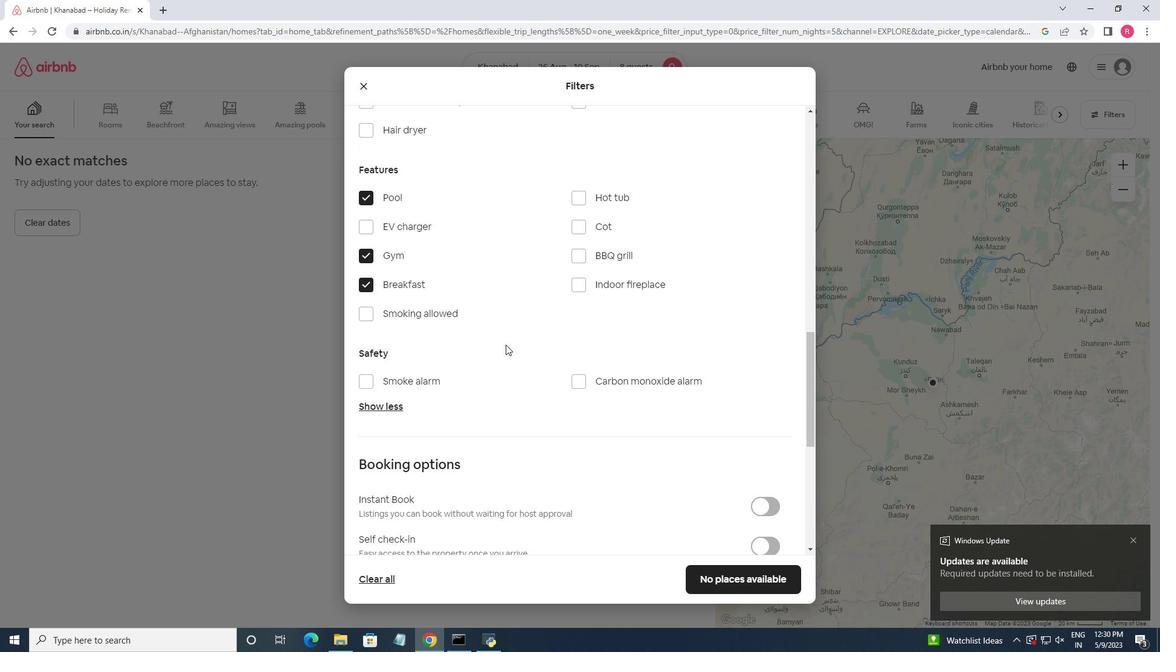 
Action: Mouse moved to (505, 345)
Screenshot: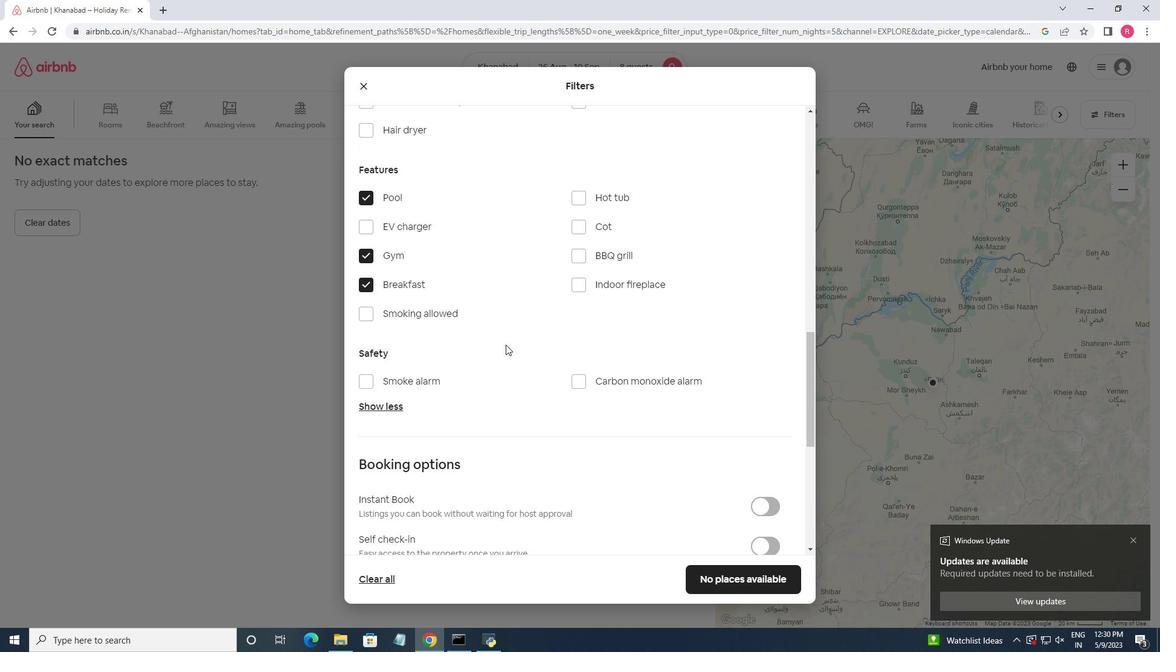 
Action: Mouse scrolled (505, 345) with delta (0, 0)
Screenshot: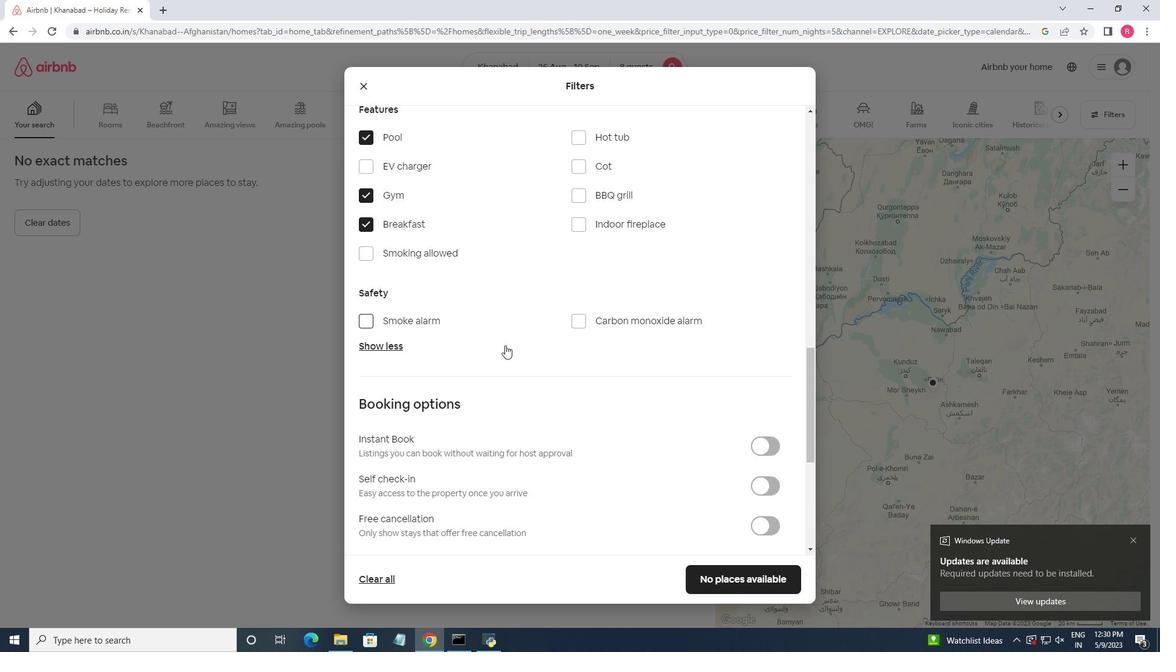 
Action: Mouse scrolled (505, 345) with delta (0, 0)
Screenshot: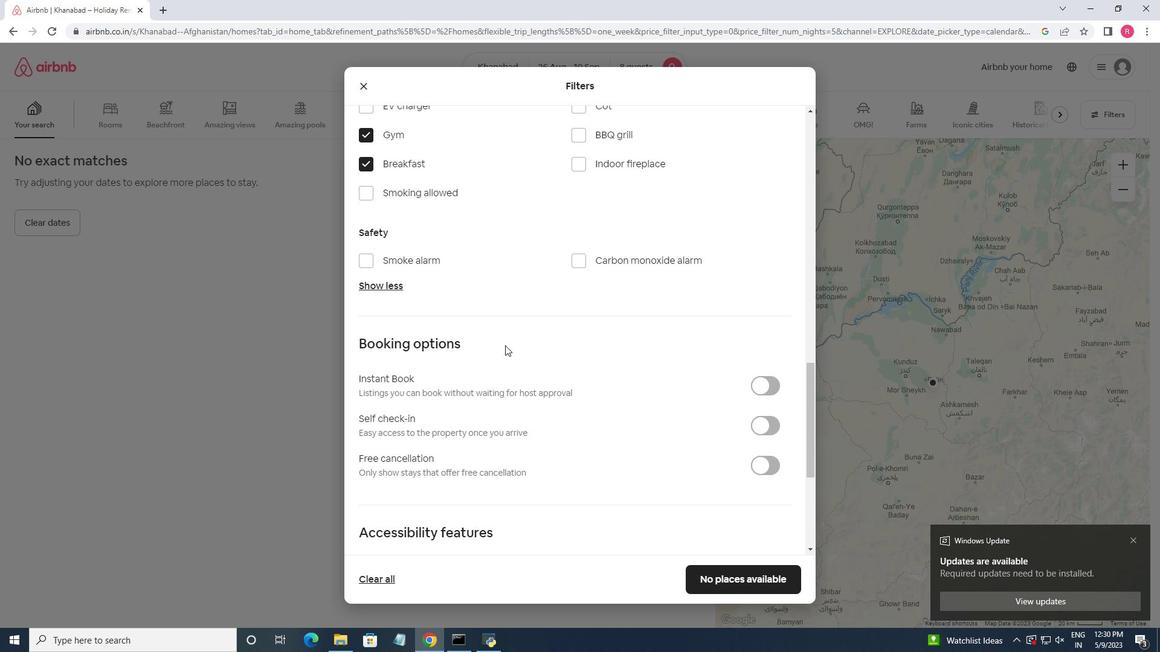 
Action: Mouse scrolled (505, 345) with delta (0, 0)
Screenshot: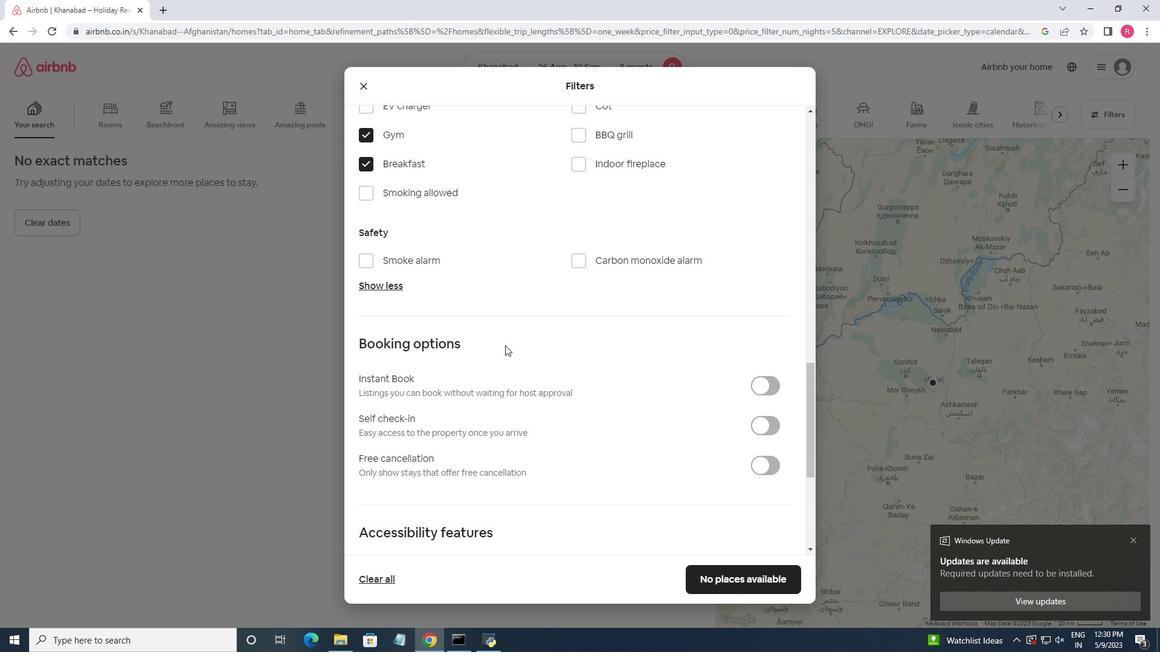 
Action: Mouse moved to (765, 310)
Screenshot: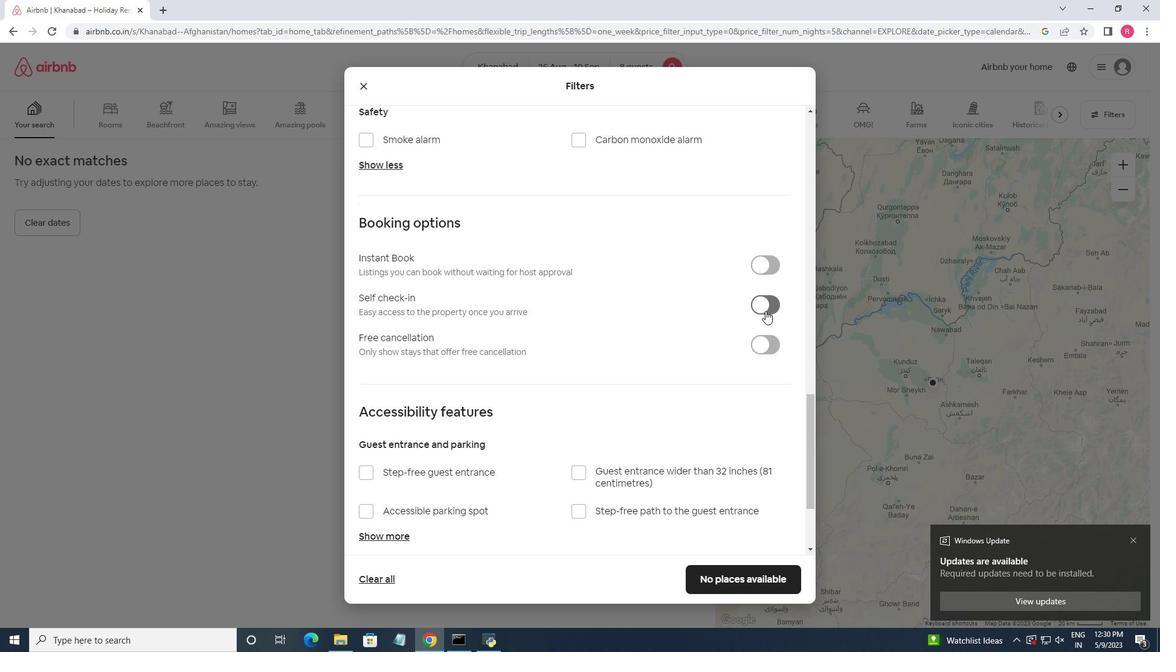 
Action: Mouse pressed left at (765, 310)
Screenshot: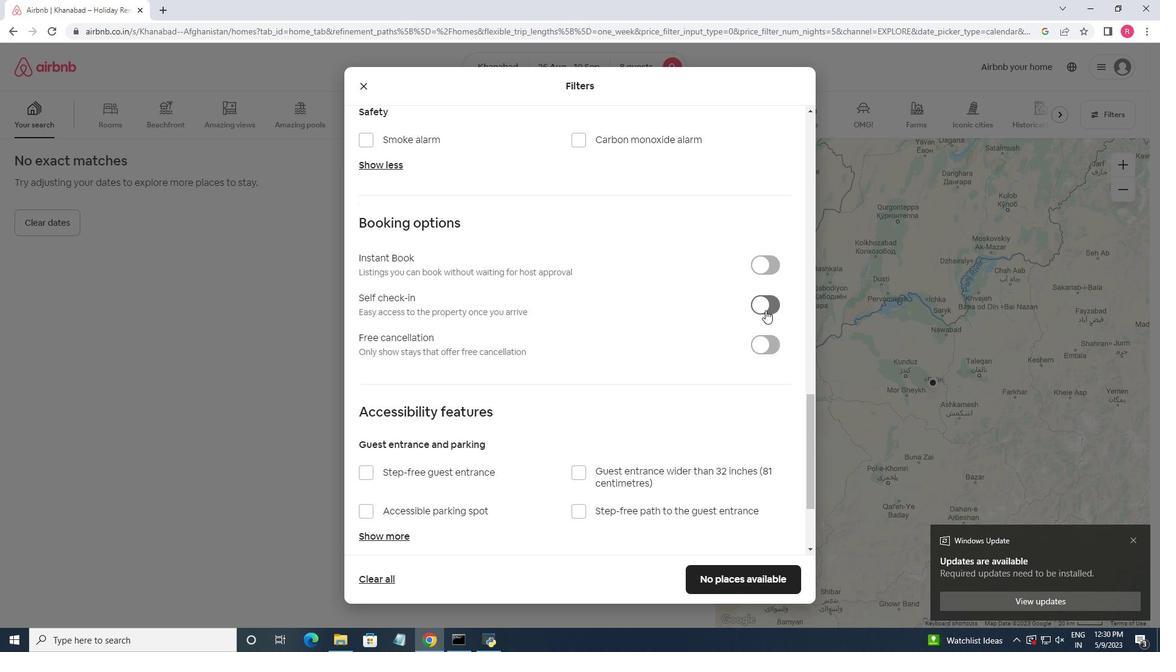 
Action: Mouse moved to (543, 326)
Screenshot: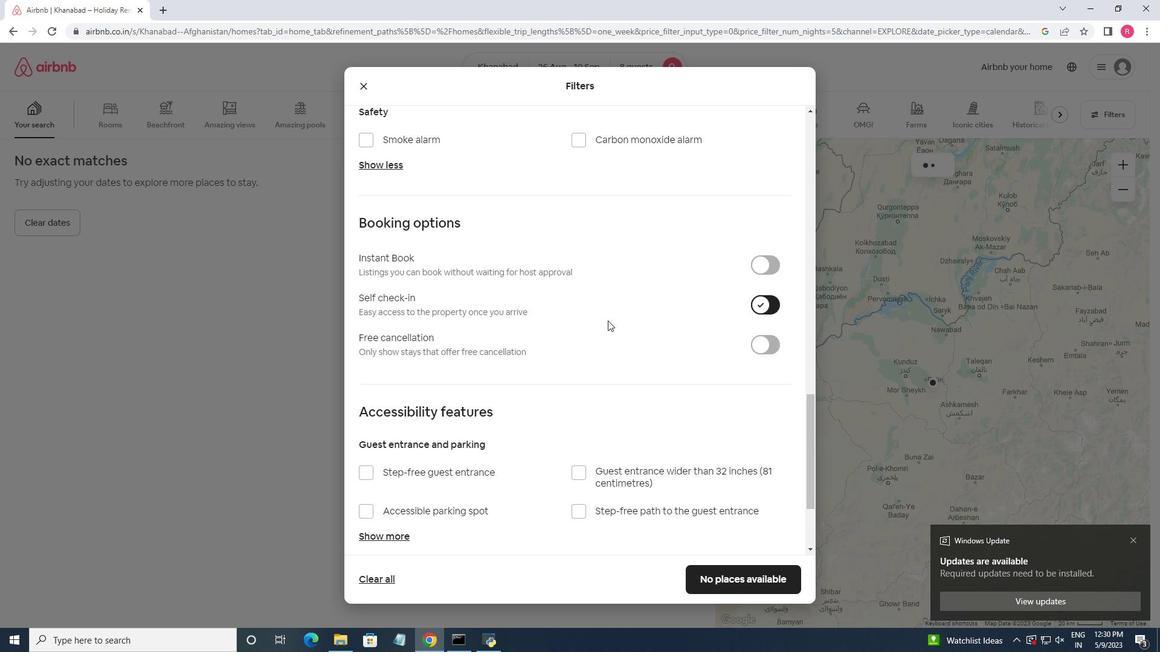 
Action: Mouse scrolled (543, 326) with delta (0, 0)
Screenshot: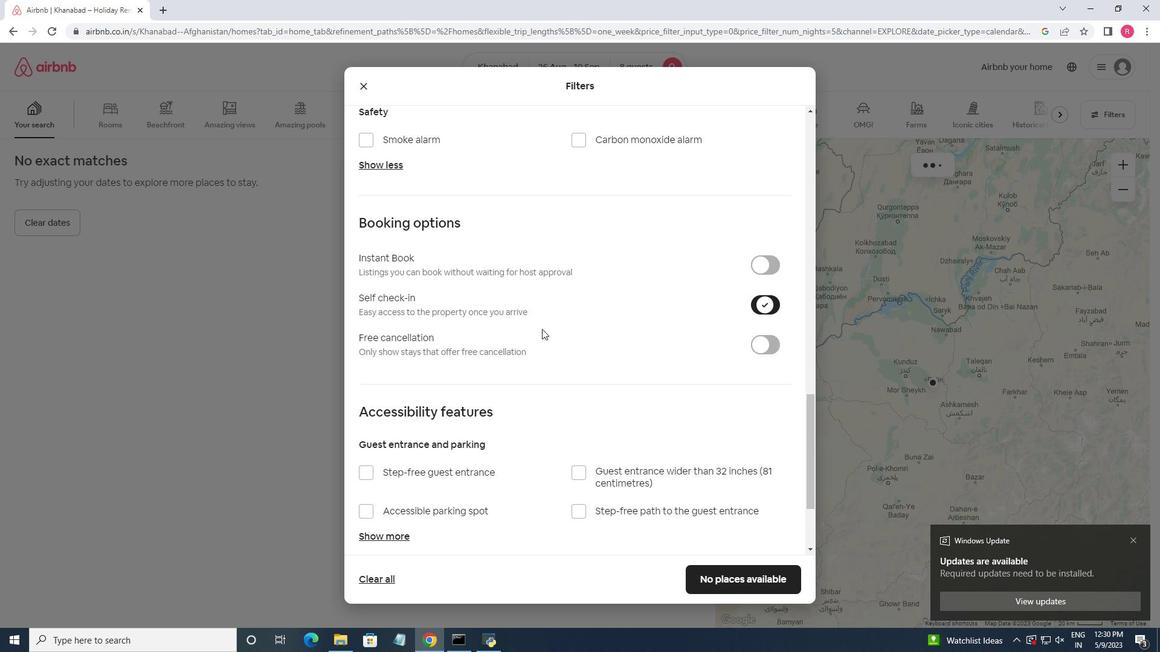 
Action: Mouse scrolled (543, 326) with delta (0, 0)
Screenshot: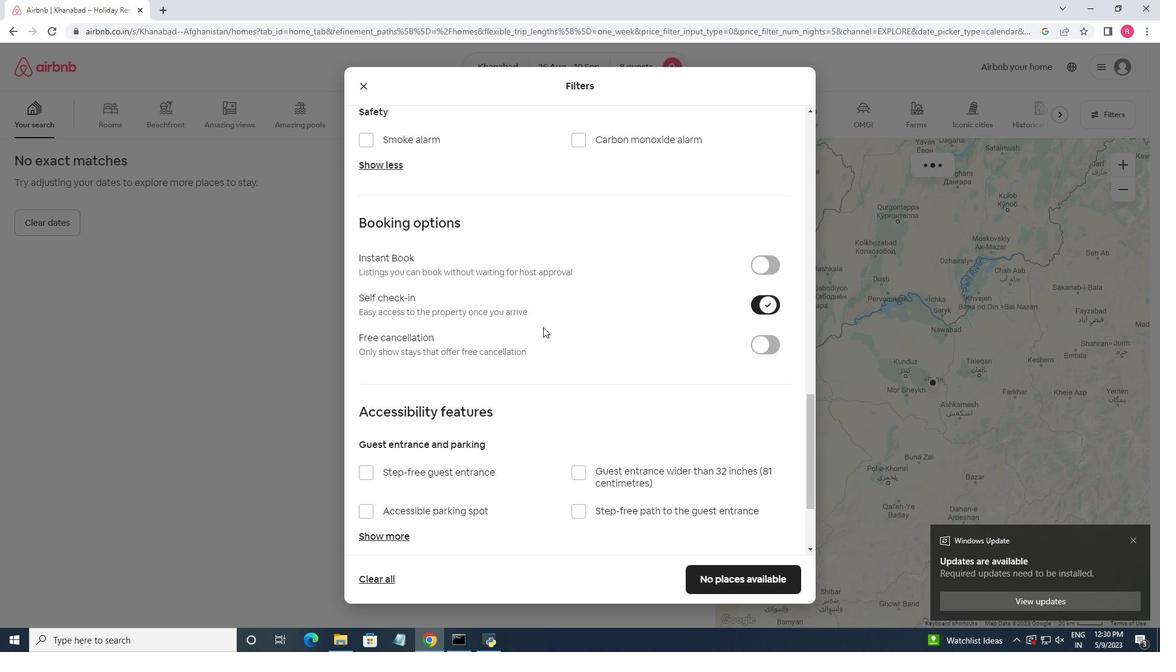 
Action: Mouse scrolled (543, 326) with delta (0, 0)
Screenshot: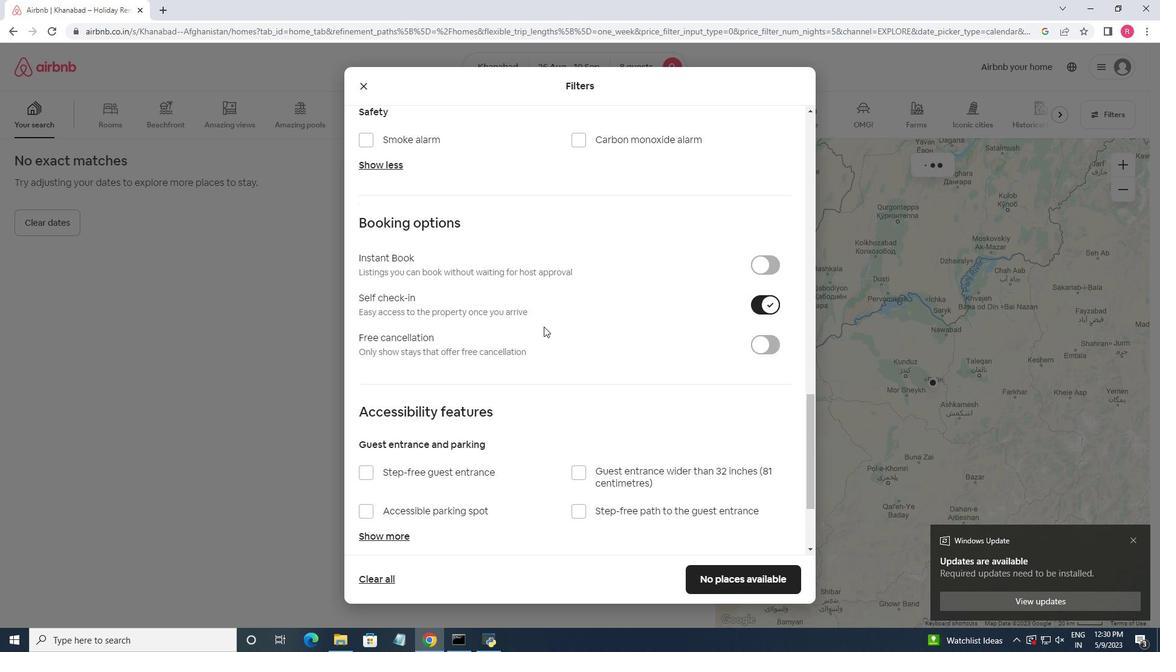 
Action: Mouse scrolled (543, 326) with delta (0, 0)
Screenshot: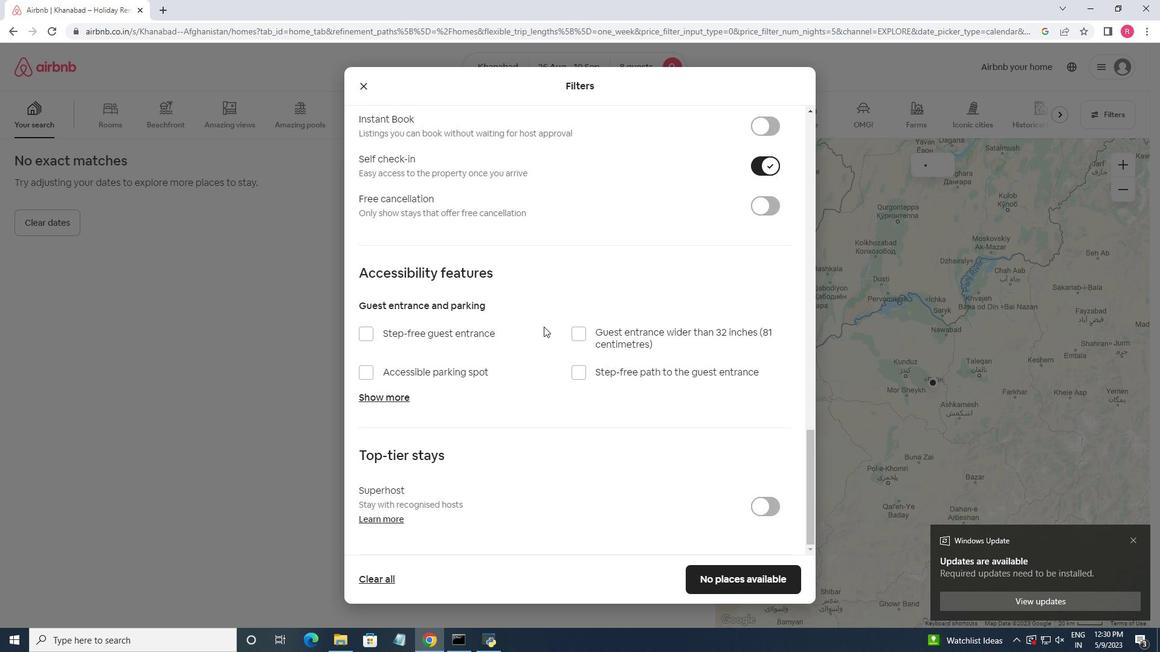 
Action: Mouse scrolled (543, 326) with delta (0, 0)
Screenshot: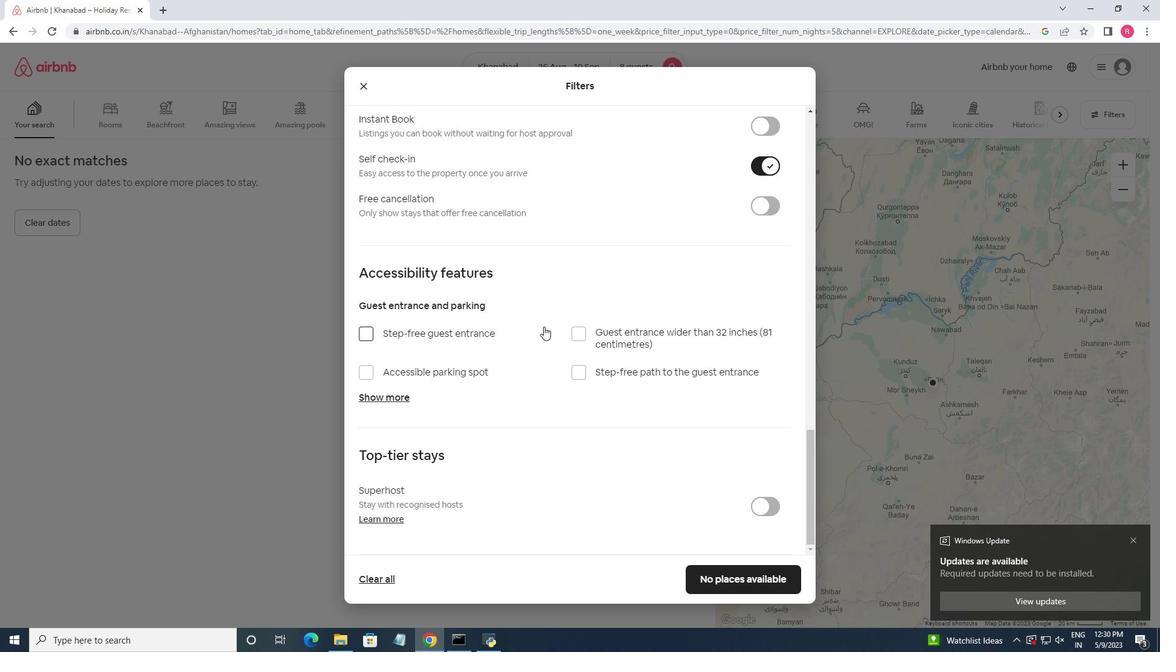 
Action: Mouse scrolled (543, 326) with delta (0, 0)
Screenshot: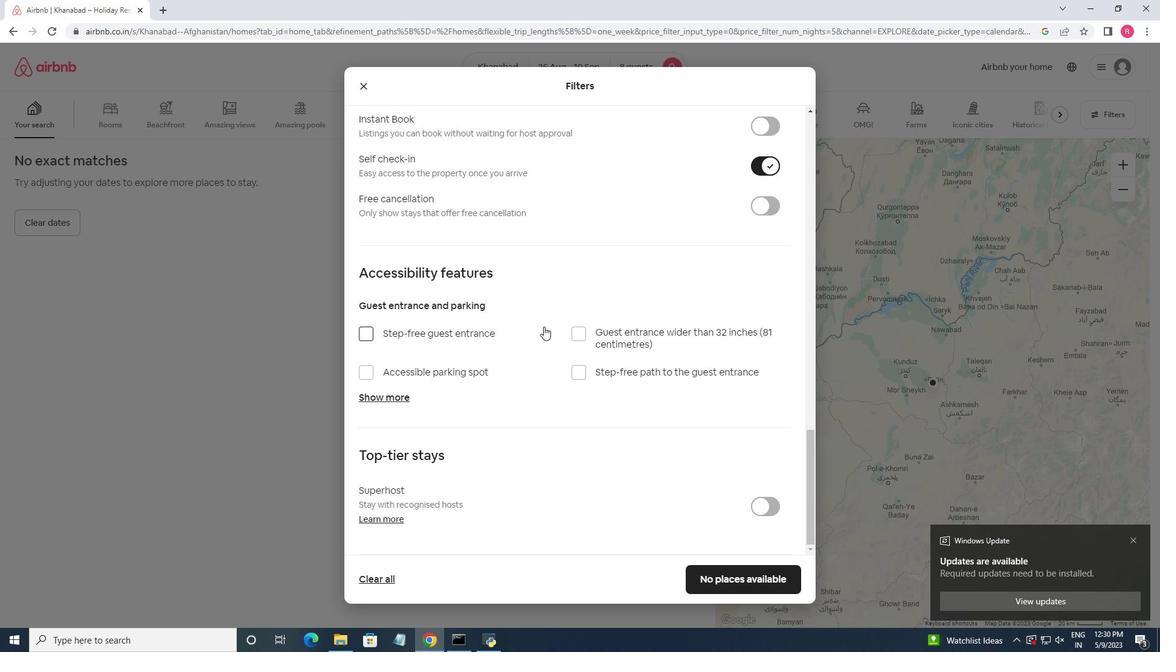
Action: Mouse scrolled (543, 326) with delta (0, 0)
Screenshot: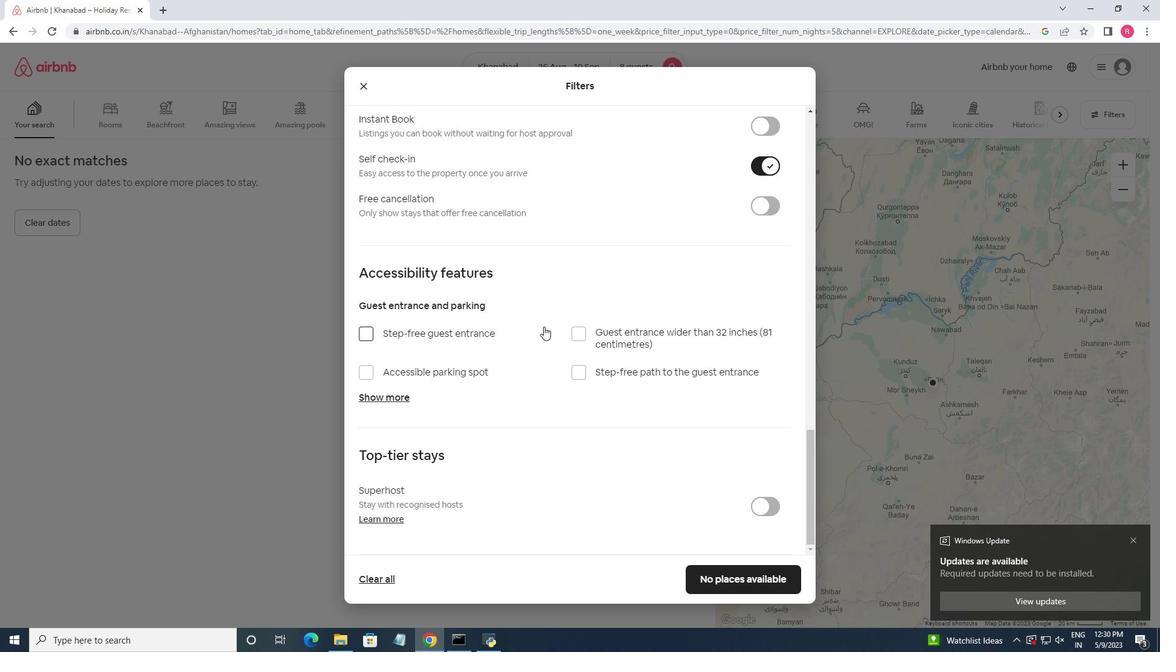 
Action: Mouse moved to (737, 570)
Screenshot: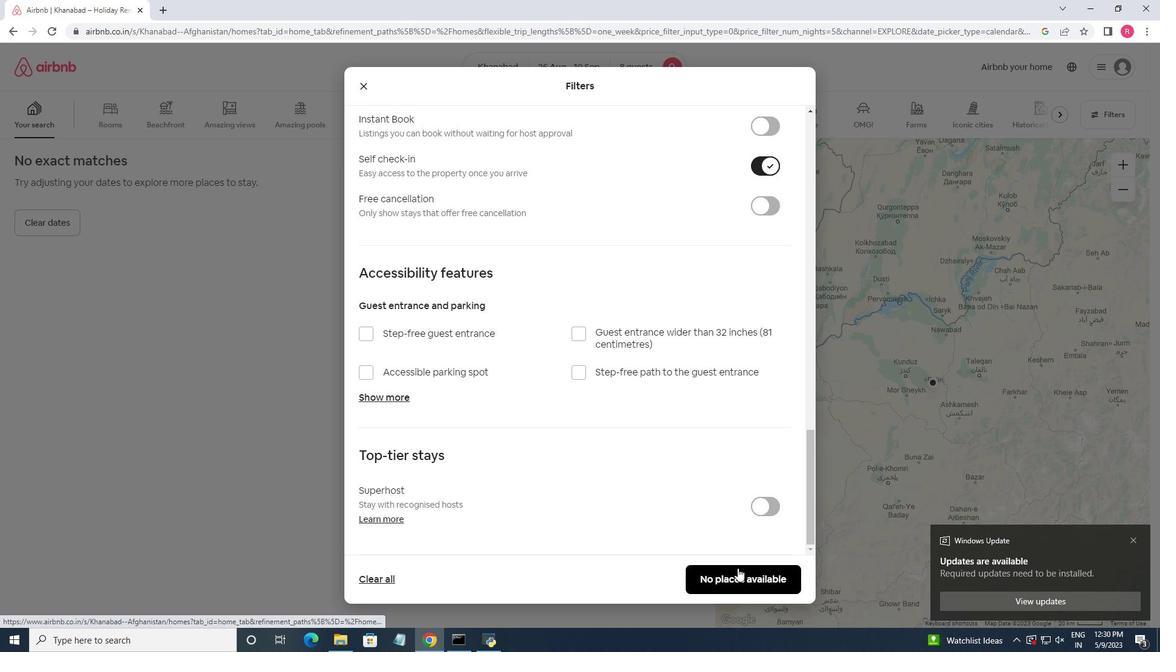 
Action: Mouse pressed left at (737, 570)
Screenshot: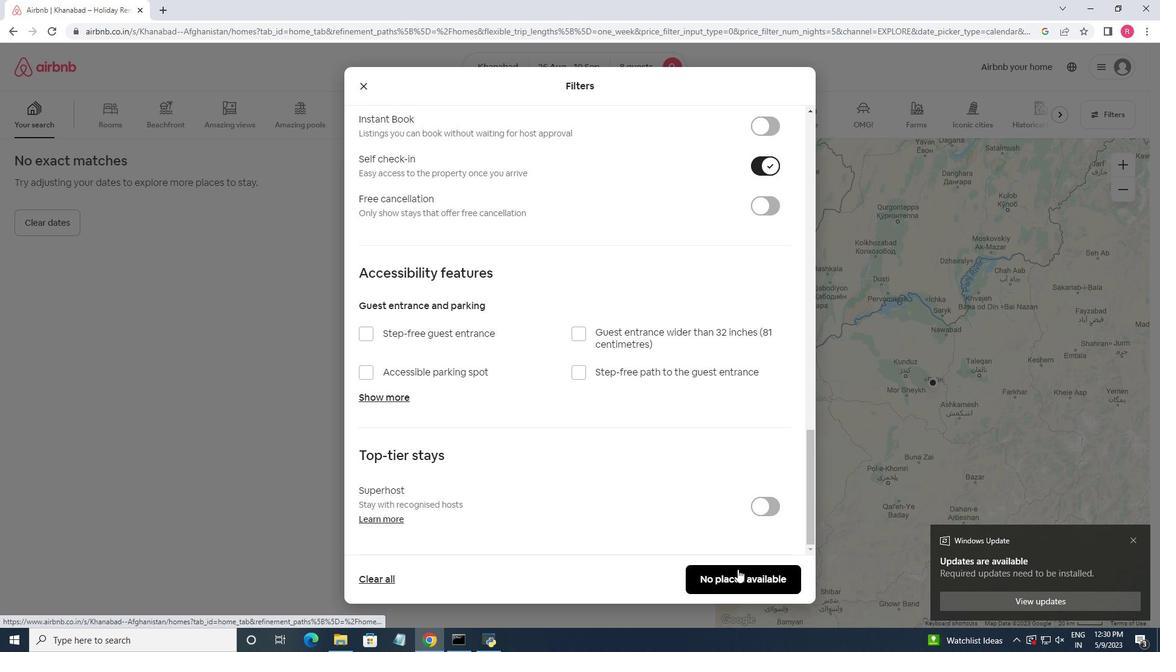 
Action: Mouse moved to (736, 275)
Screenshot: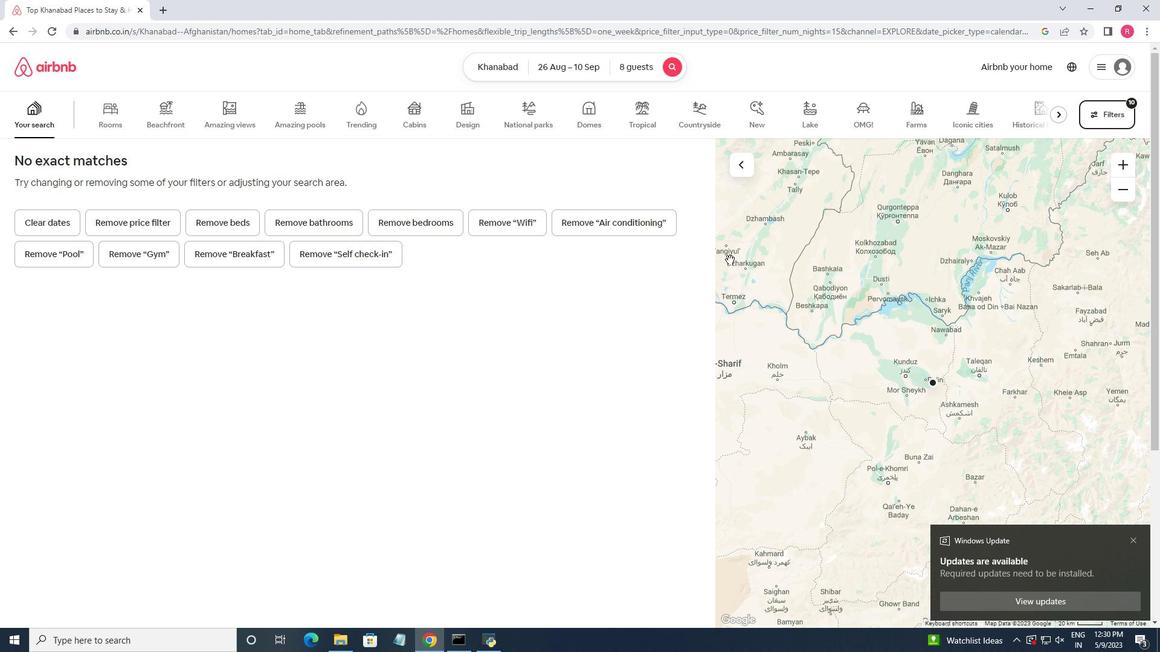 
